 Task: Create a blank project AgileCollab with privacy Public and default view as List and in the team Taskers . Create three sections in the project as To-Do, Doing and Done
Action: Mouse moved to (465, 492)
Screenshot: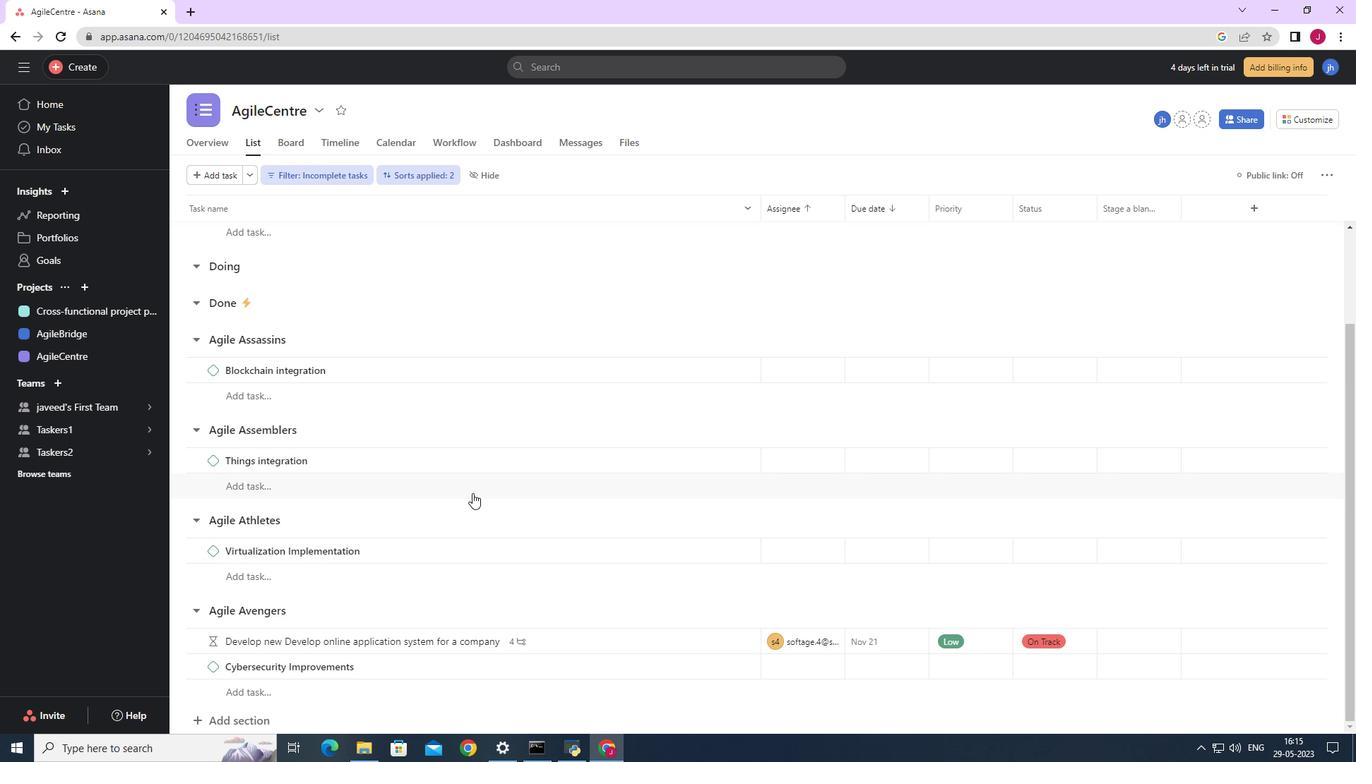 
Action: Mouse scrolled (465, 491) with delta (0, 0)
Screenshot: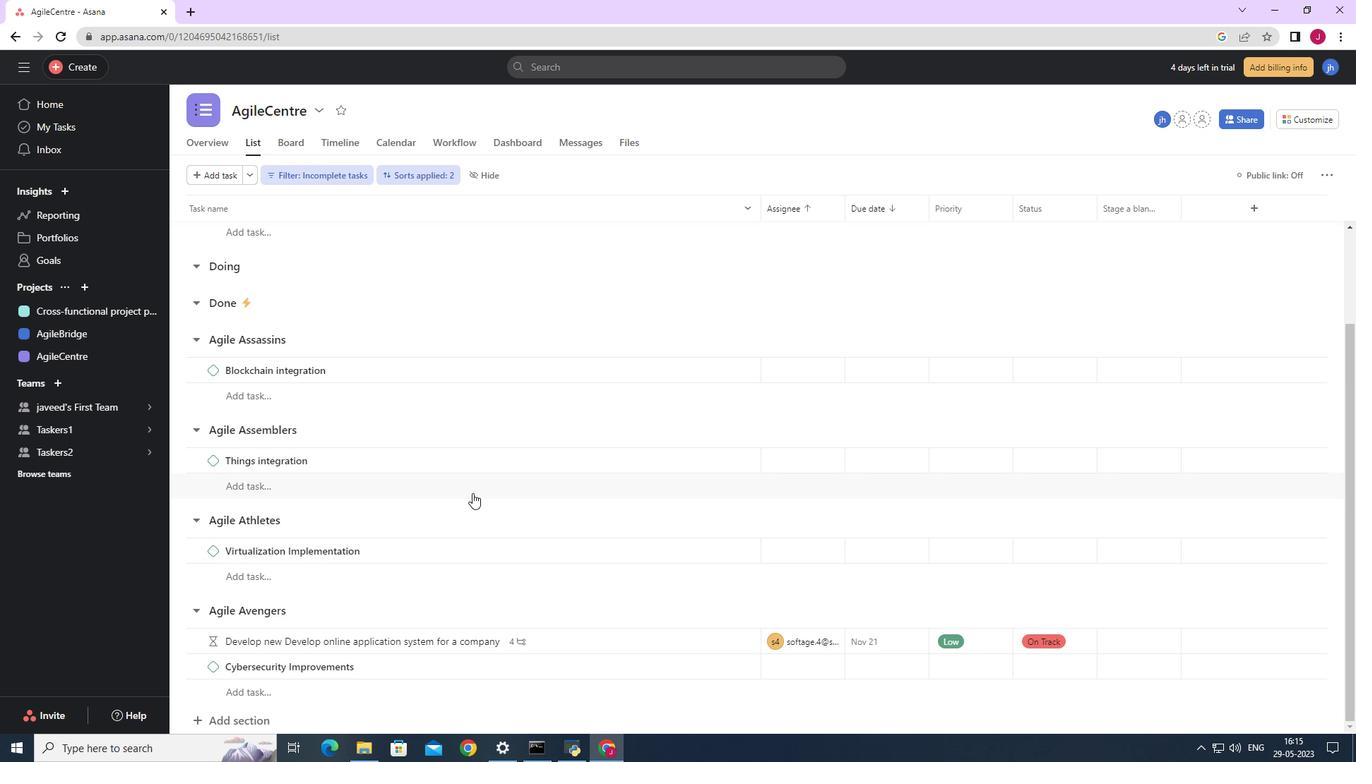 
Action: Mouse moved to (464, 492)
Screenshot: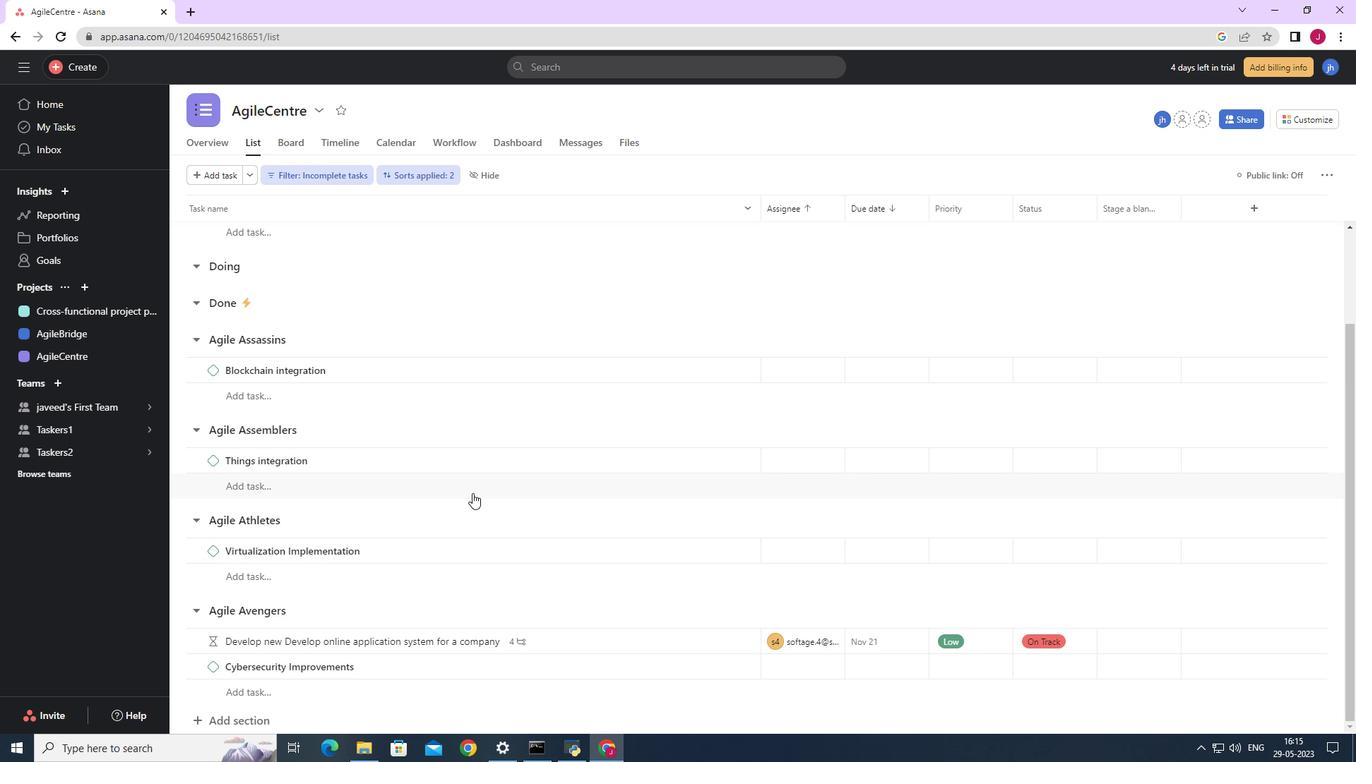 
Action: Mouse scrolled (464, 491) with delta (0, 0)
Screenshot: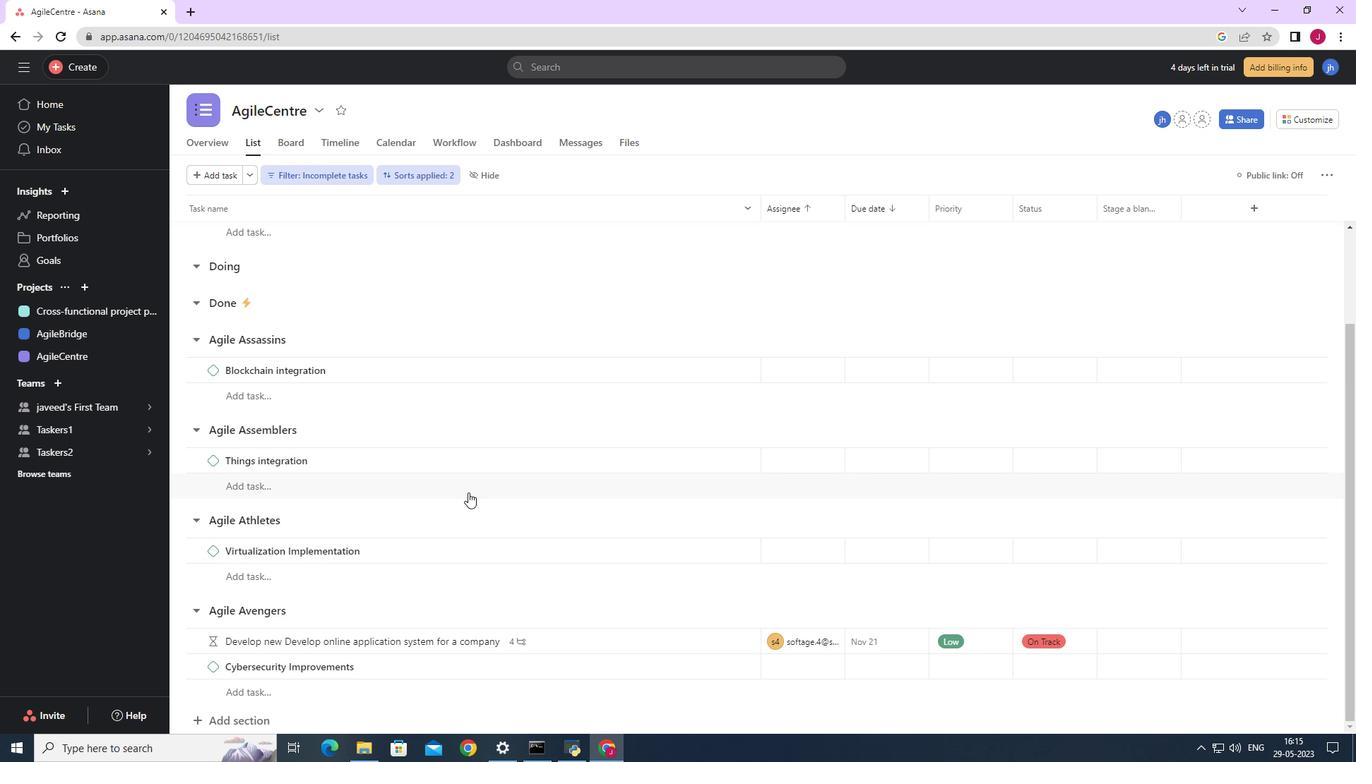 
Action: Mouse scrolled (464, 491) with delta (0, 0)
Screenshot: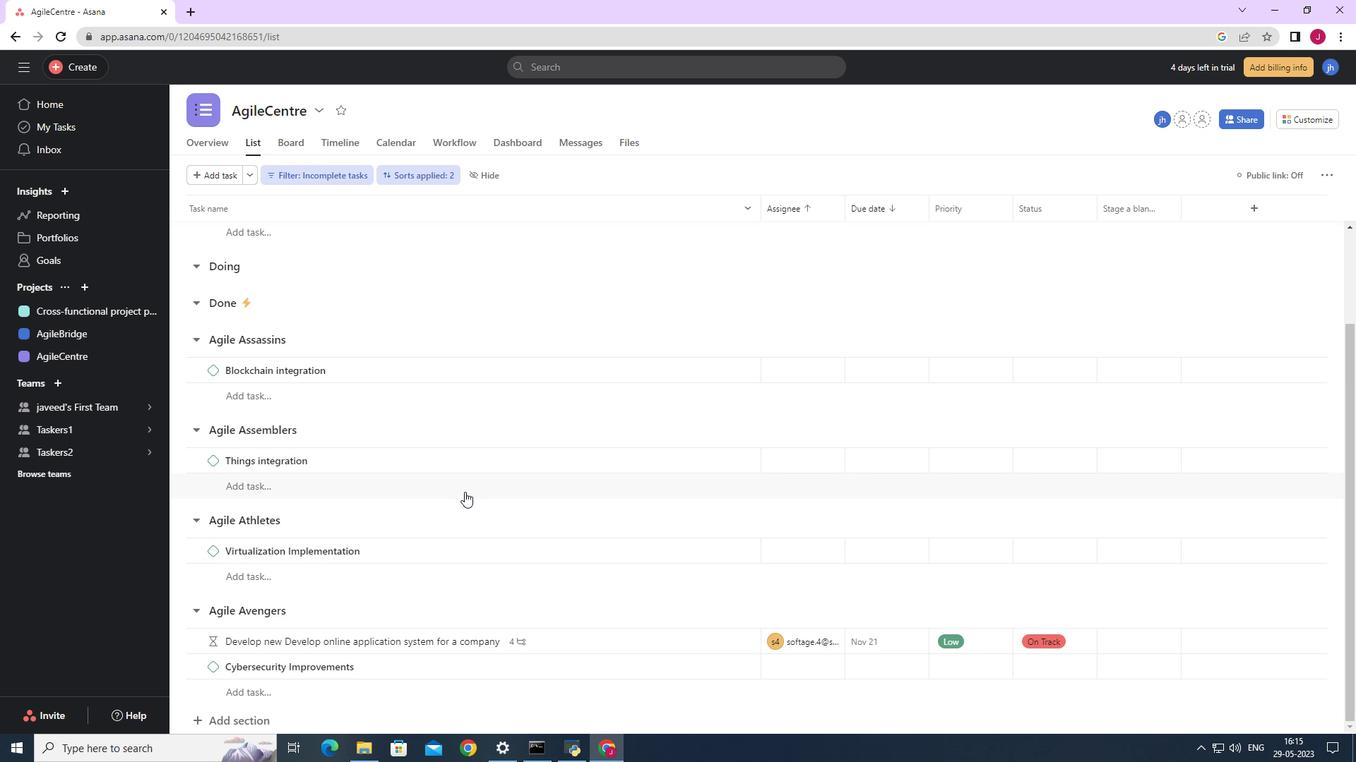 
Action: Mouse moved to (101, 399)
Screenshot: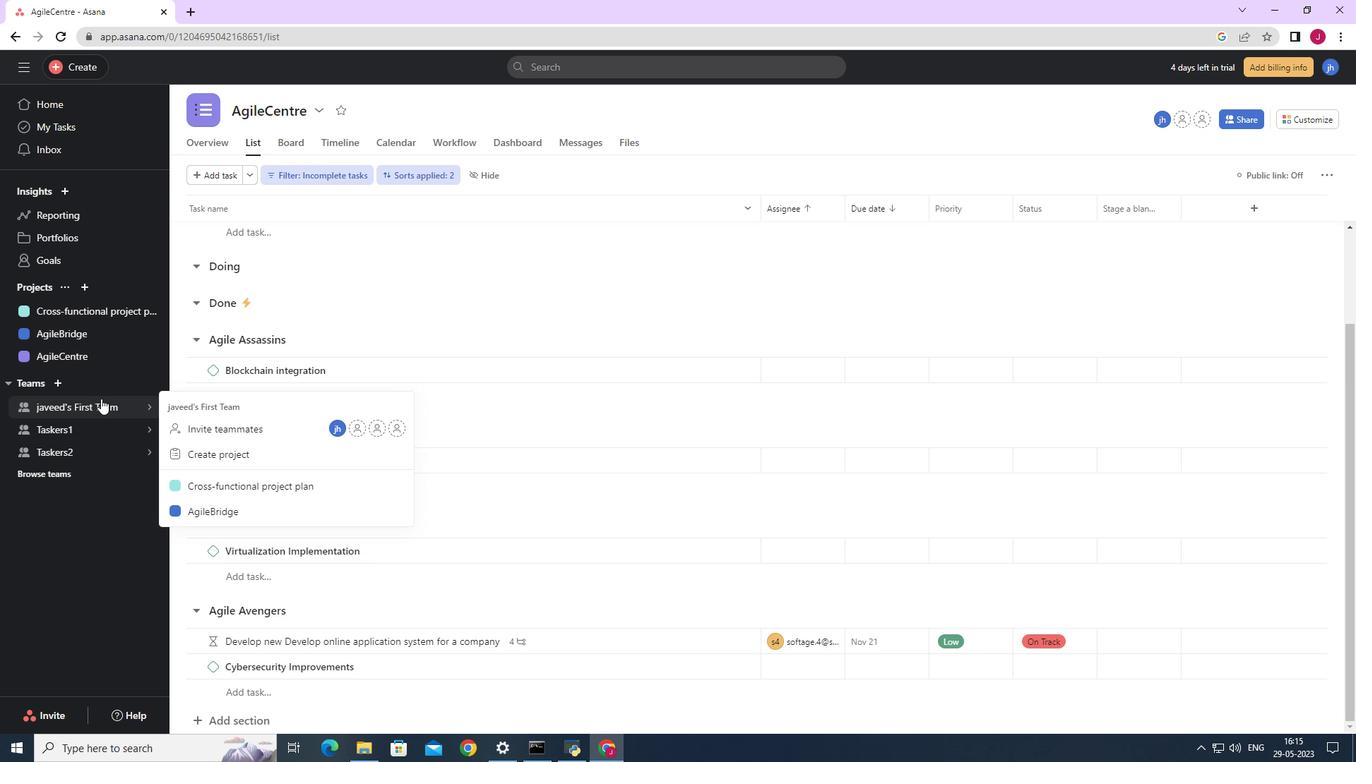 
Action: Mouse scrolled (101, 400) with delta (0, 0)
Screenshot: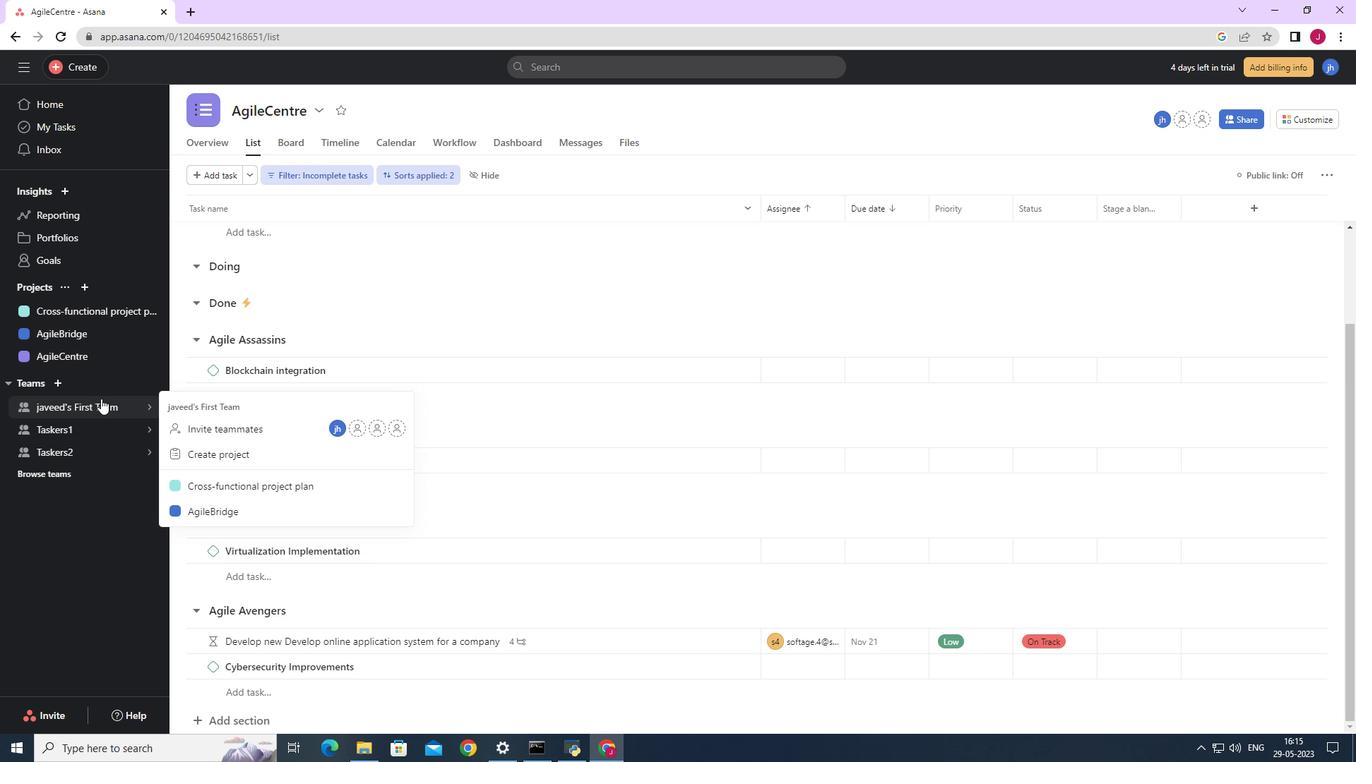 
Action: Mouse moved to (922, 269)
Screenshot: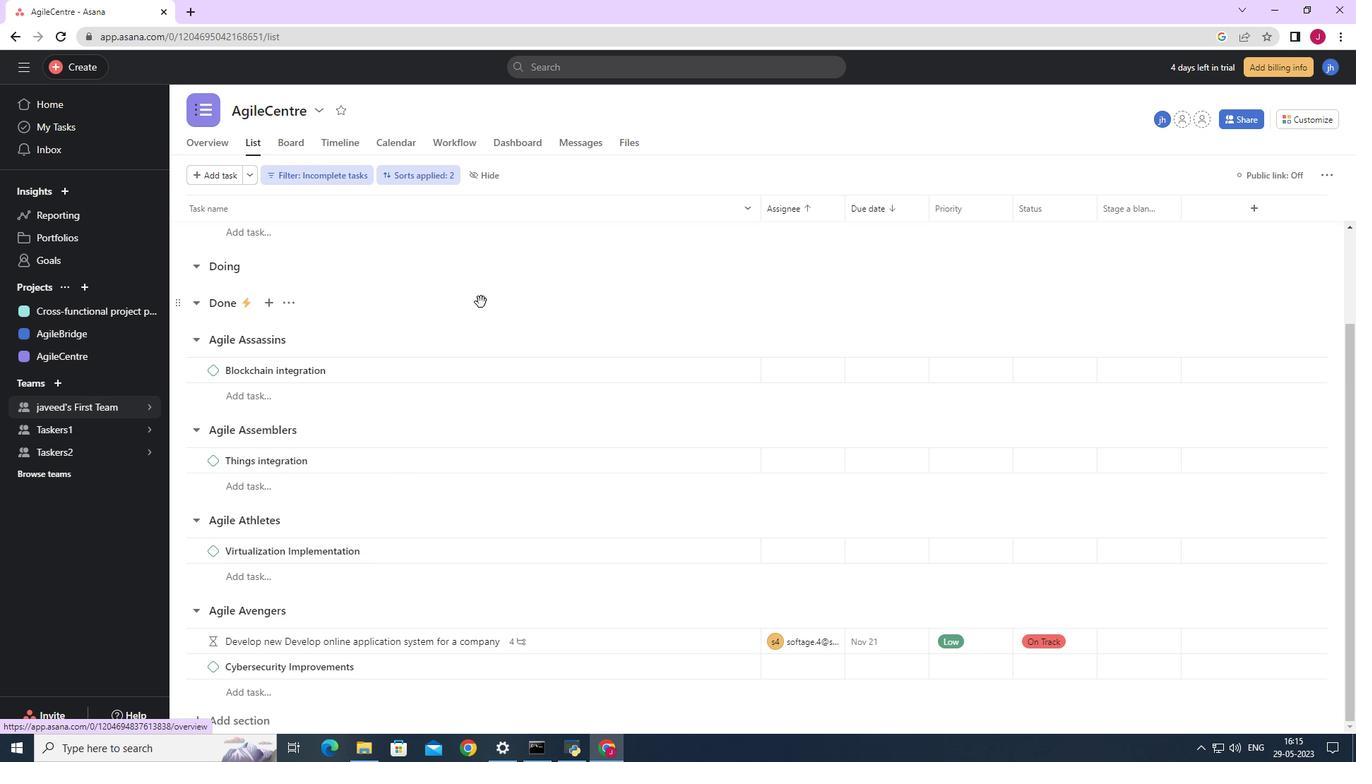 
Action: Mouse scrolled (908, 271) with delta (0, 0)
Screenshot: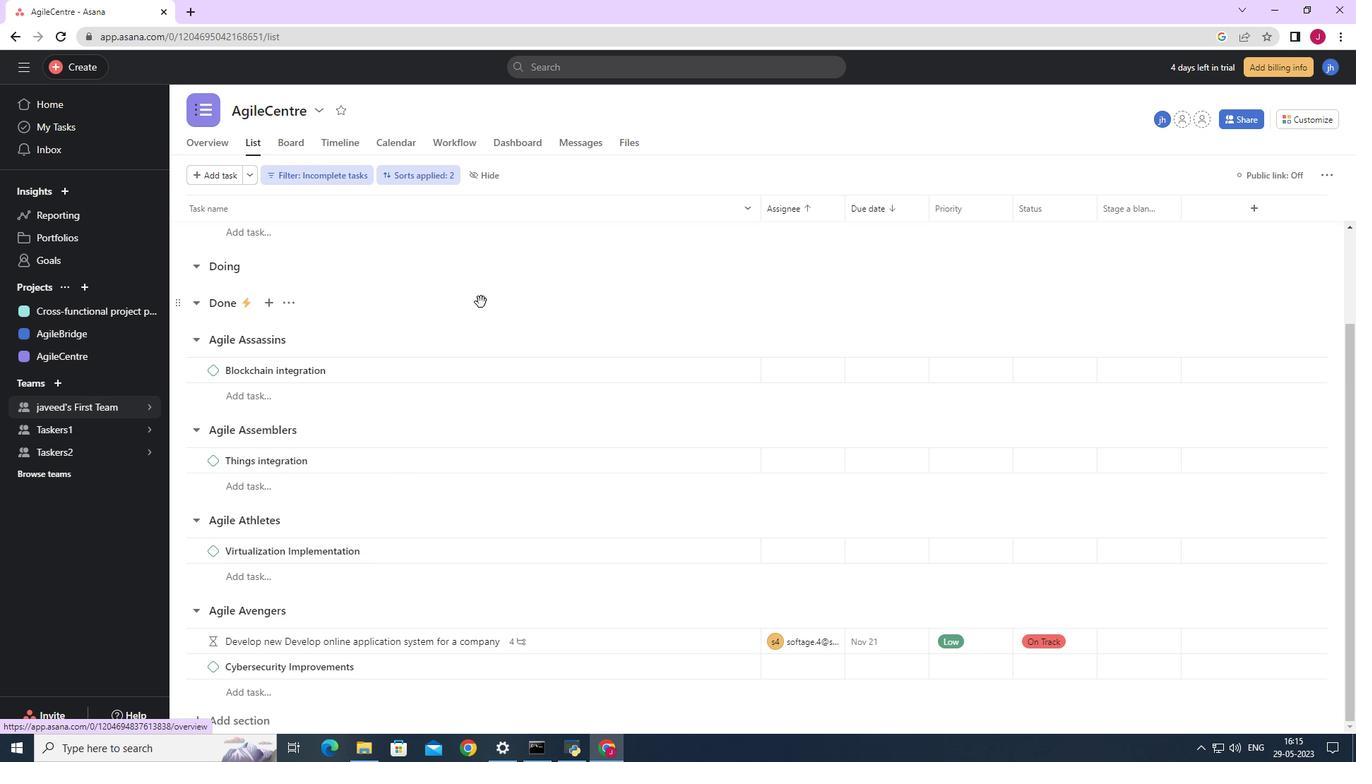 
Action: Mouse moved to (940, 267)
Screenshot: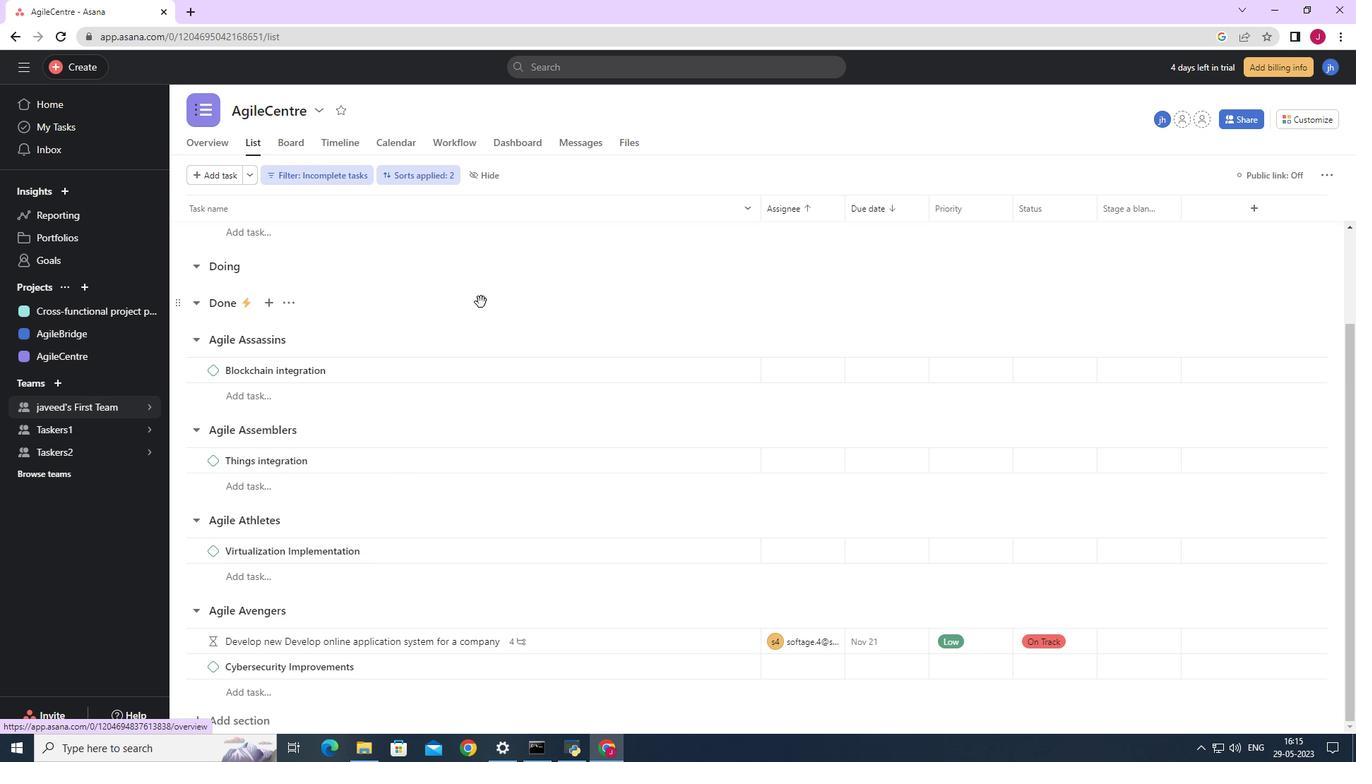 
Action: Mouse scrolled (926, 268) with delta (0, 0)
Screenshot: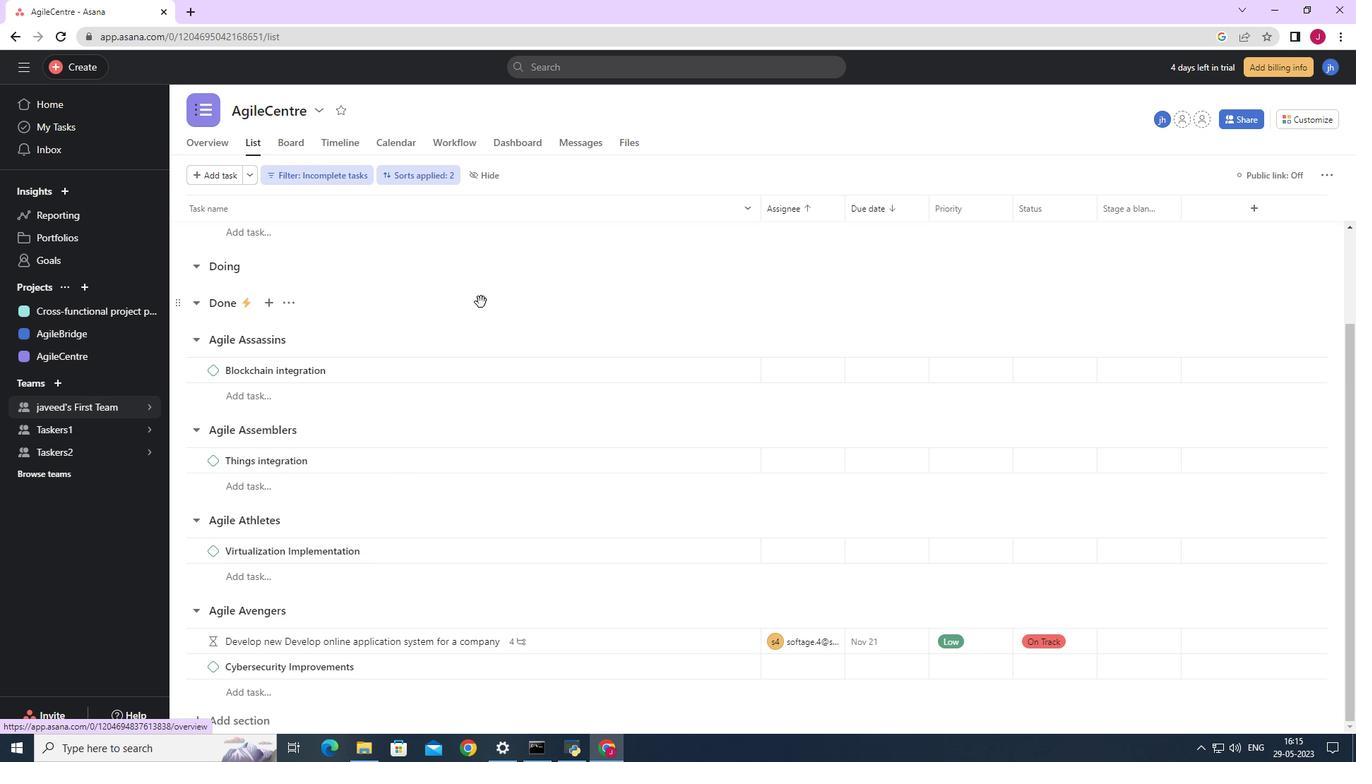 
Action: Mouse moved to (944, 266)
Screenshot: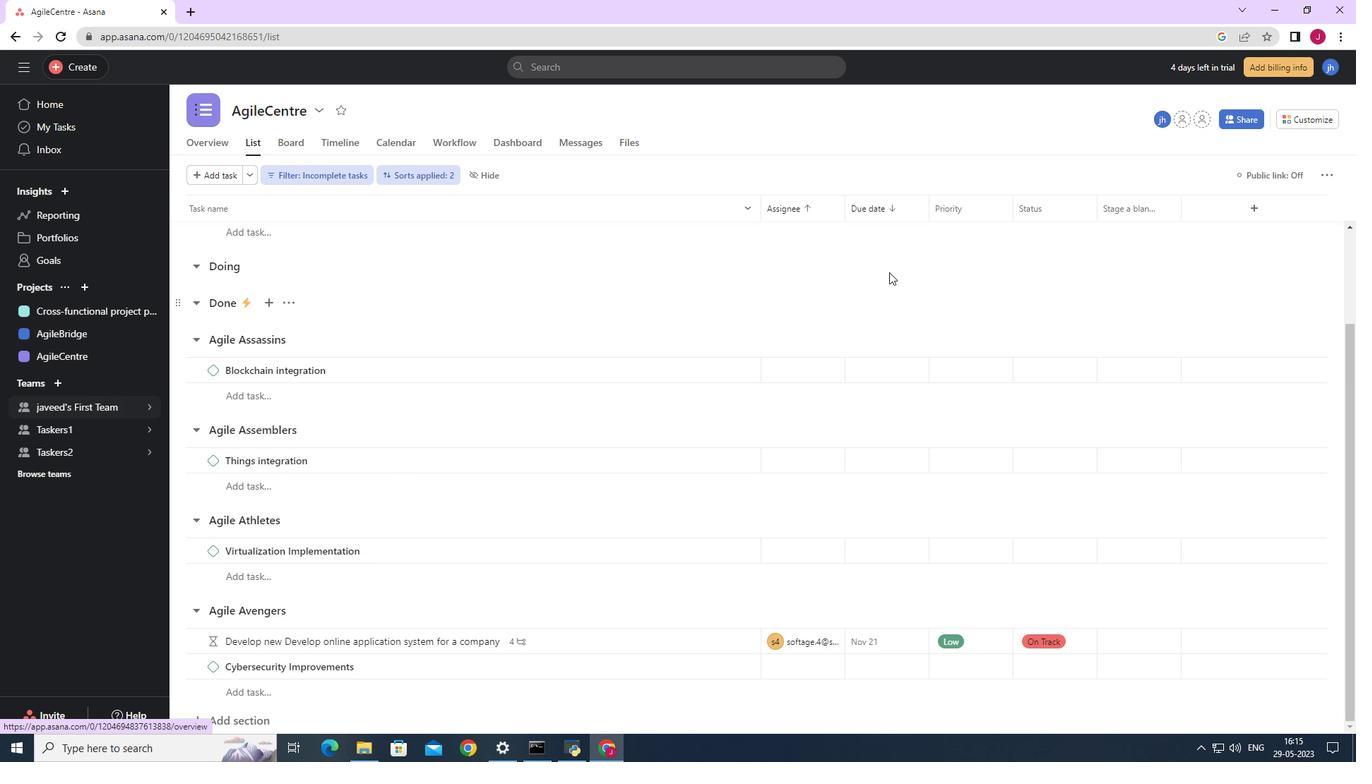 
Action: Mouse scrolled (940, 266) with delta (0, 0)
Screenshot: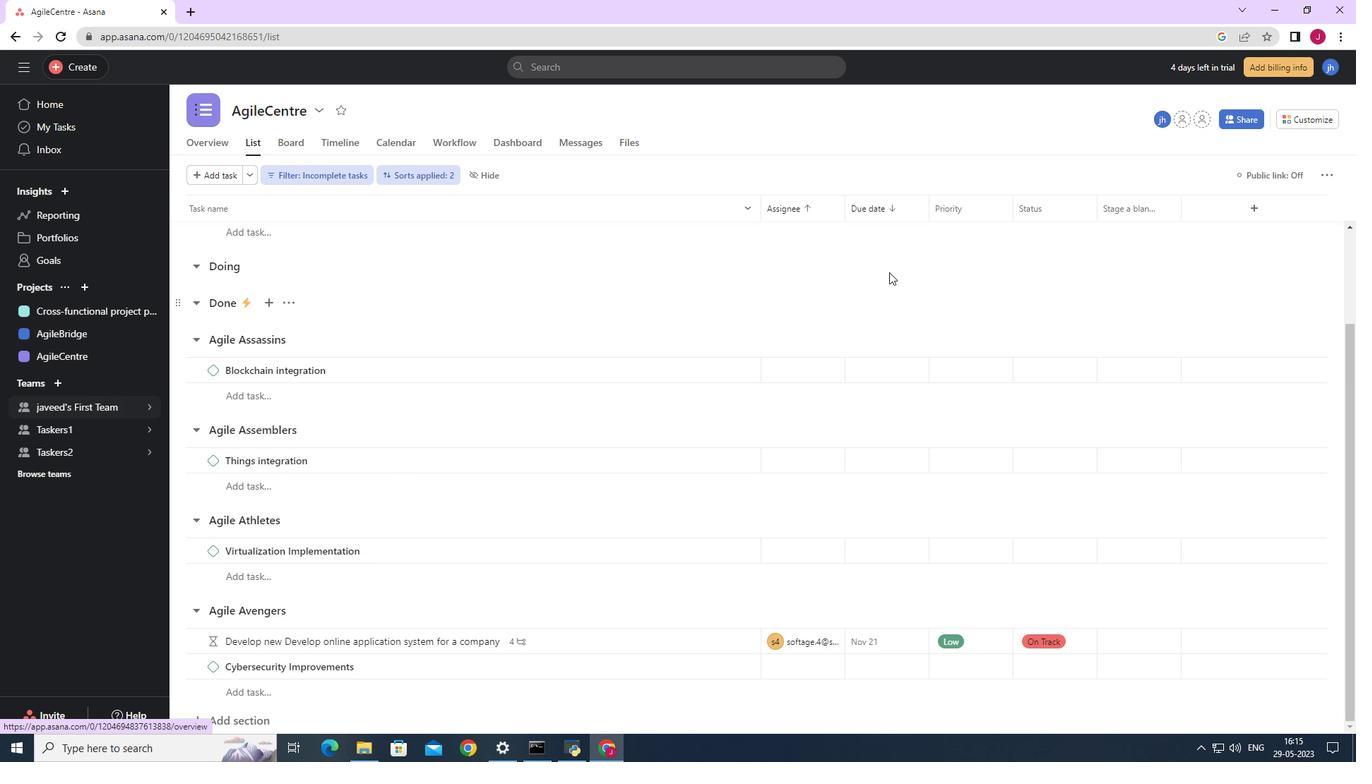 
Action: Mouse moved to (1330, 68)
Screenshot: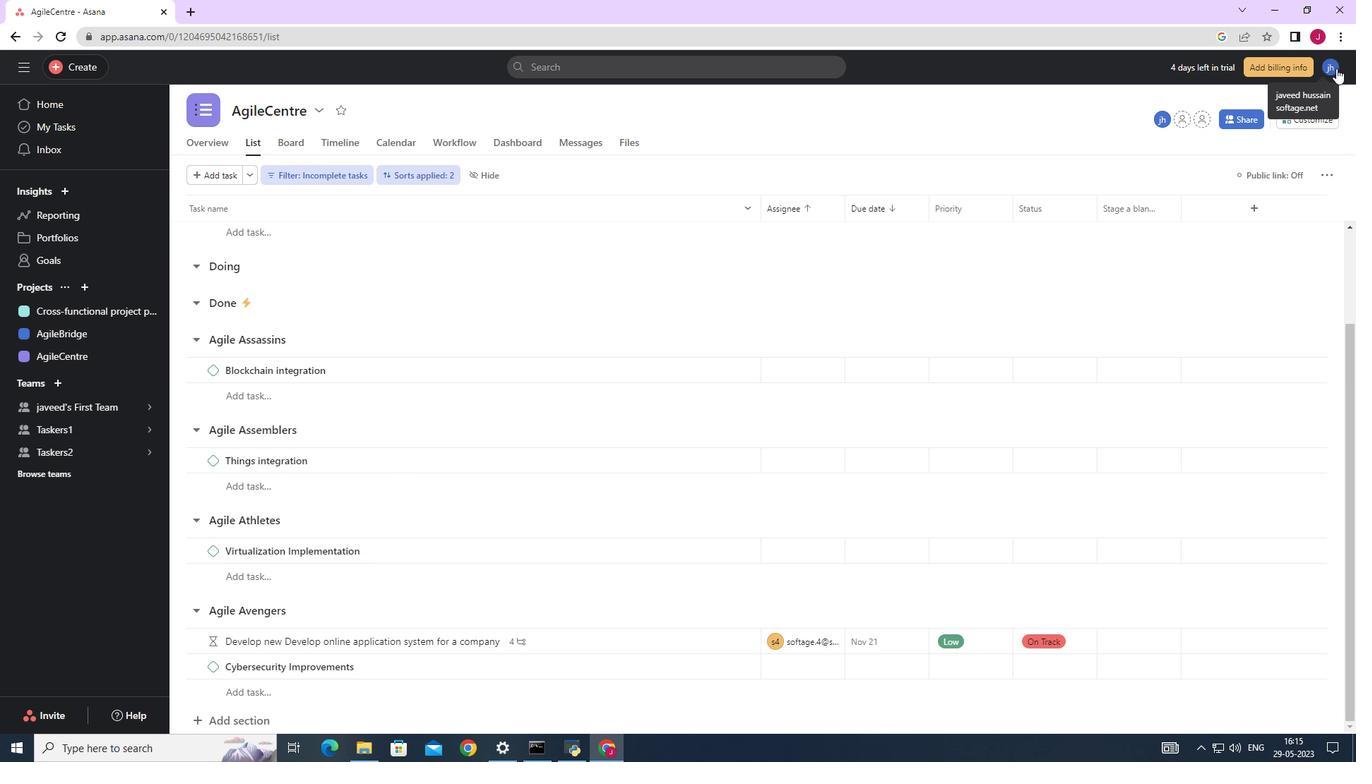 
Action: Mouse pressed left at (1330, 68)
Screenshot: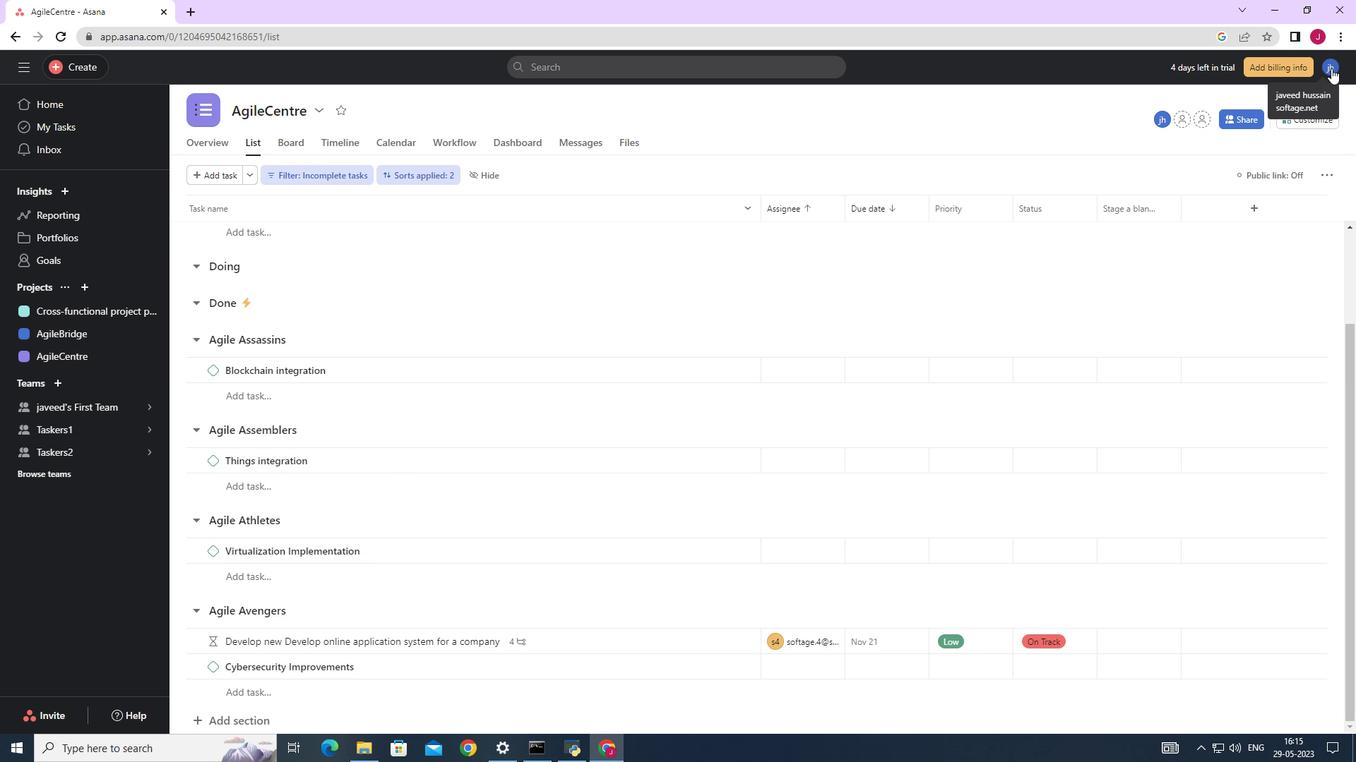 
Action: Mouse moved to (1020, 198)
Screenshot: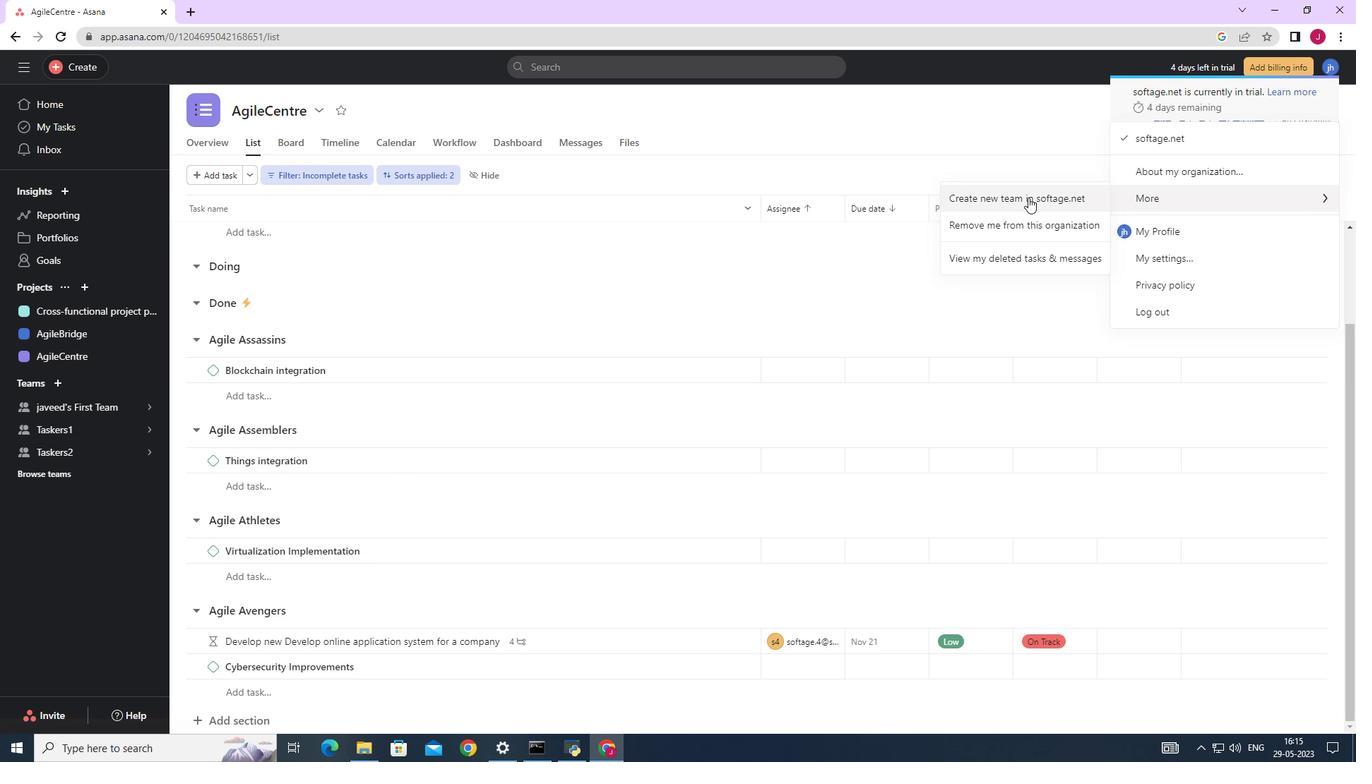 
Action: Mouse pressed left at (1020, 198)
Screenshot: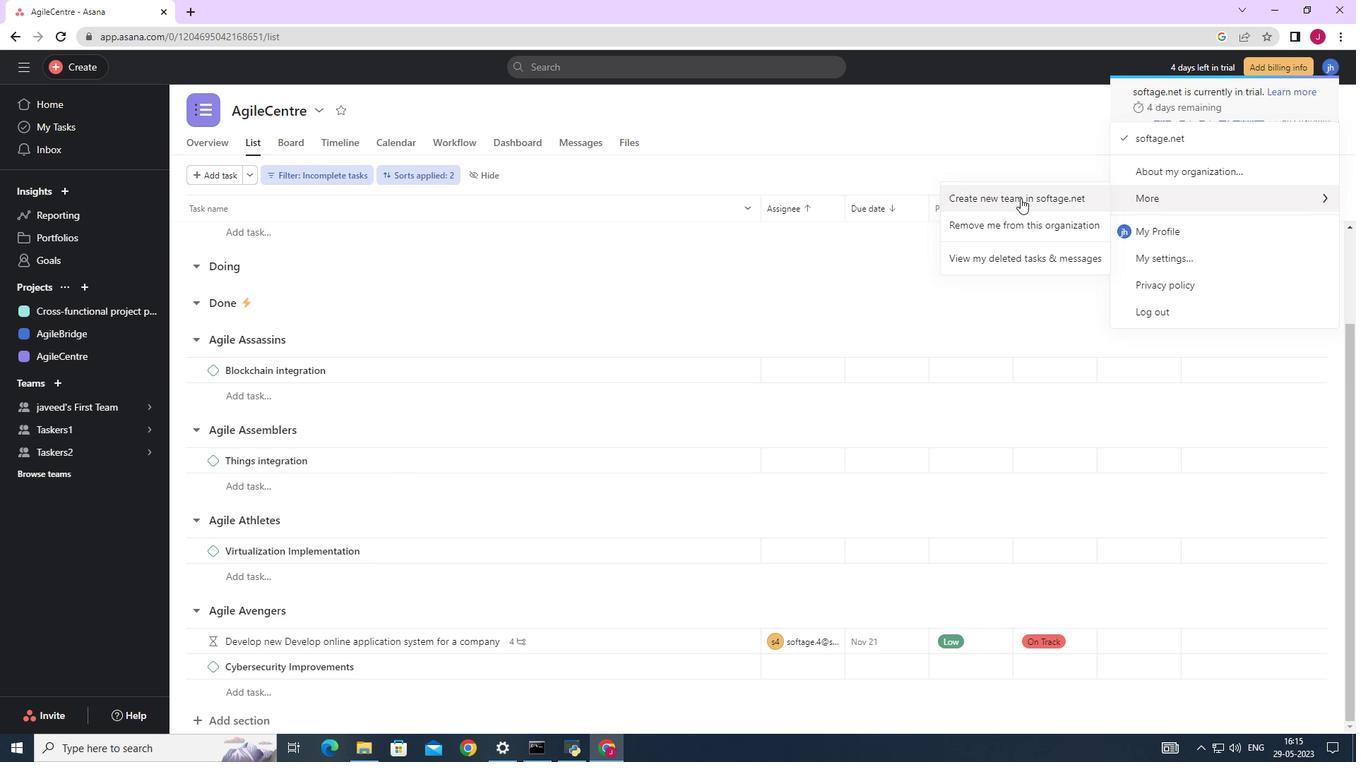 
Action: Mouse moved to (282, 210)
Screenshot: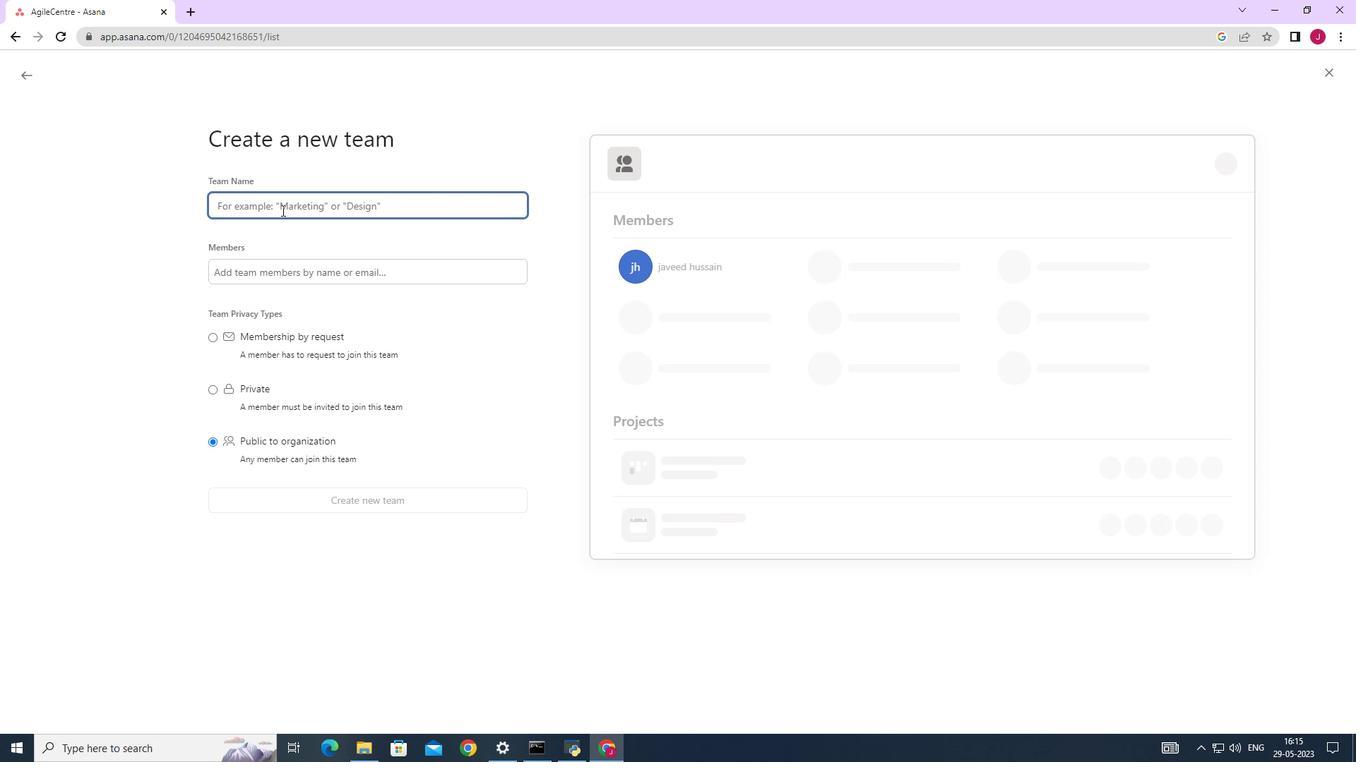 
Action: Mouse pressed left at (282, 210)
Screenshot: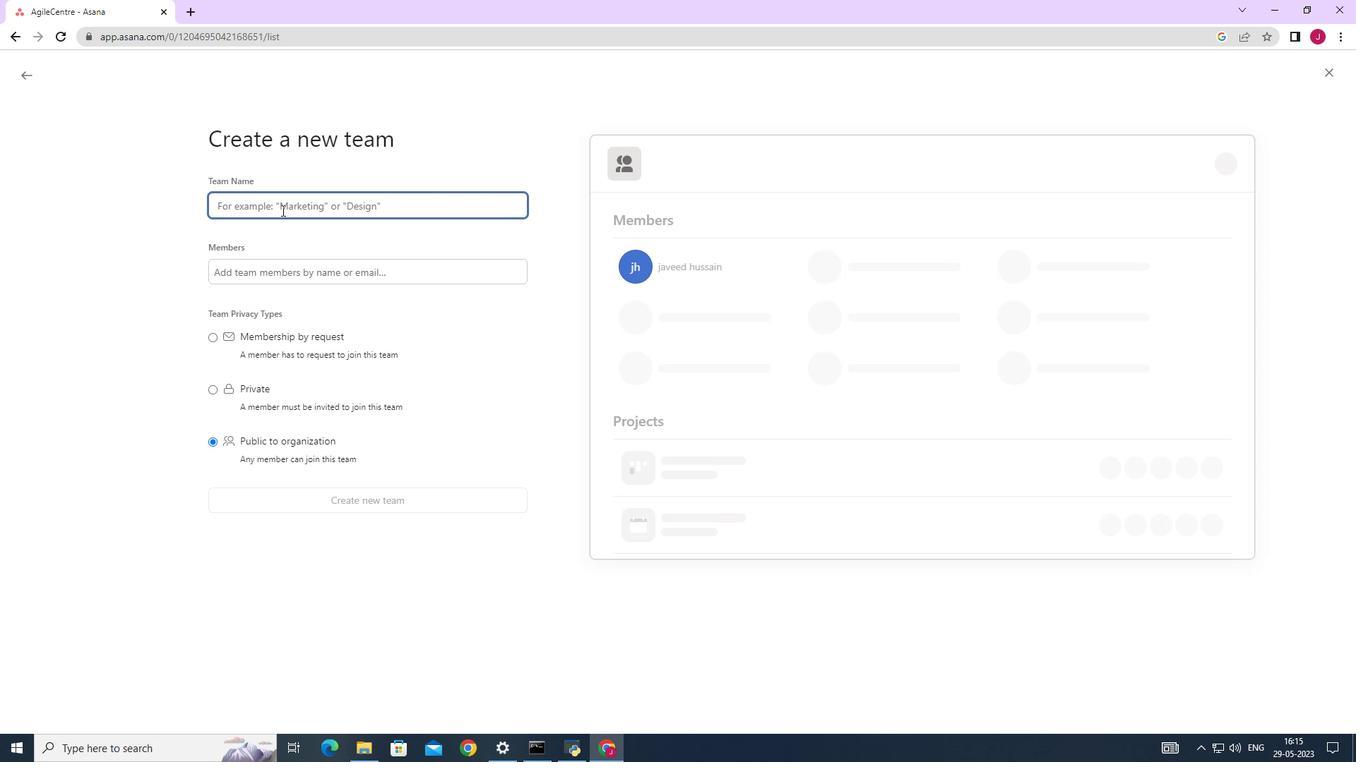 
Action: Mouse moved to (283, 210)
Screenshot: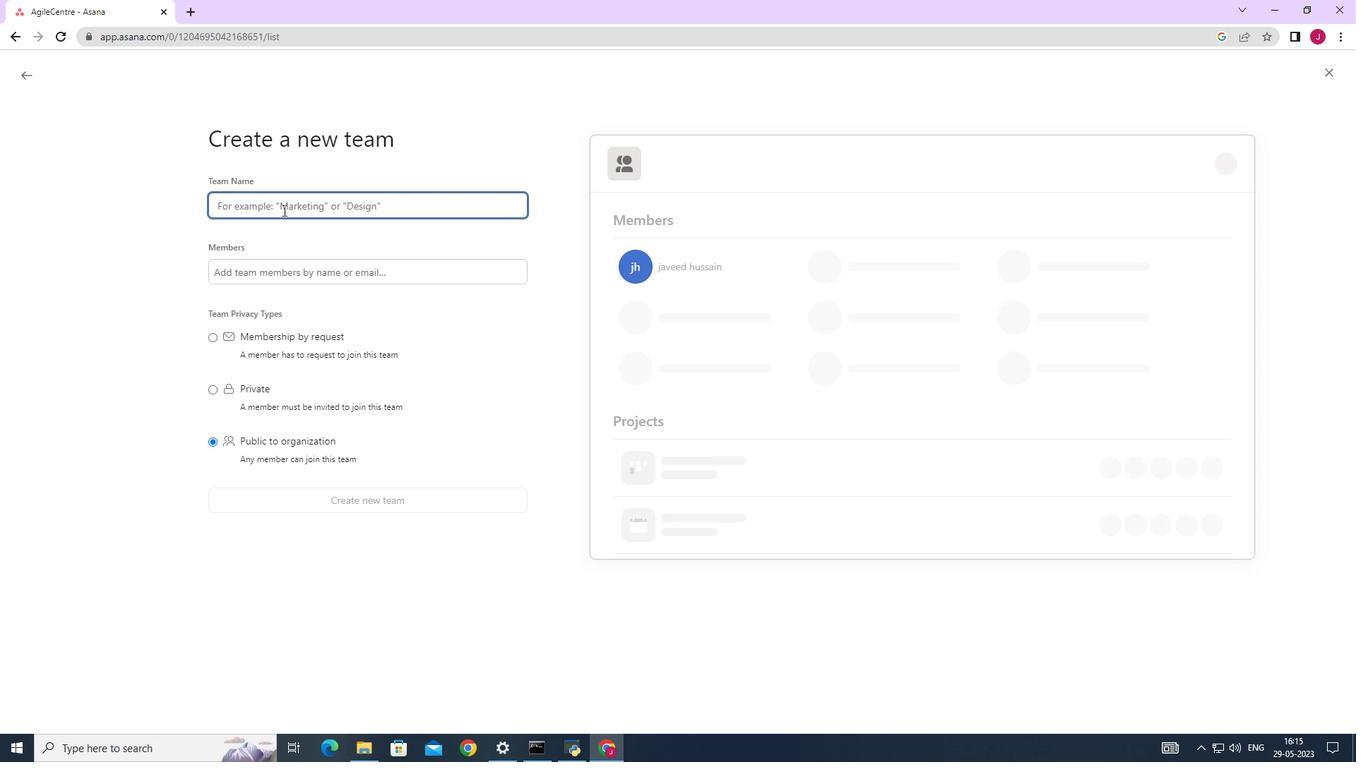
Action: Key pressed taskers3
Screenshot: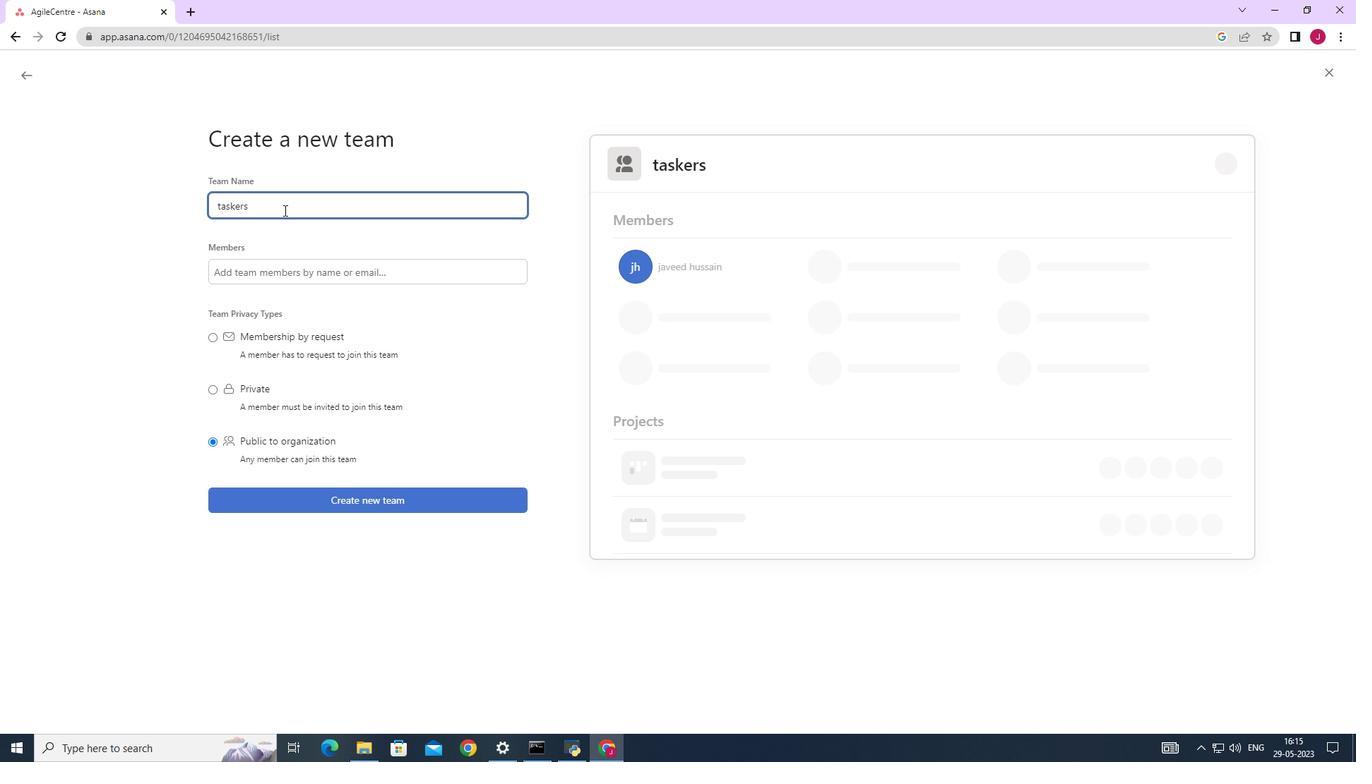 
Action: Mouse moved to (299, 276)
Screenshot: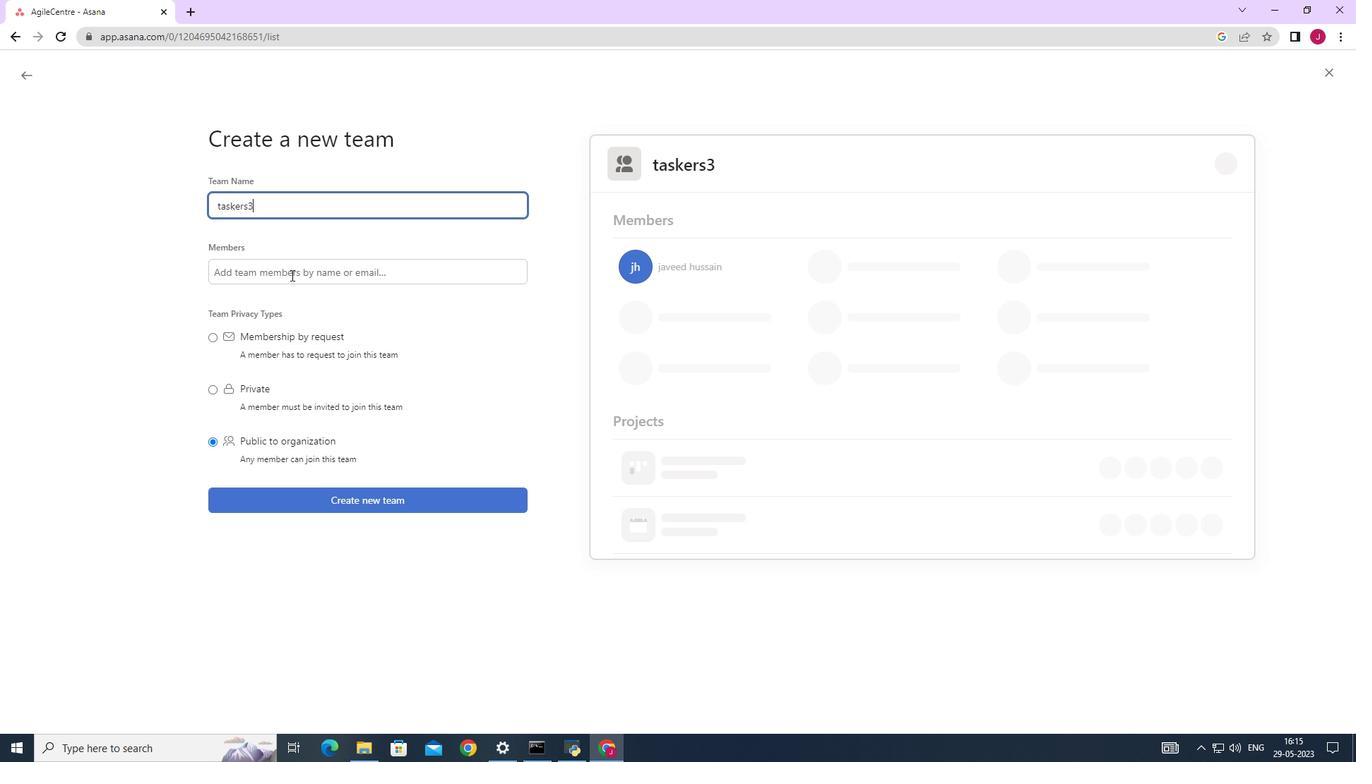 
Action: Mouse pressed left at (299, 276)
Screenshot: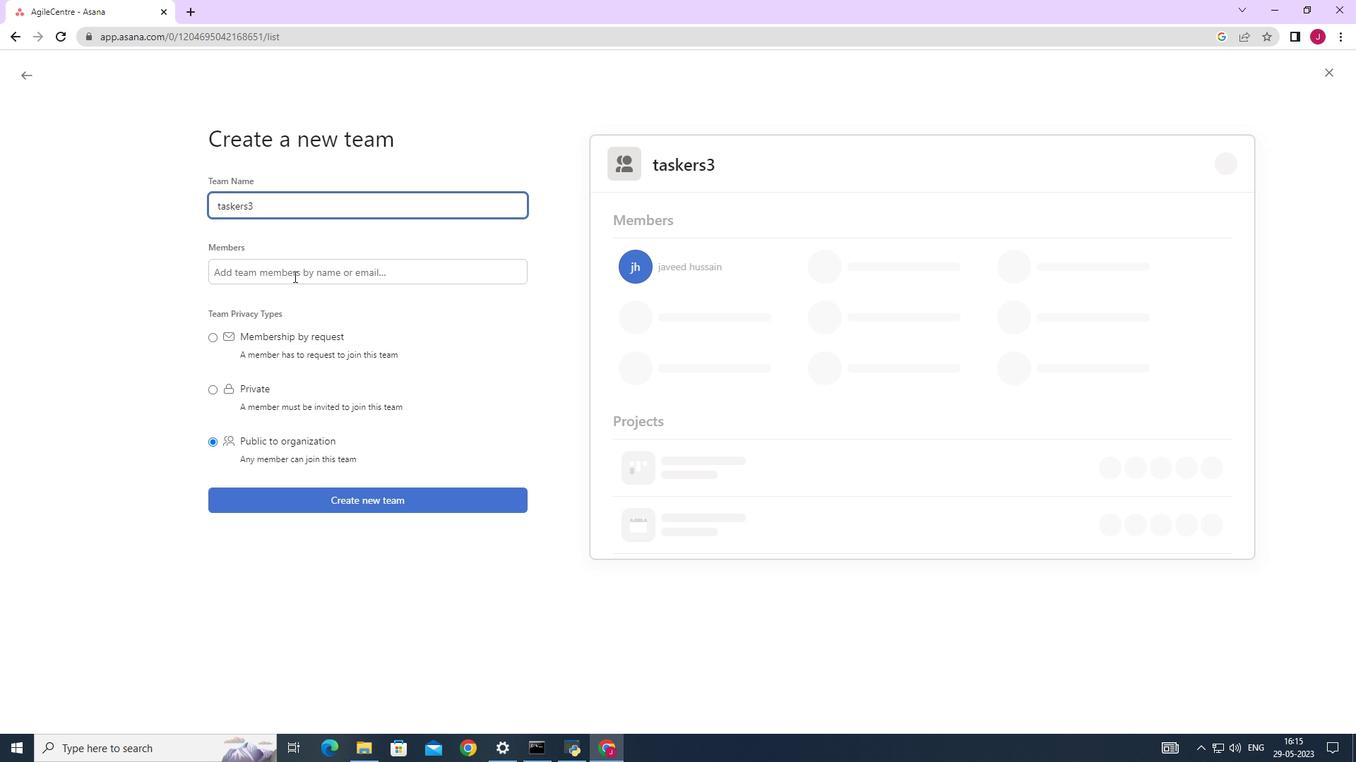 
Action: Mouse moved to (307, 200)
Screenshot: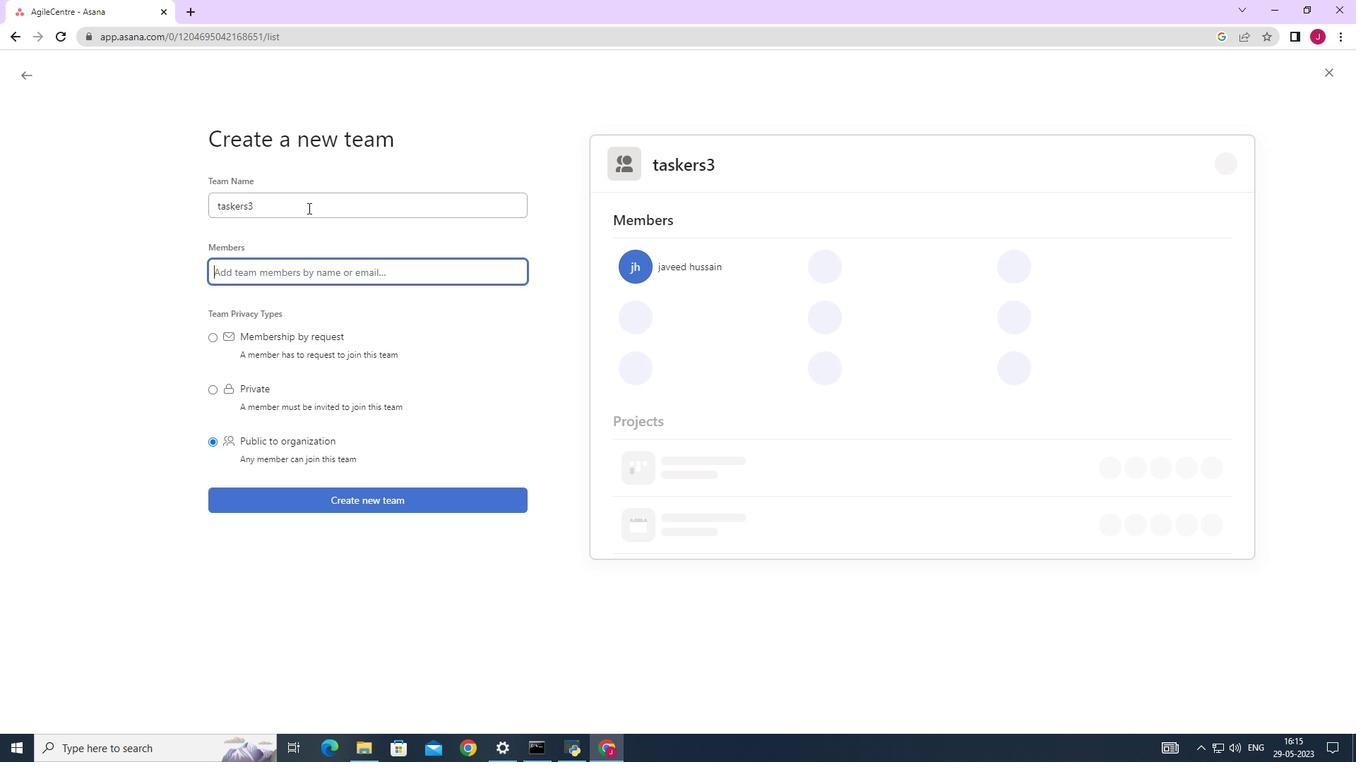 
Action: Mouse pressed left at (307, 200)
Screenshot: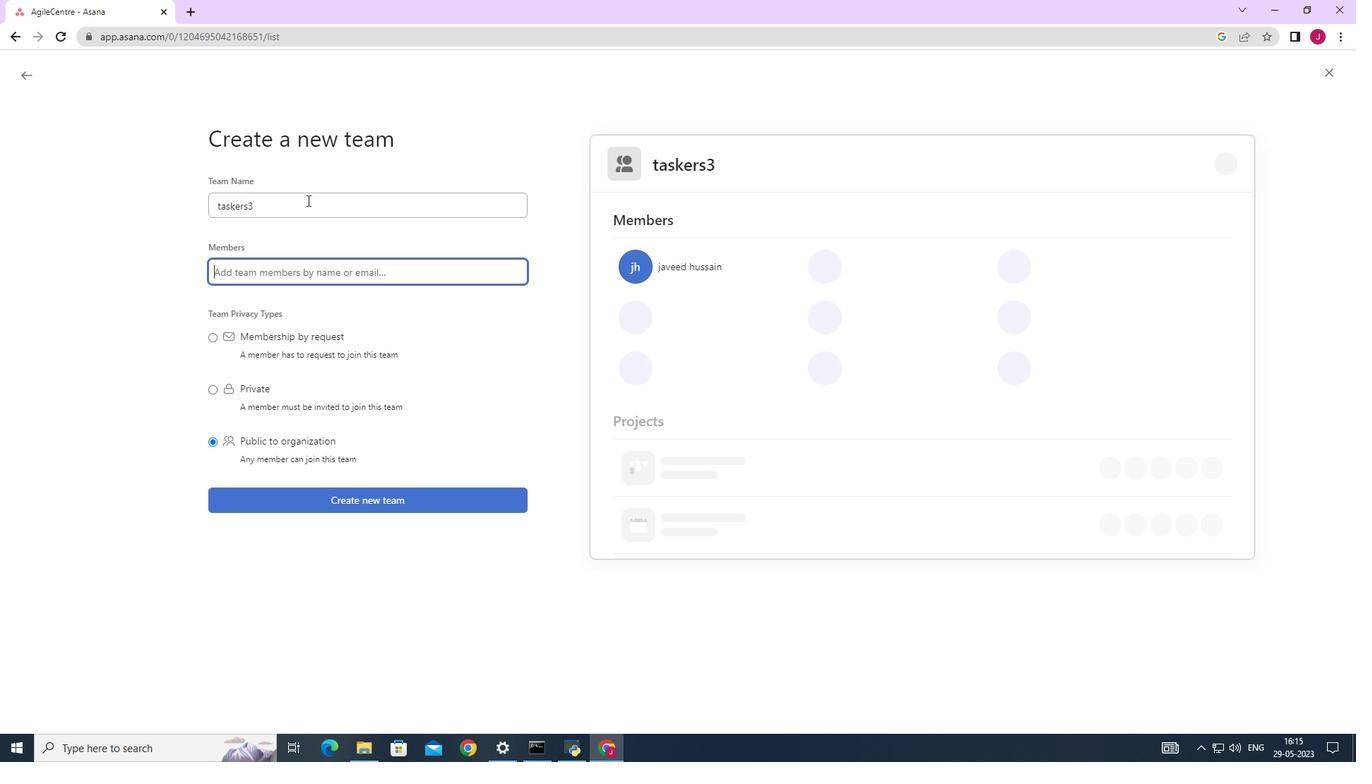 
Action: Key pressed <Key.backspace><Key.backspace><Key.backspace><Key.backspace><Key.backspace><Key.backspace><Key.backspace><Key.backspace><Key.backspace><Key.backspace><Key.backspace>taskers3
Screenshot: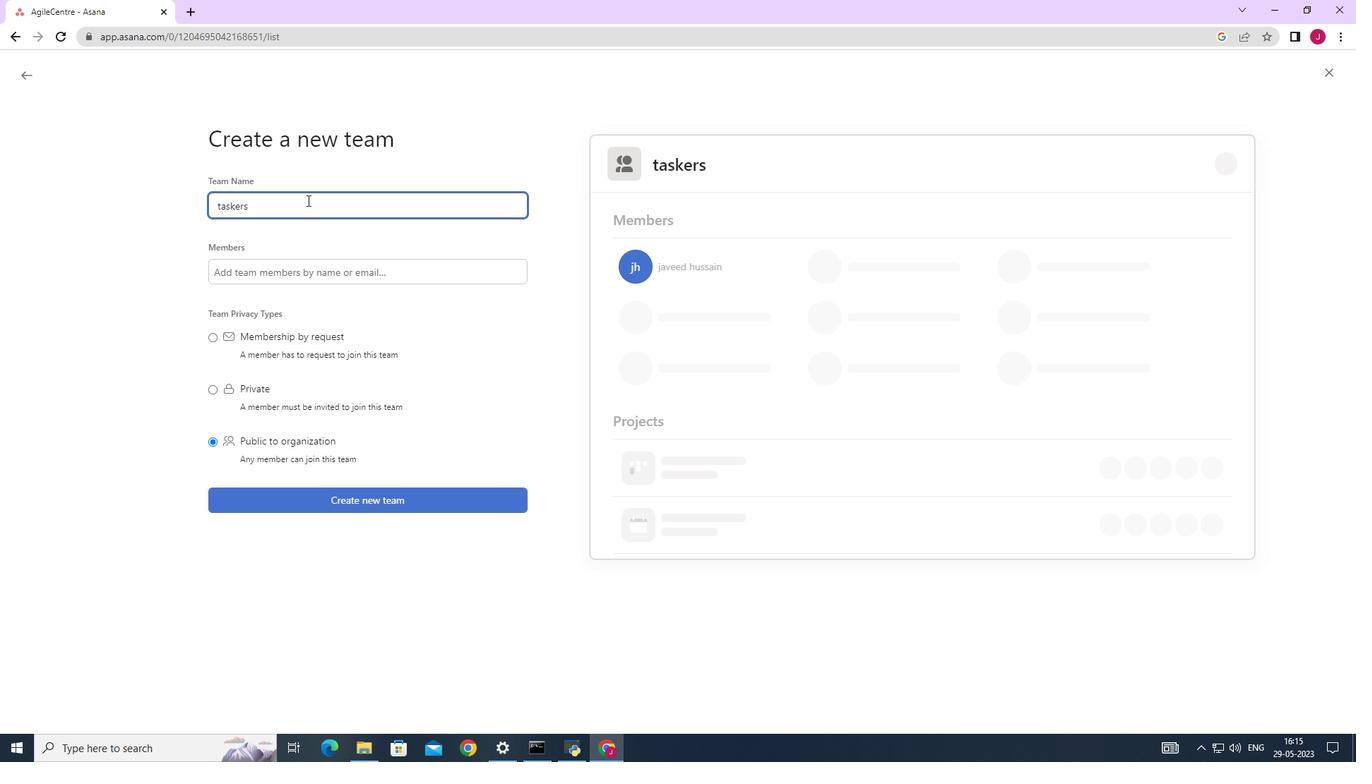 
Action: Mouse moved to (299, 272)
Screenshot: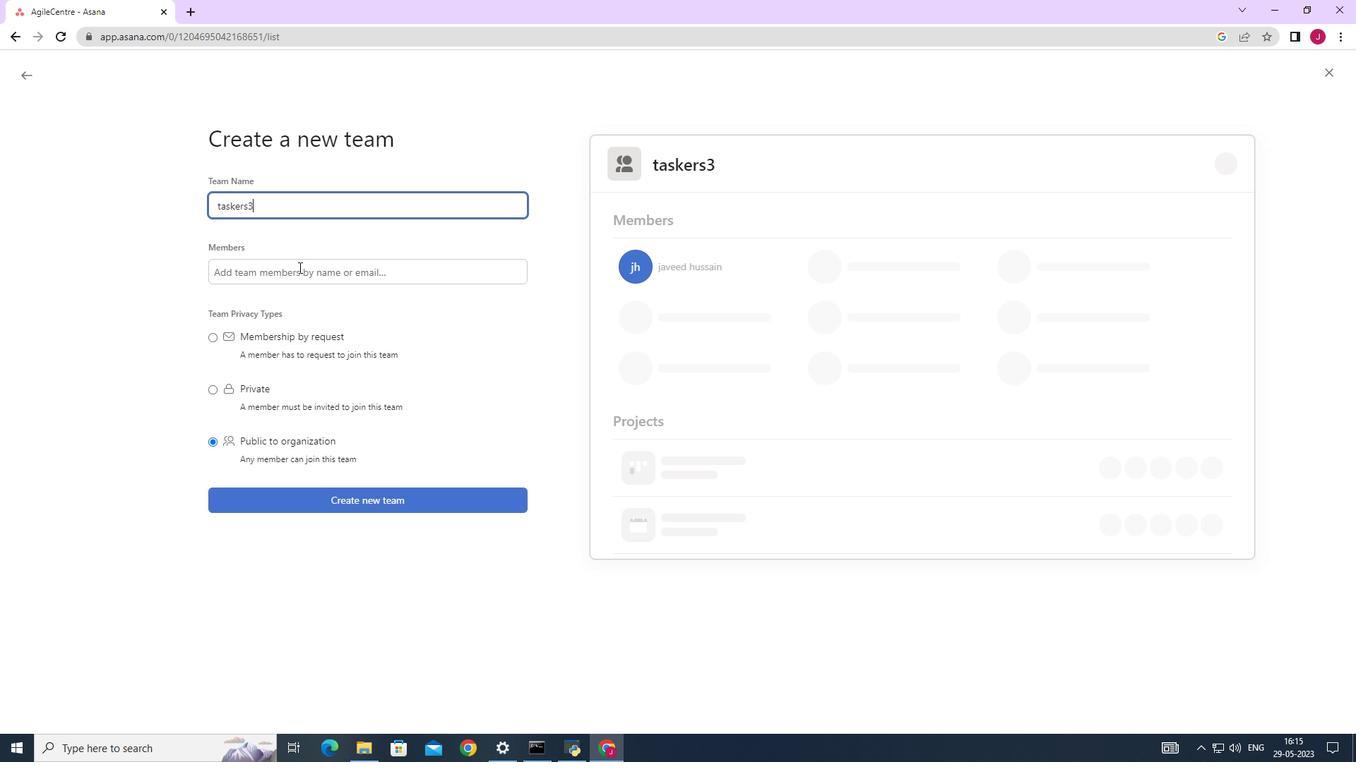 
Action: Mouse pressed left at (299, 272)
Screenshot: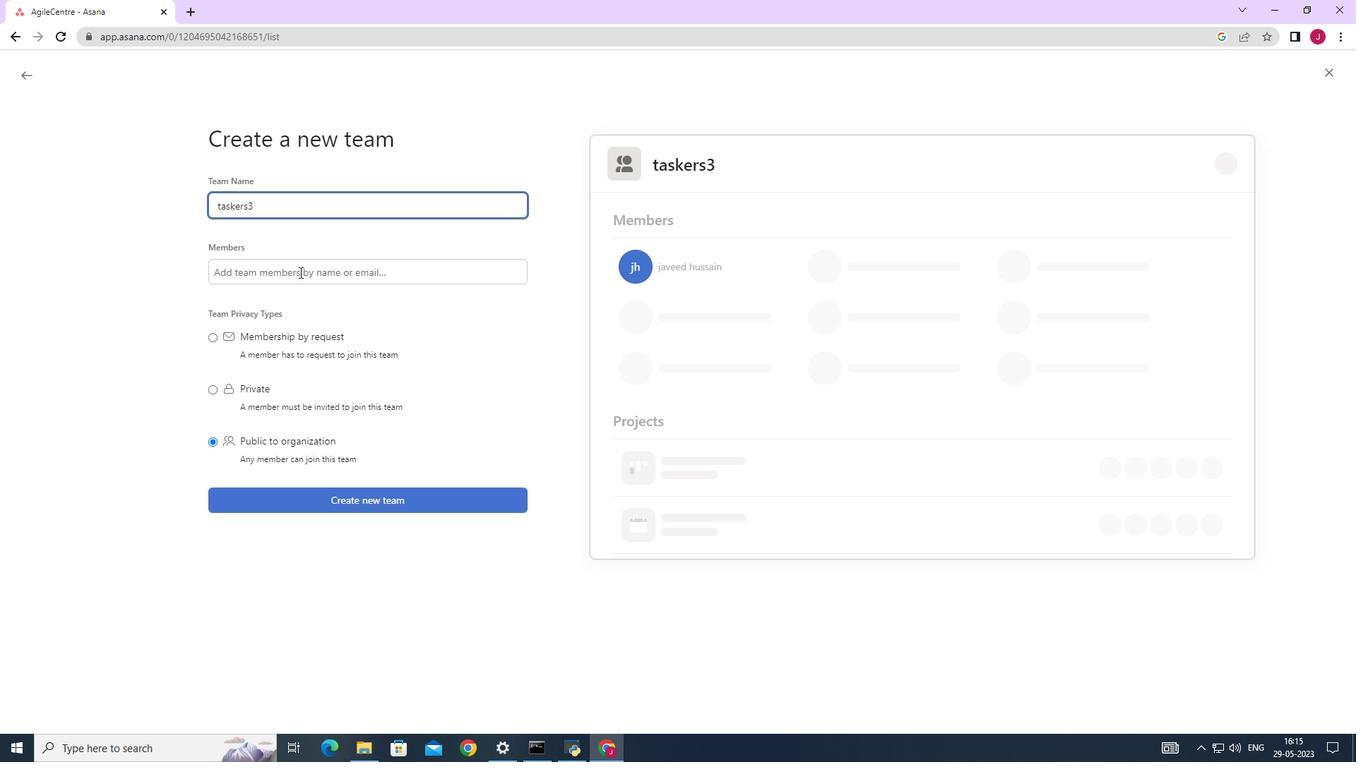 
Action: Mouse moved to (300, 273)
Screenshot: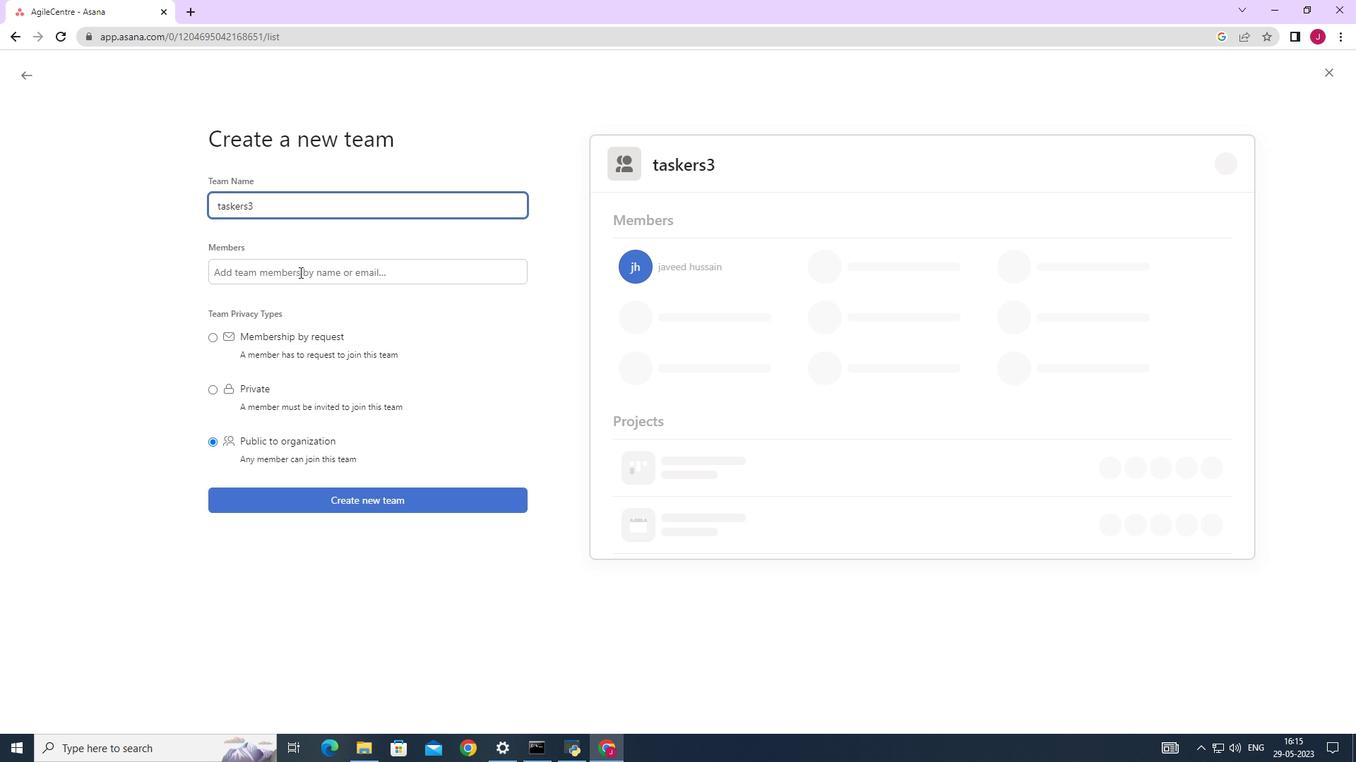 
Action: Key pressed <Key.caps_lock>J<Key.caps_lock><Key.backspace>softage.2<Key.backspace>1
Screenshot: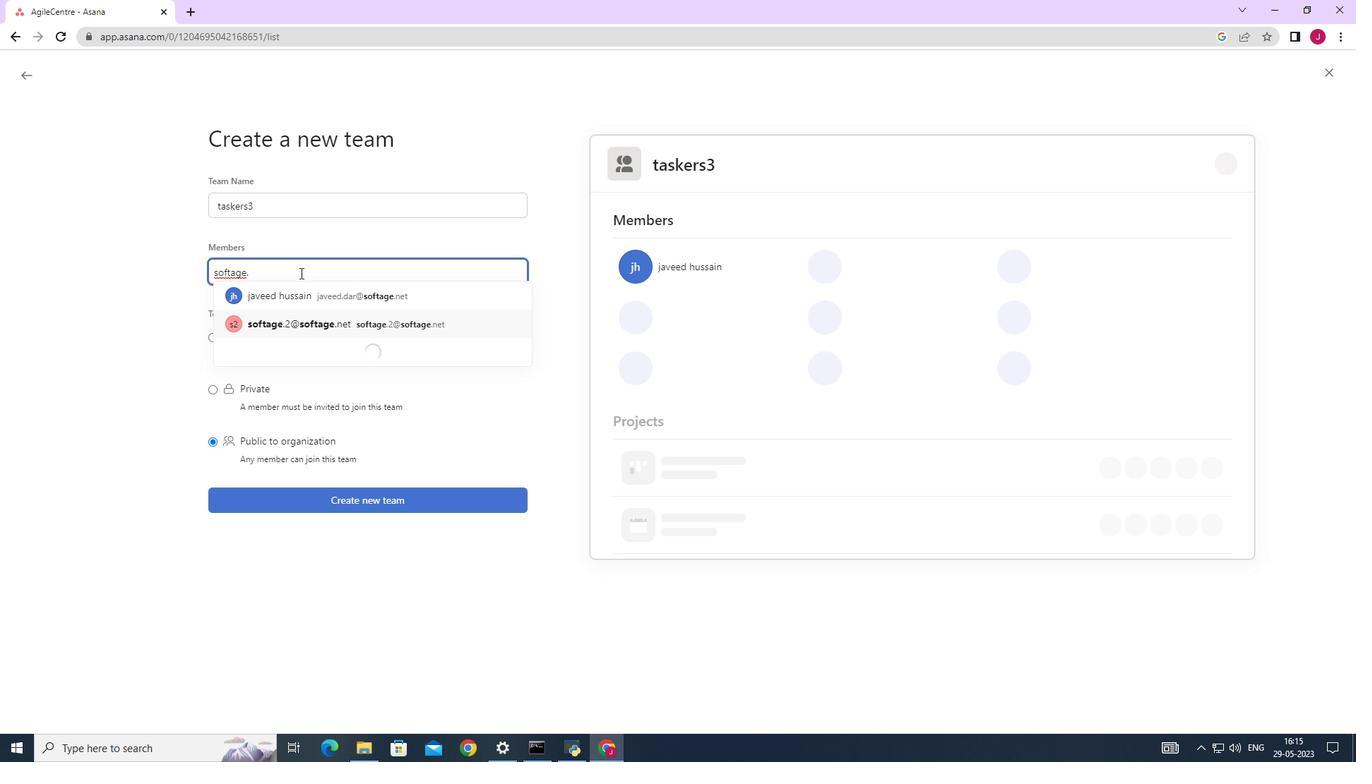 
Action: Mouse moved to (316, 296)
Screenshot: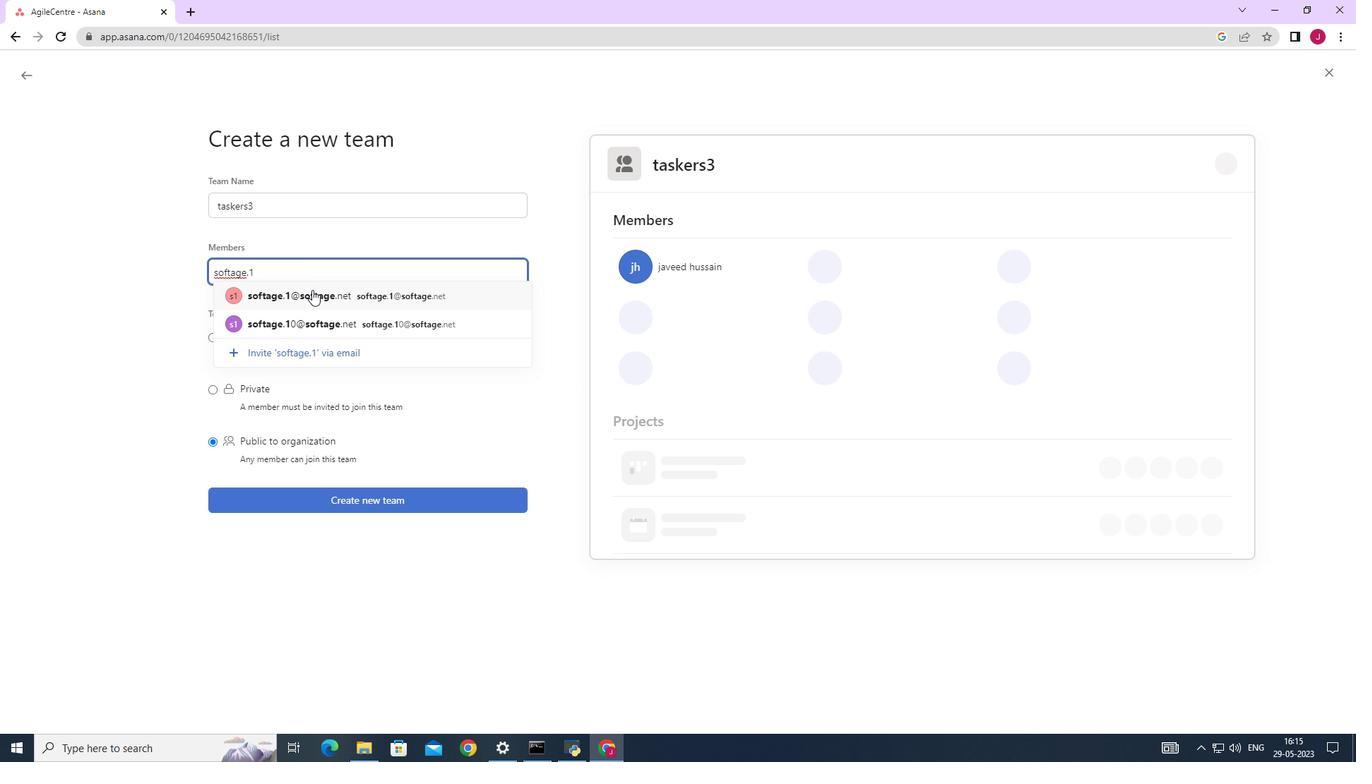 
Action: Mouse pressed left at (316, 296)
Screenshot: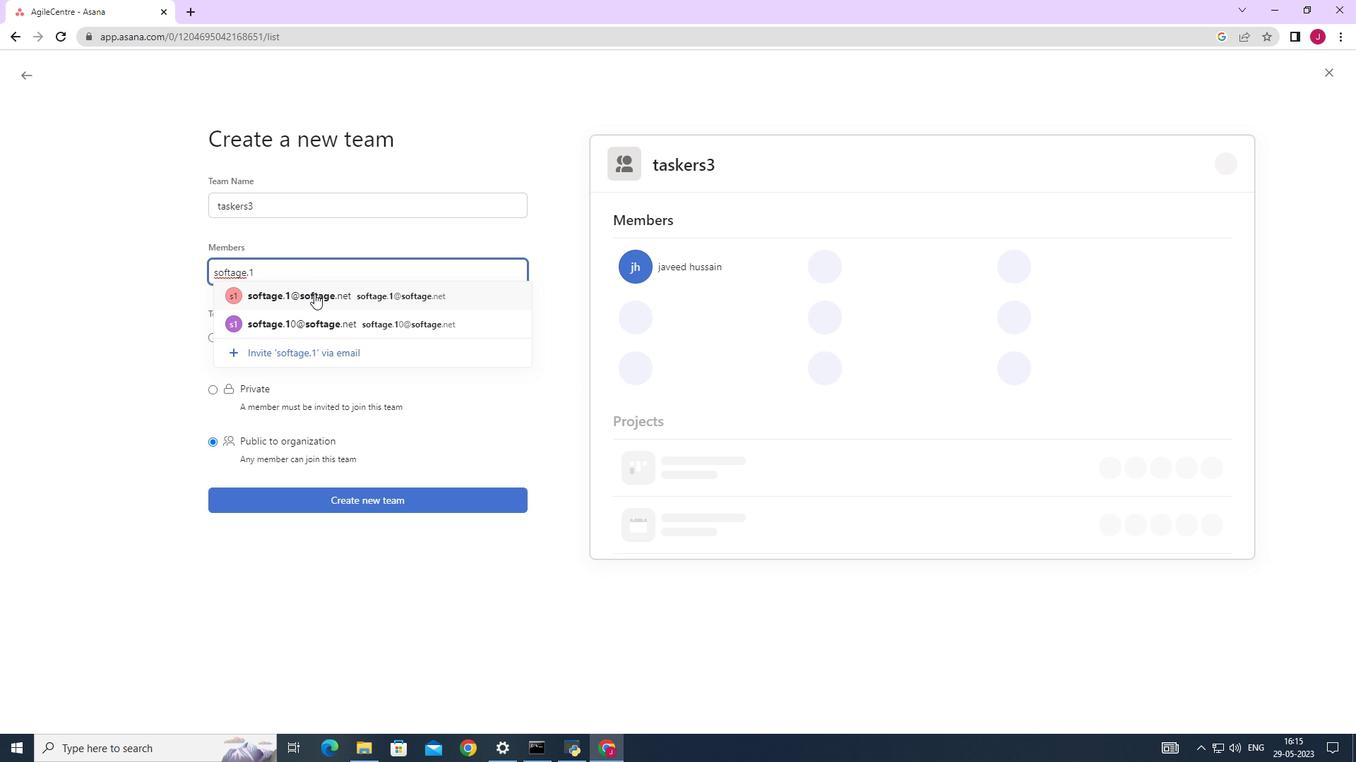 
Action: Mouse moved to (324, 295)
Screenshot: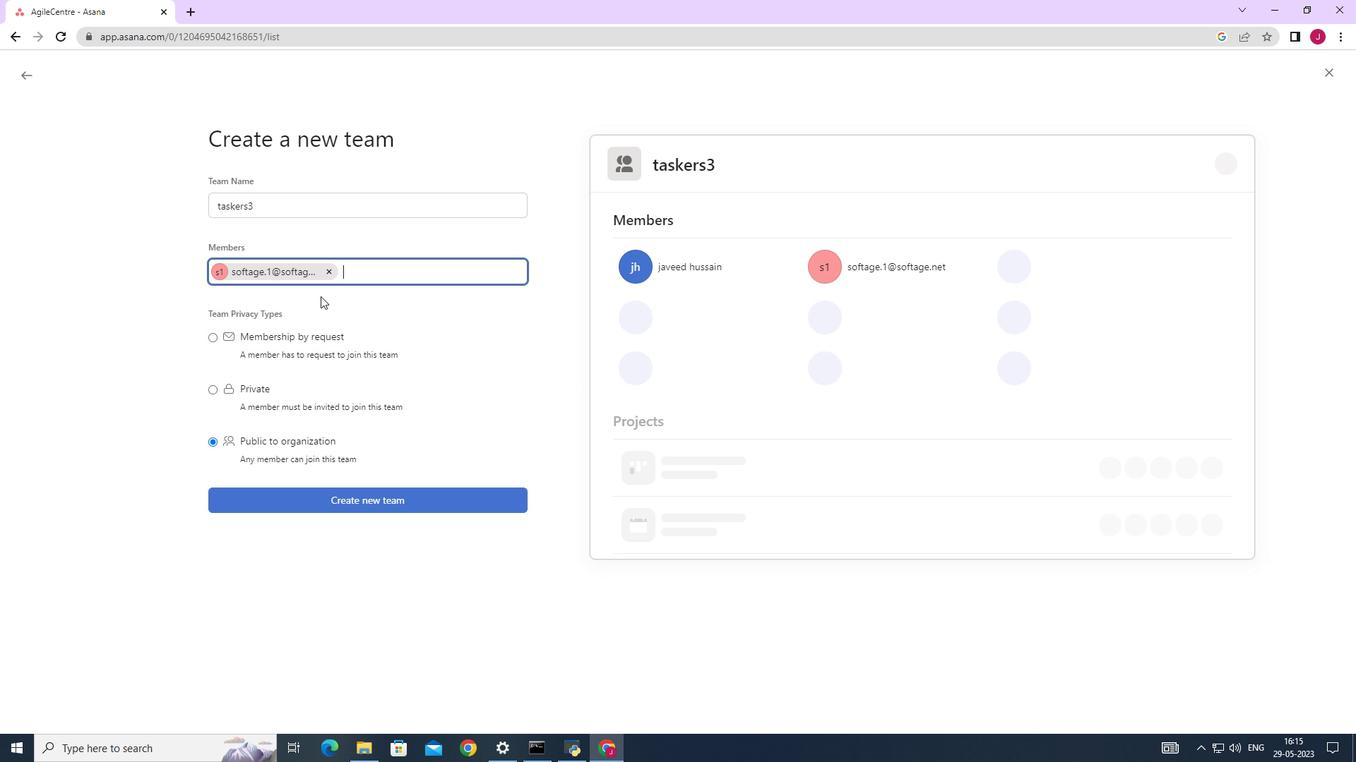 
Action: Key pressed softag
Screenshot: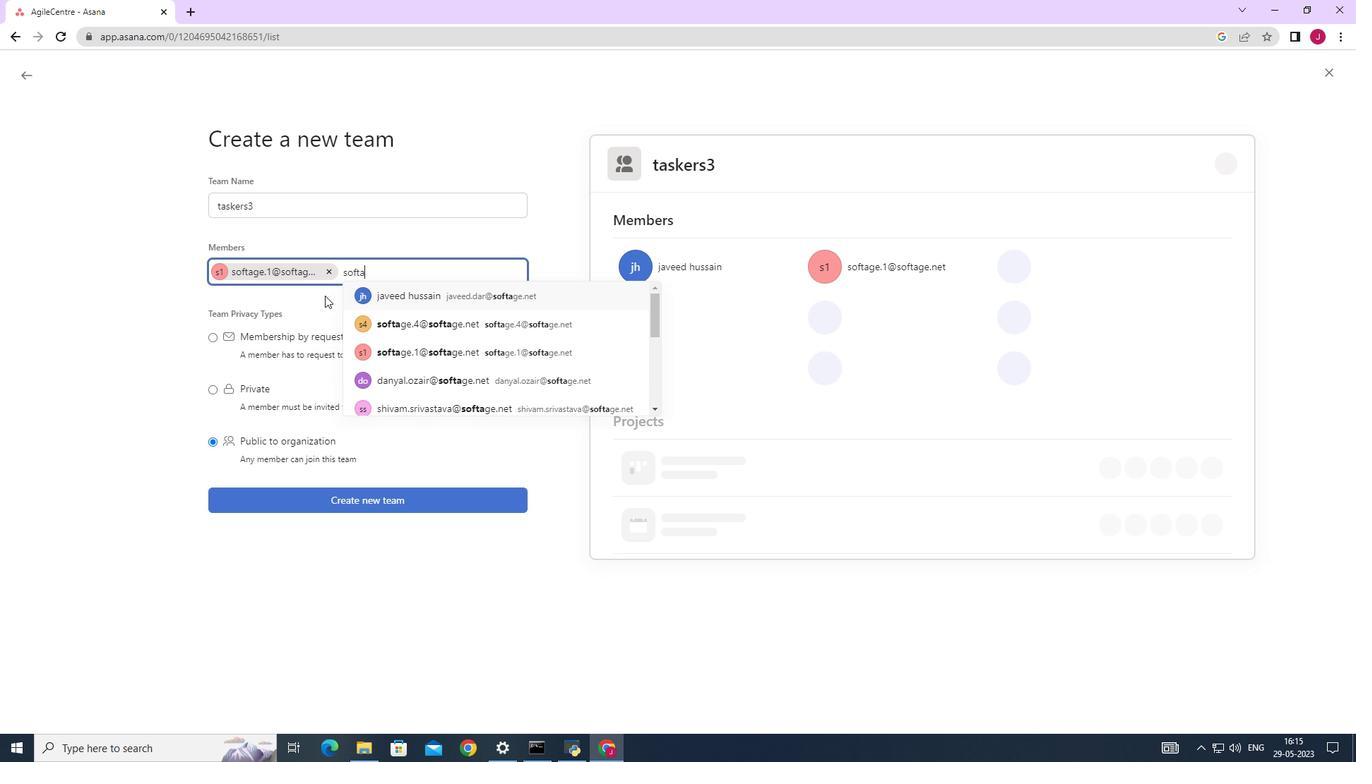 
Action: Mouse moved to (325, 295)
Screenshot: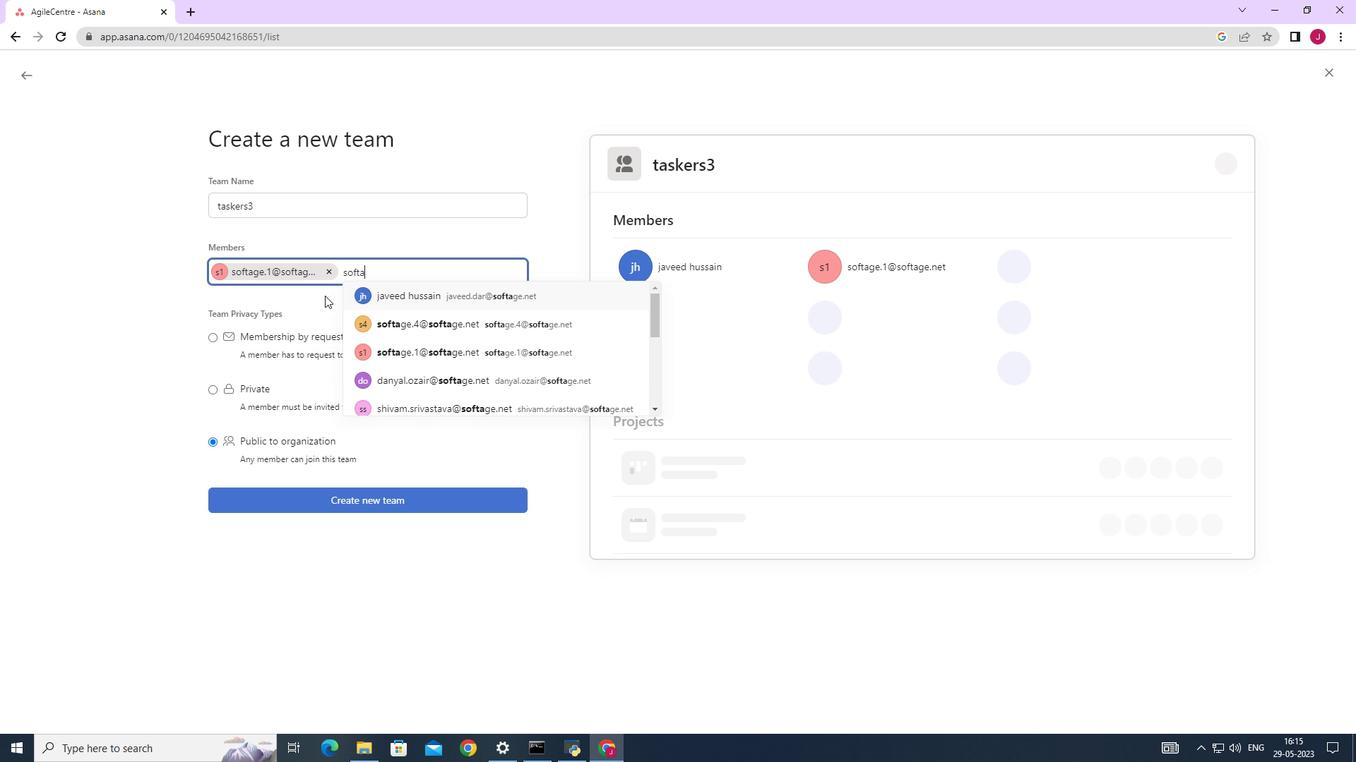 
Action: Key pressed e.2
Screenshot: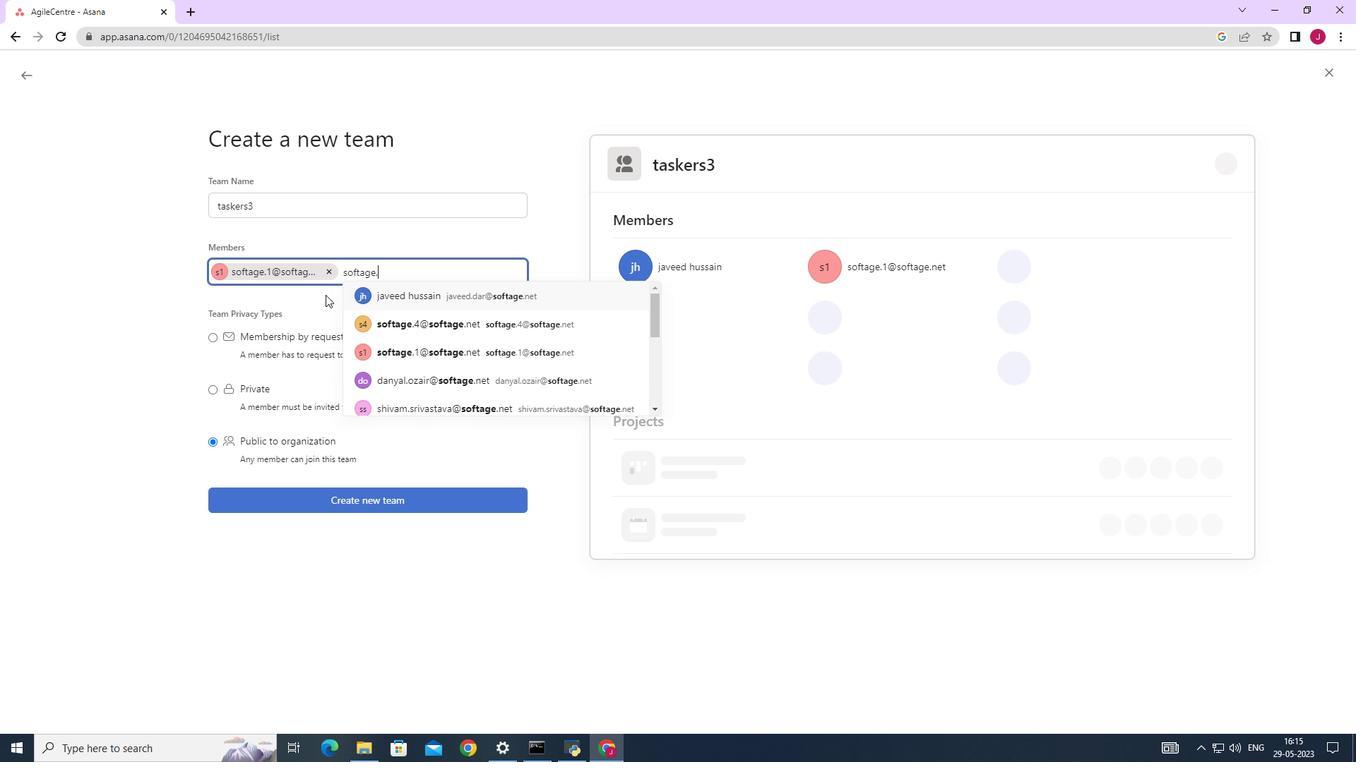 
Action: Mouse moved to (450, 295)
Screenshot: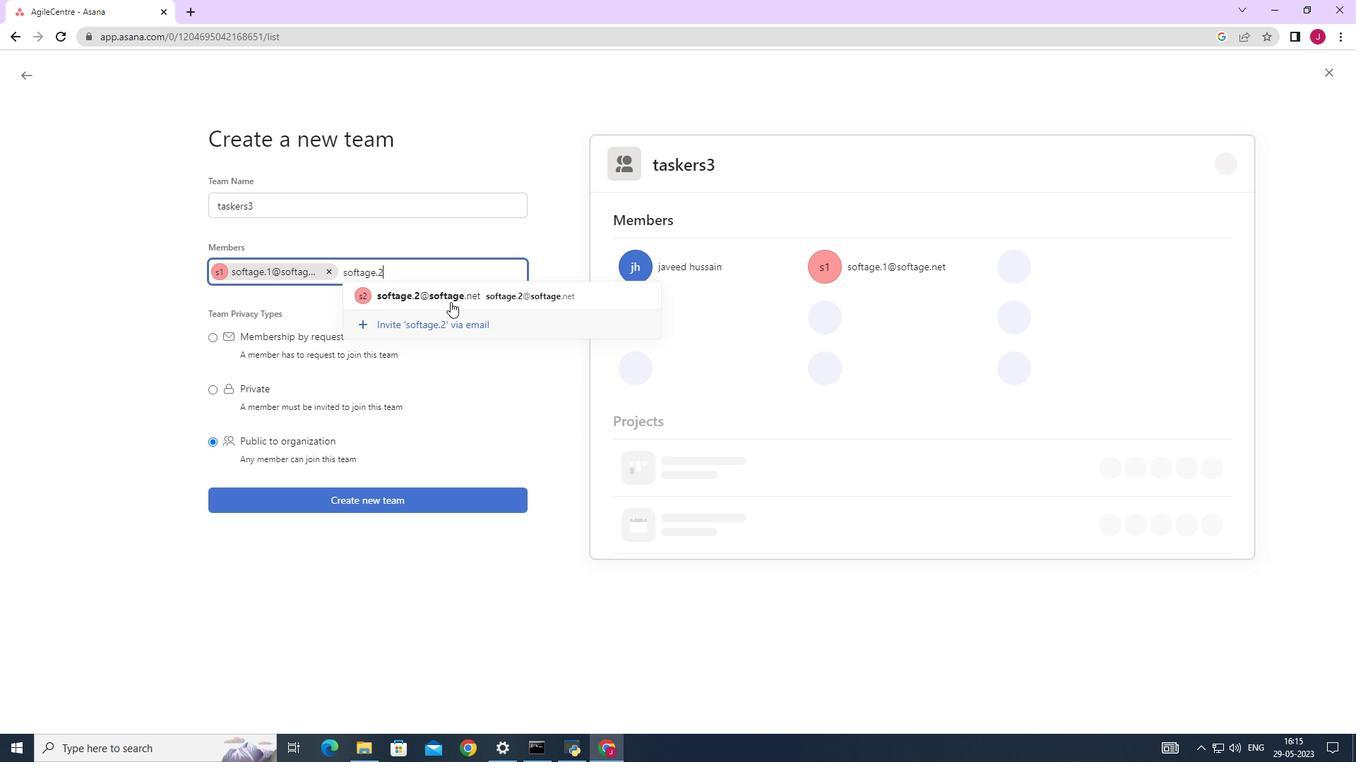 
Action: Mouse pressed left at (450, 295)
Screenshot: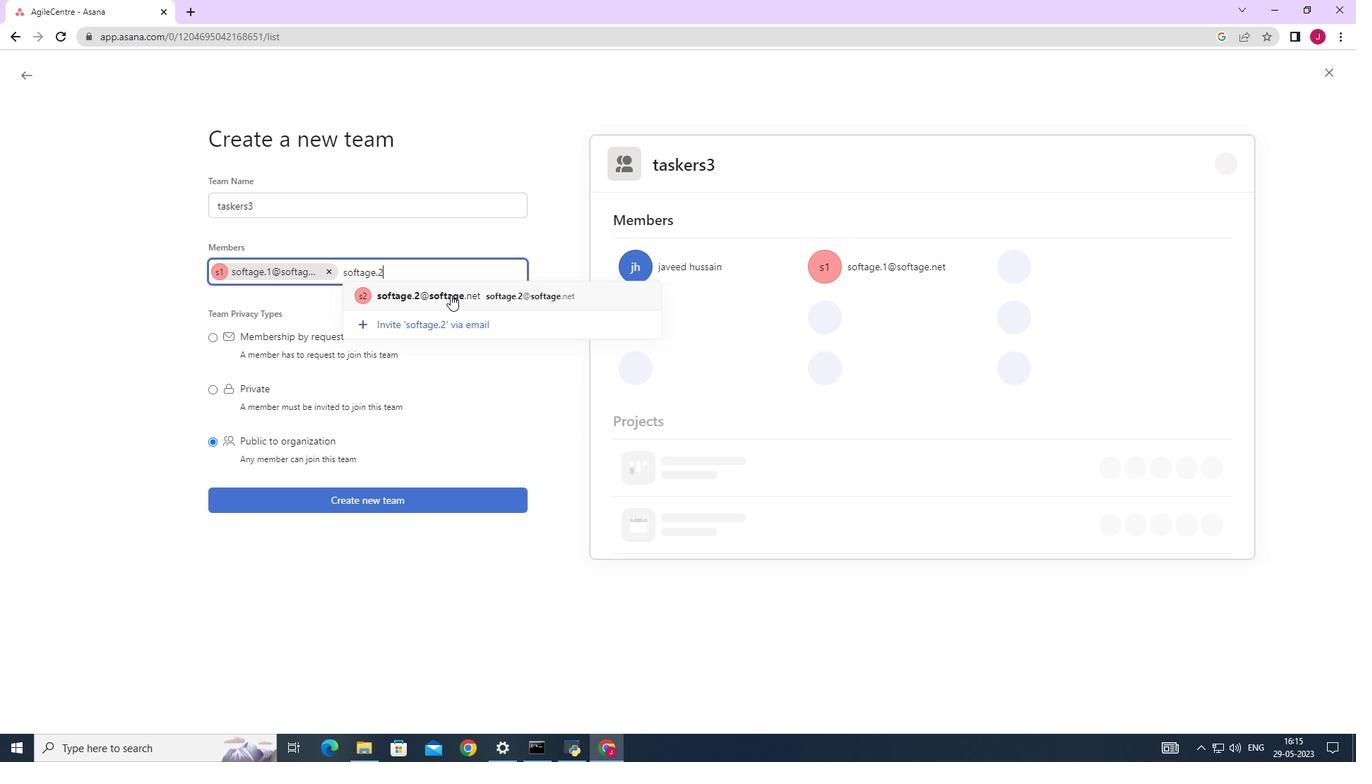 
Action: Key pressed softage.3
Screenshot: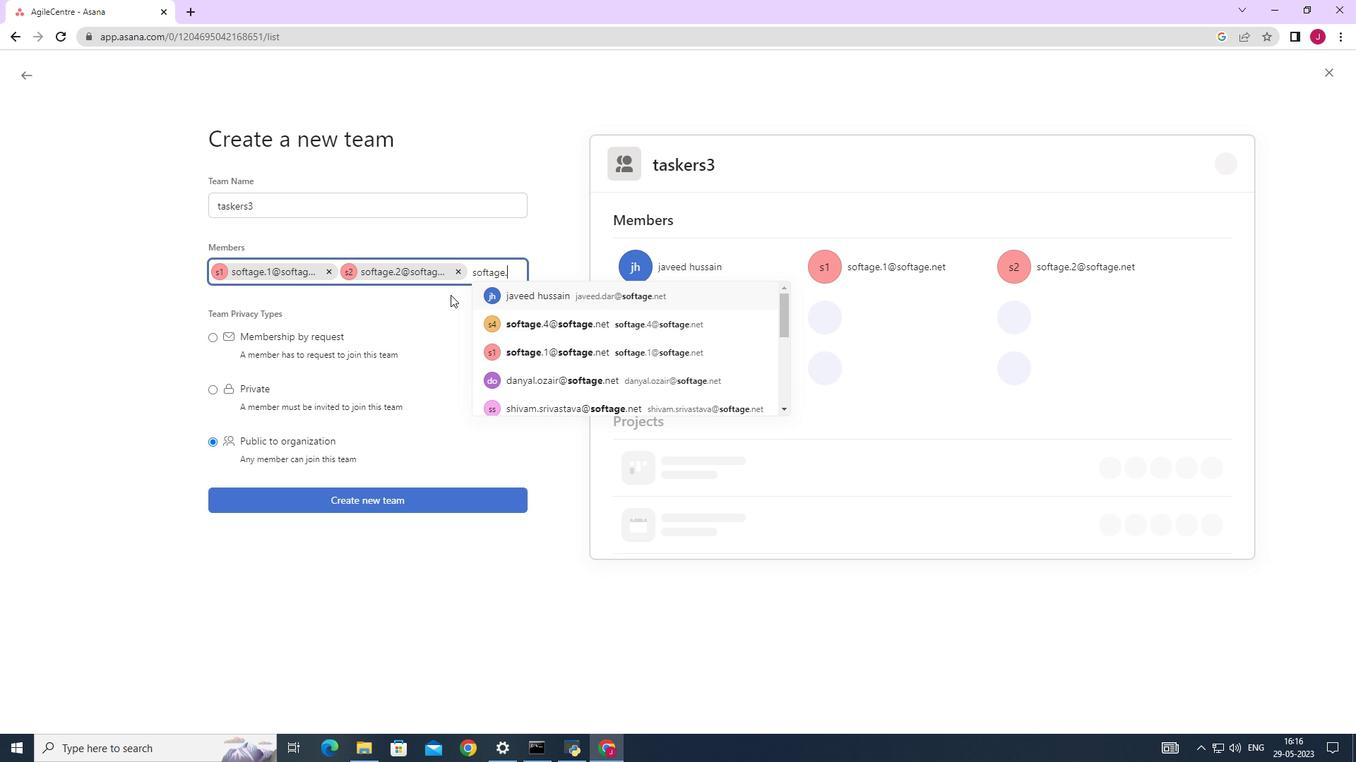
Action: Mouse moved to (357, 312)
Screenshot: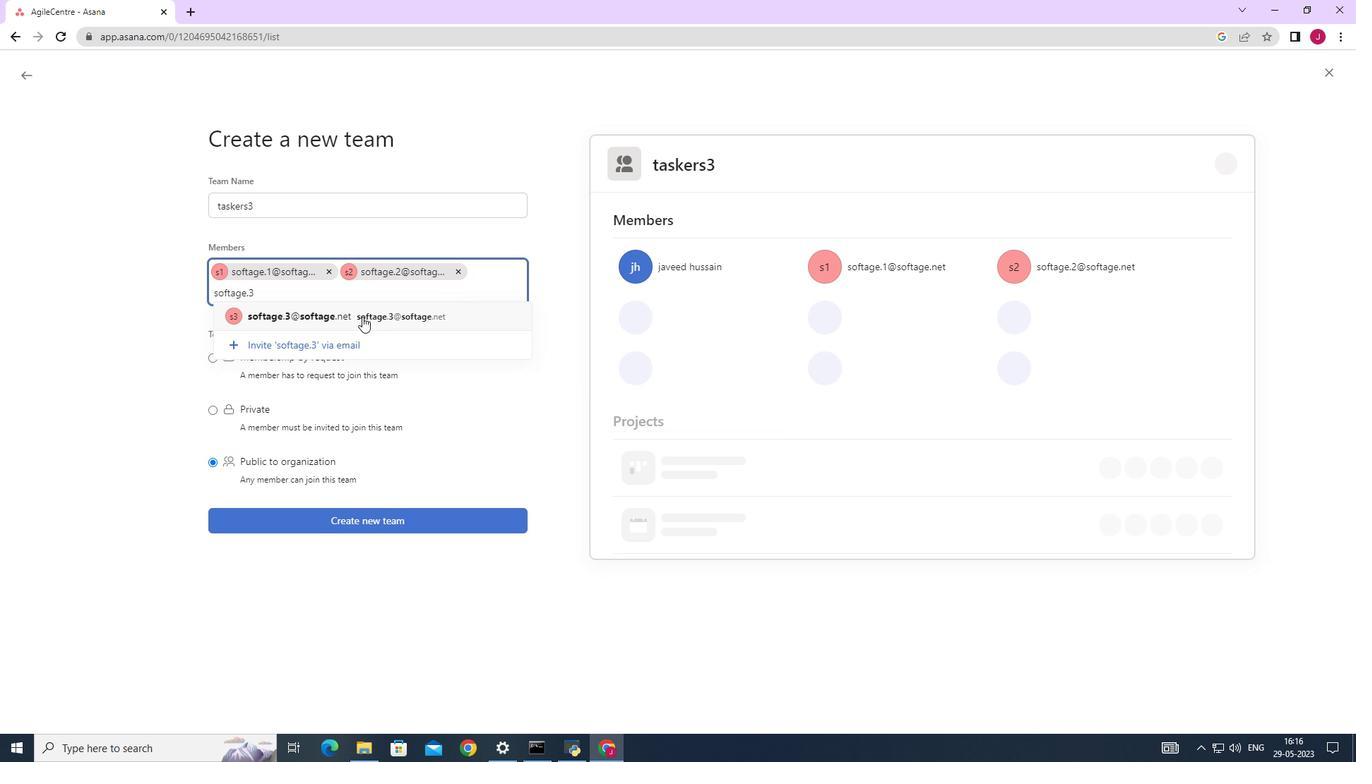 
Action: Mouse pressed left at (357, 312)
Screenshot: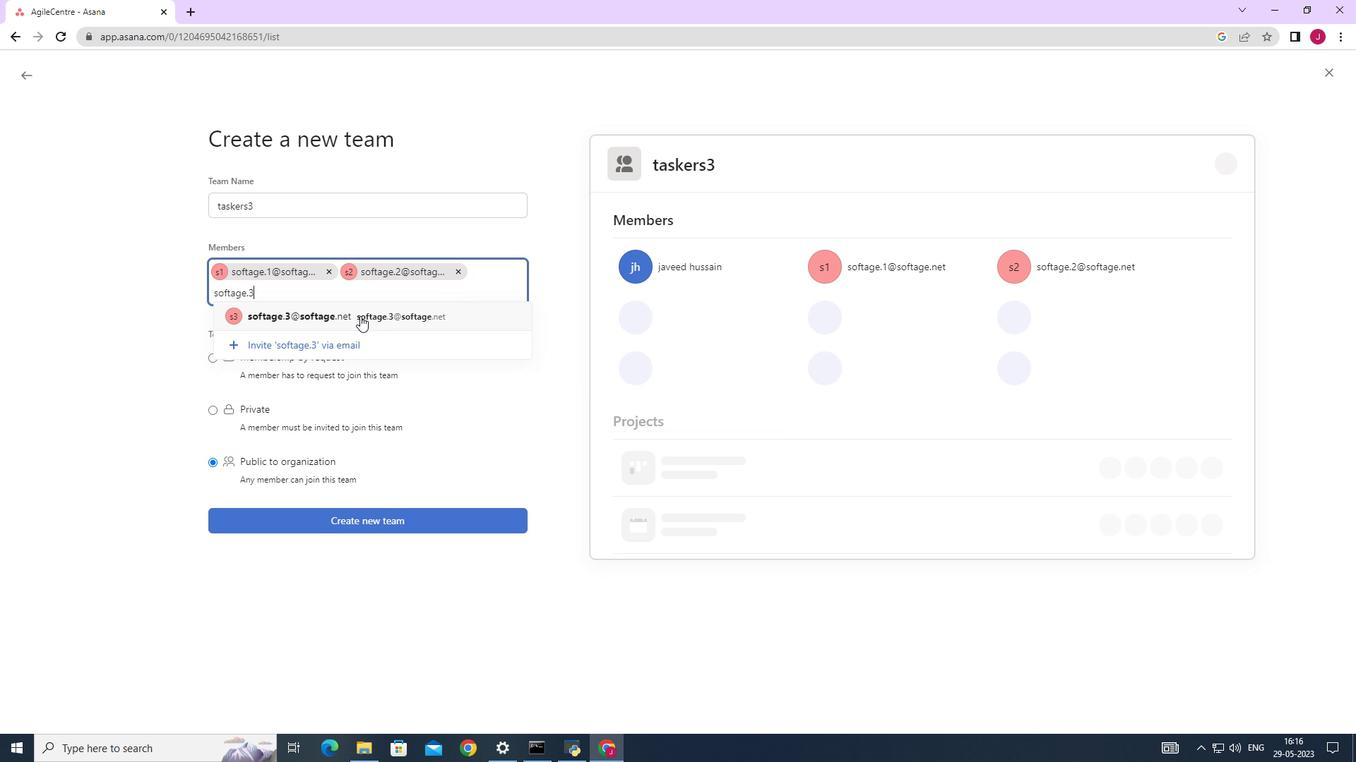 
Action: Mouse moved to (356, 311)
Screenshot: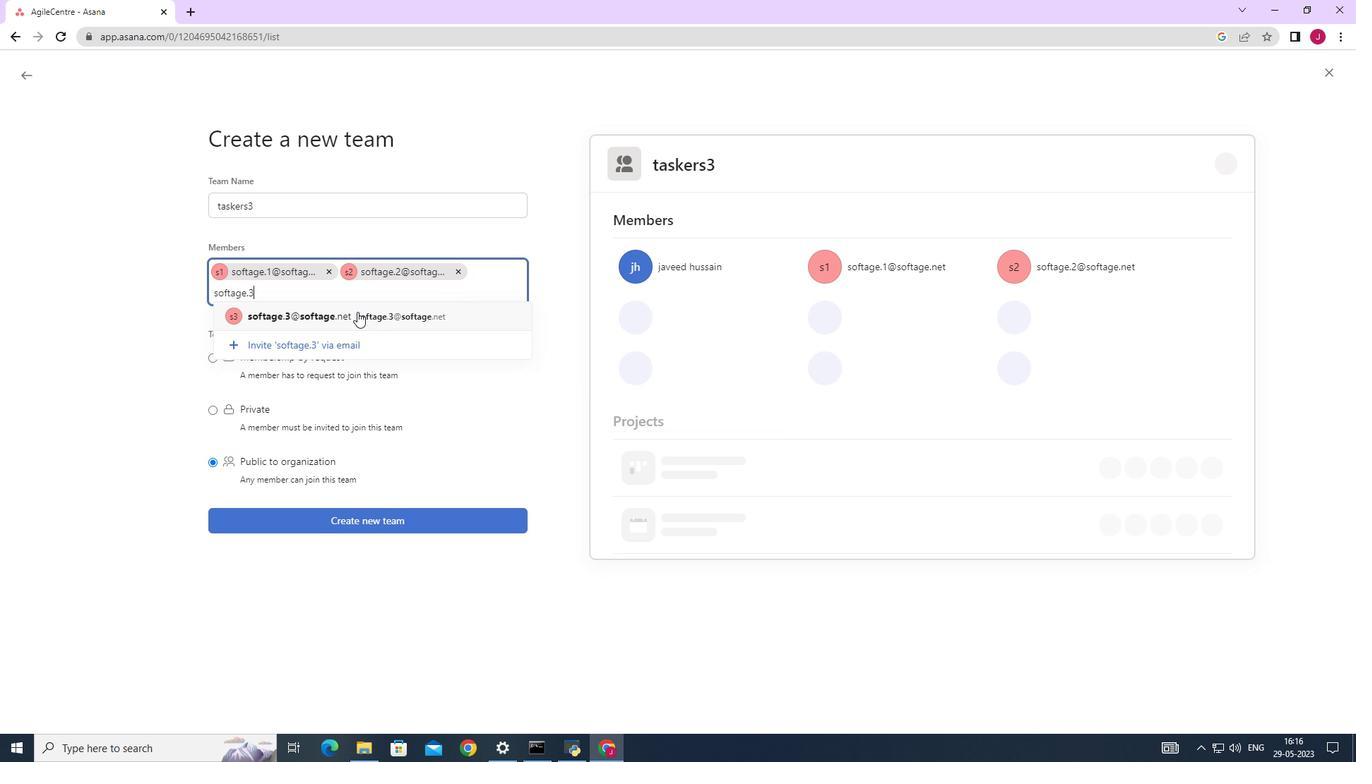 
Action: Key pressed sp<Key.backspace>oftage.4
Screenshot: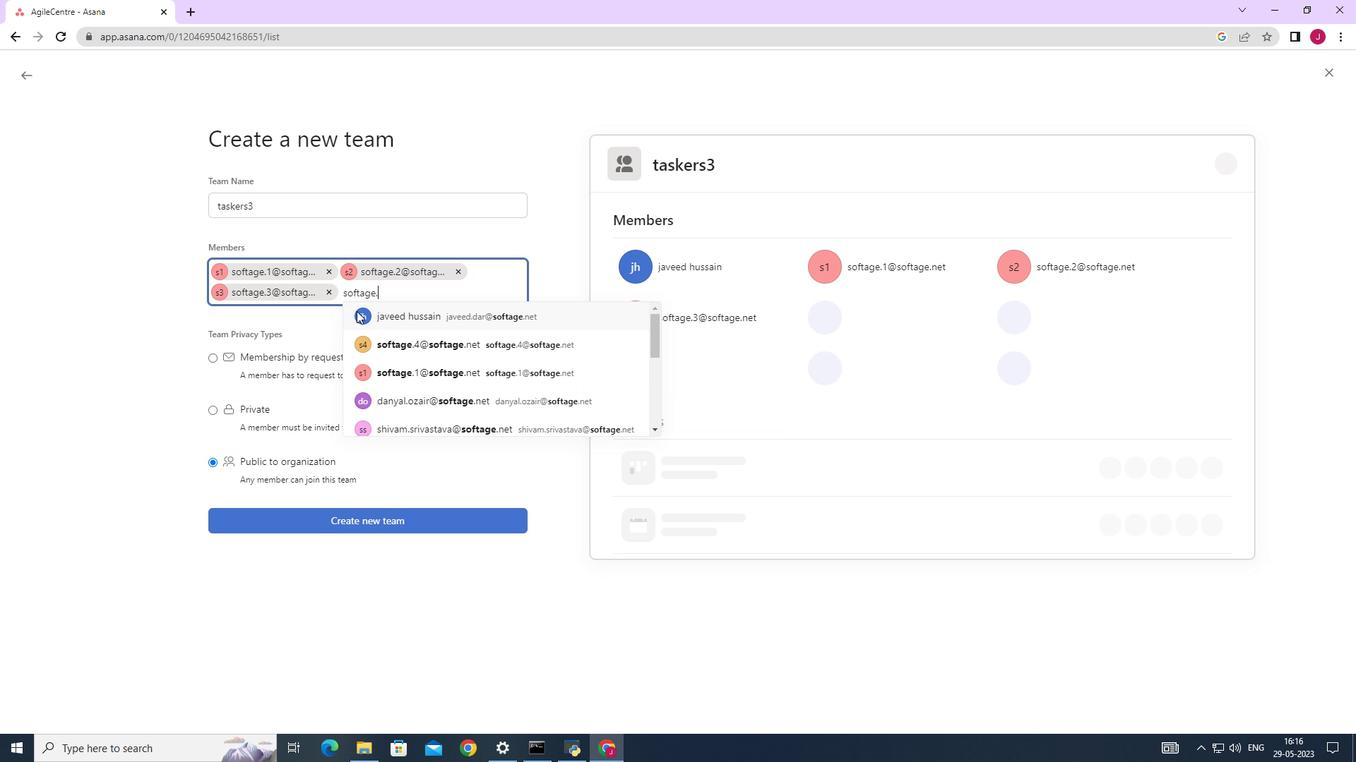 
Action: Mouse moved to (435, 317)
Screenshot: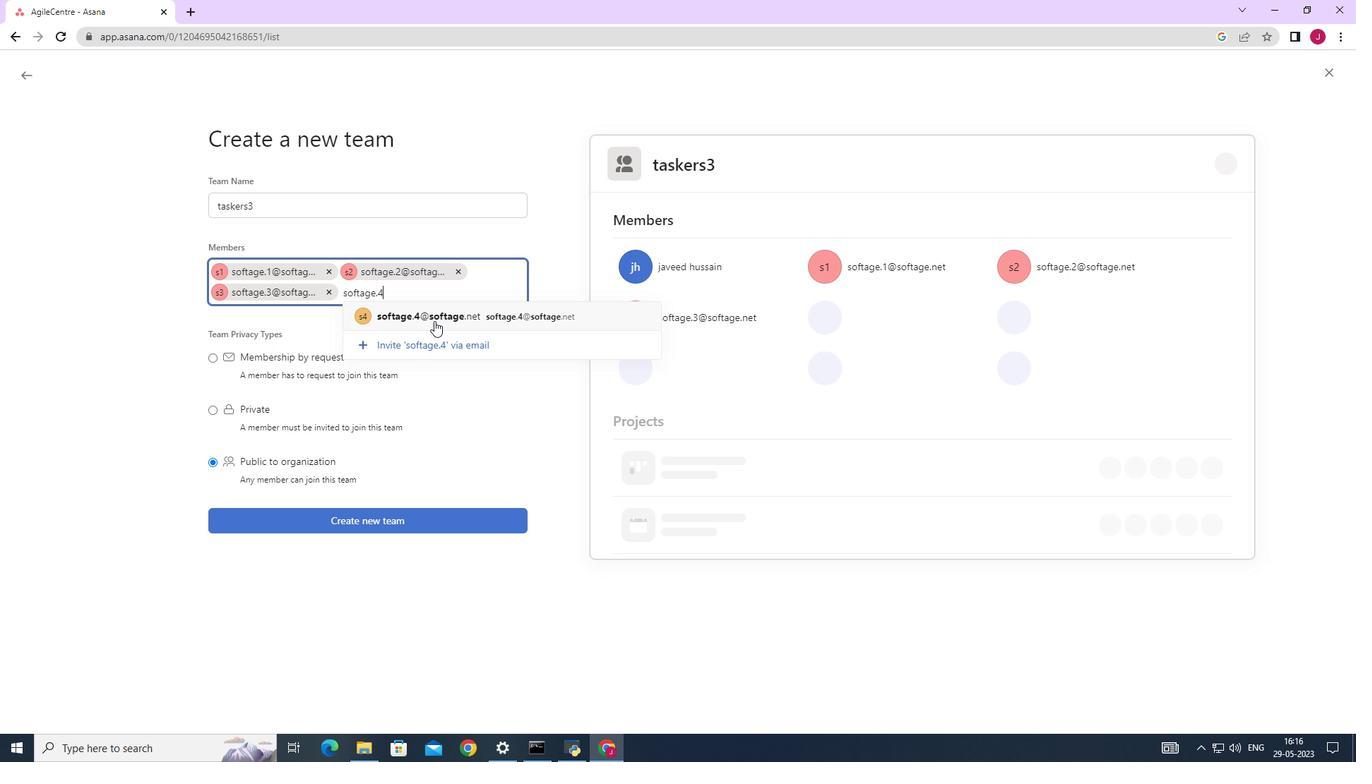 
Action: Mouse pressed left at (435, 317)
Screenshot: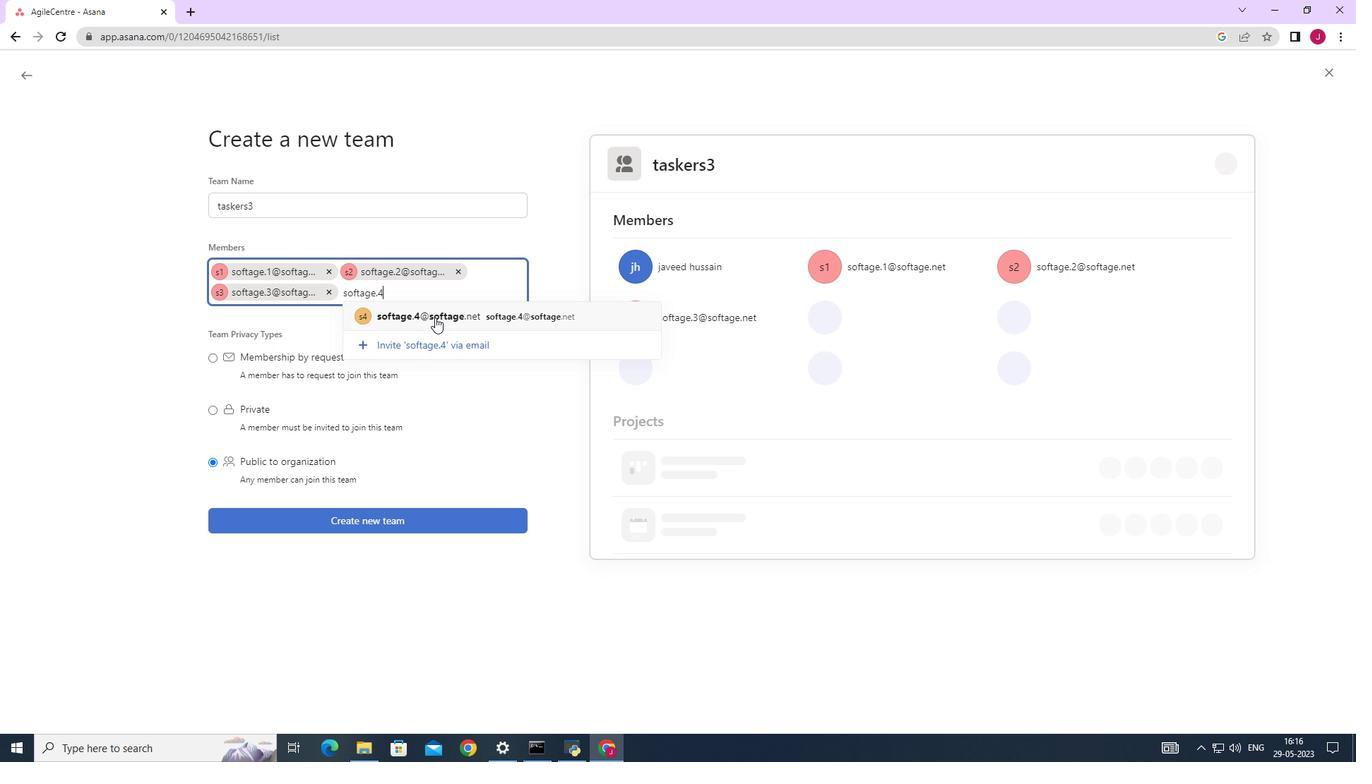 
Action: Mouse moved to (437, 315)
Screenshot: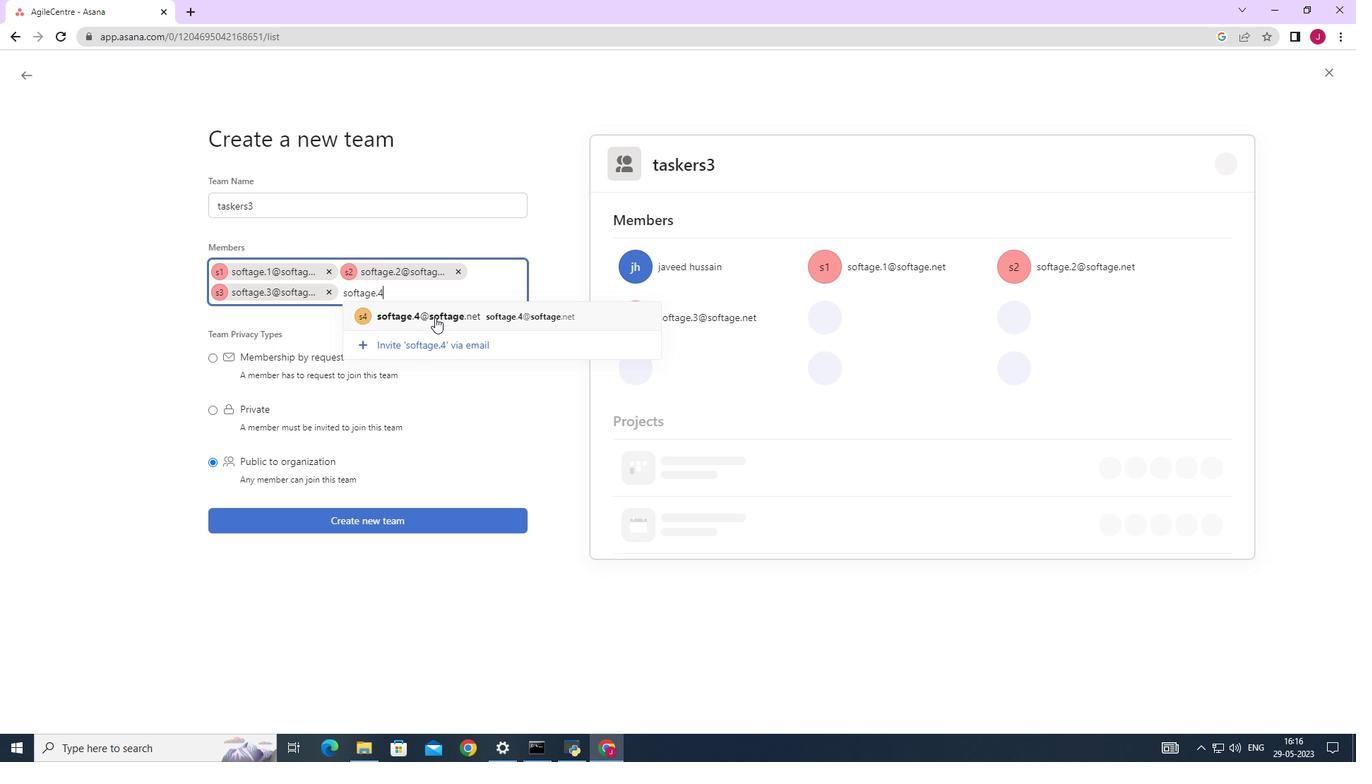 
Action: Key pressed softage.5
Screenshot: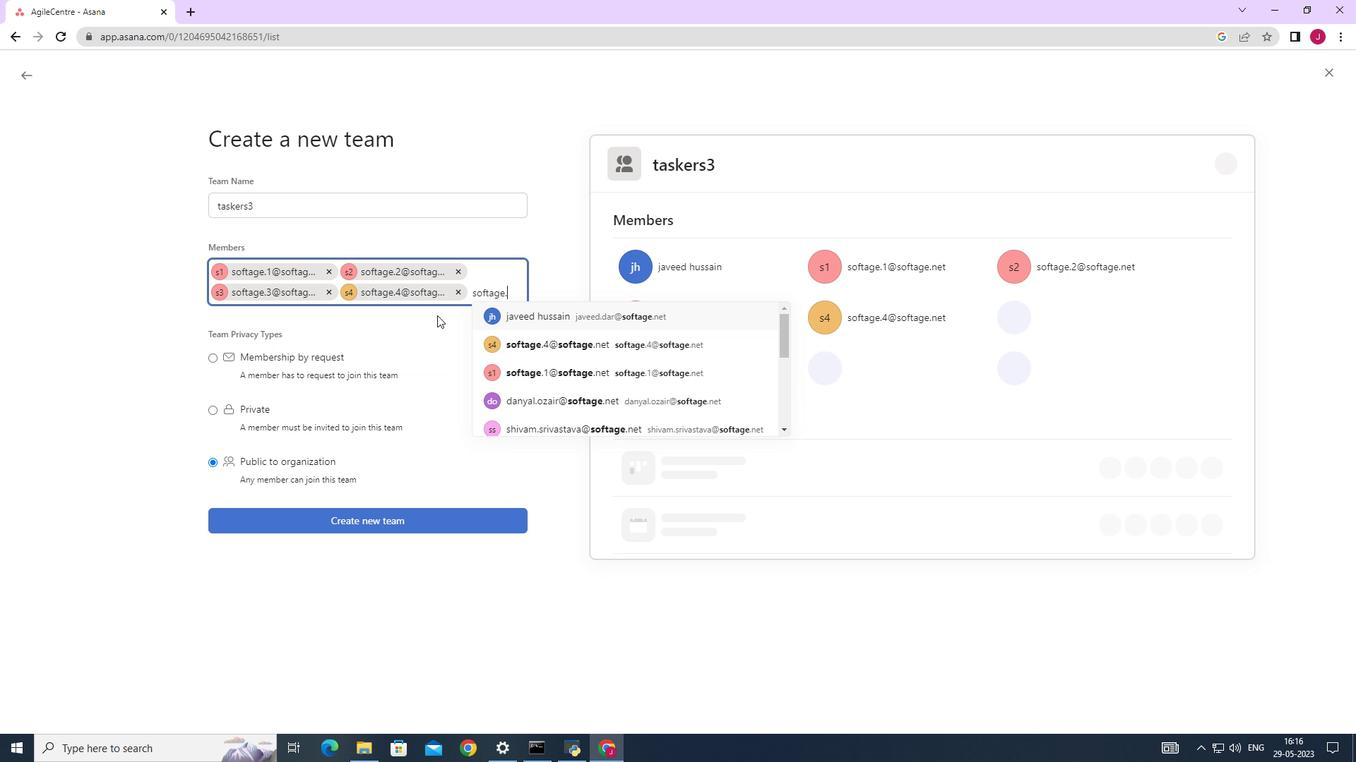 
Action: Mouse moved to (415, 333)
Screenshot: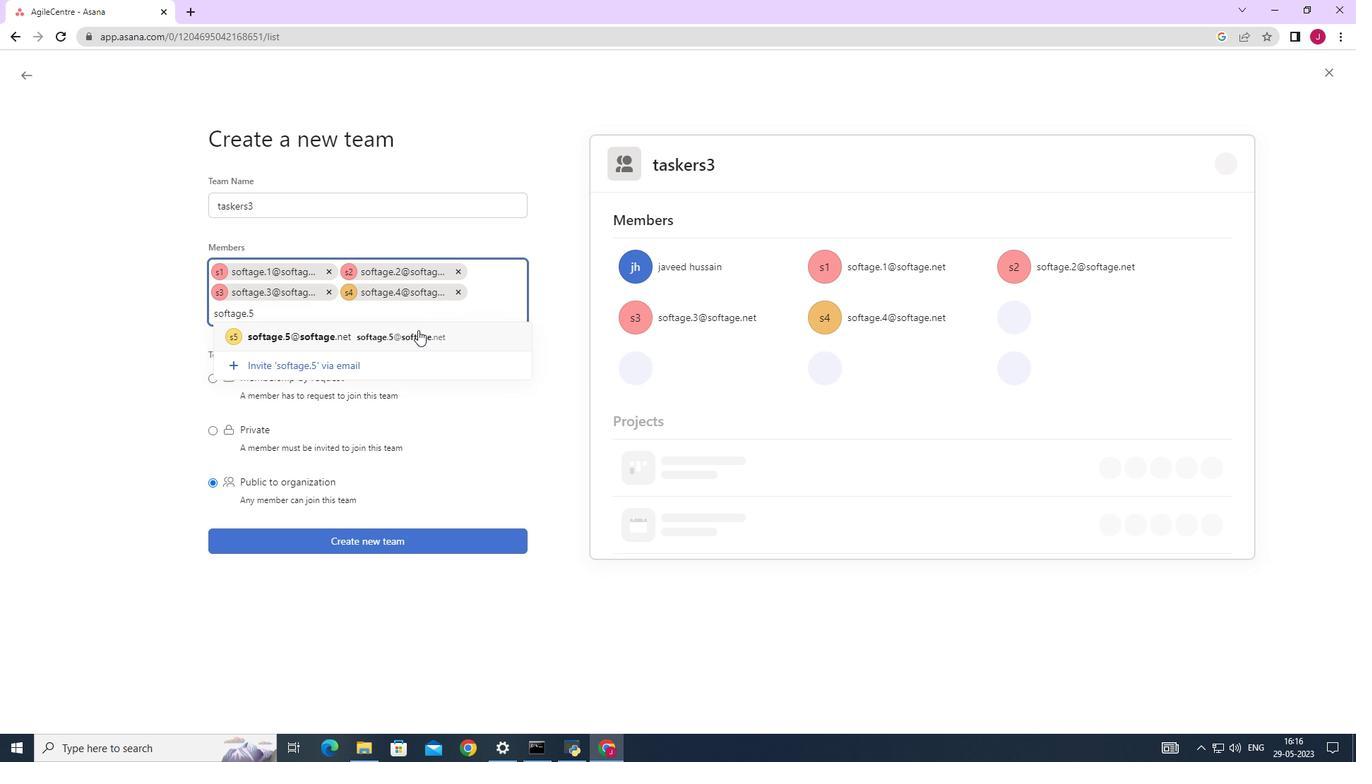 
Action: Mouse pressed left at (415, 333)
Screenshot: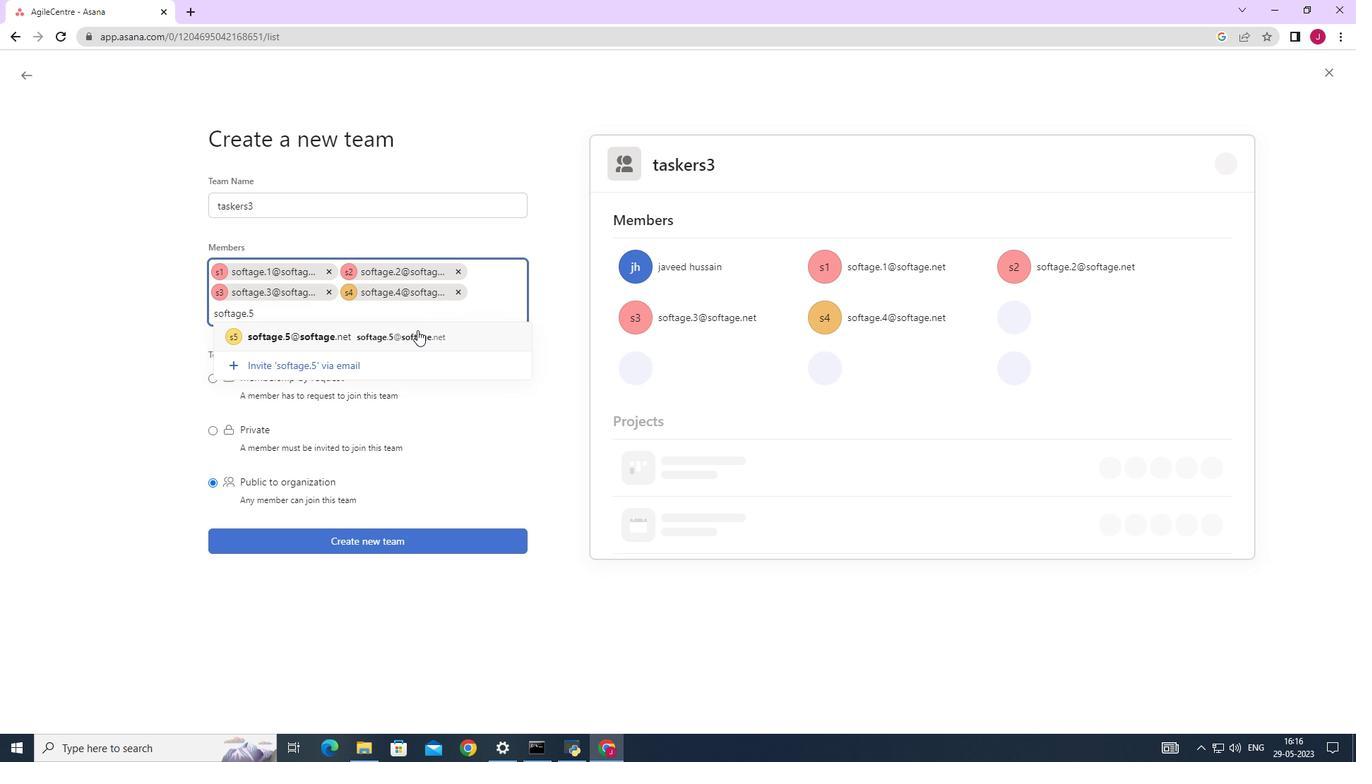 
Action: Key pressed softage.5<Key.enter>
Screenshot: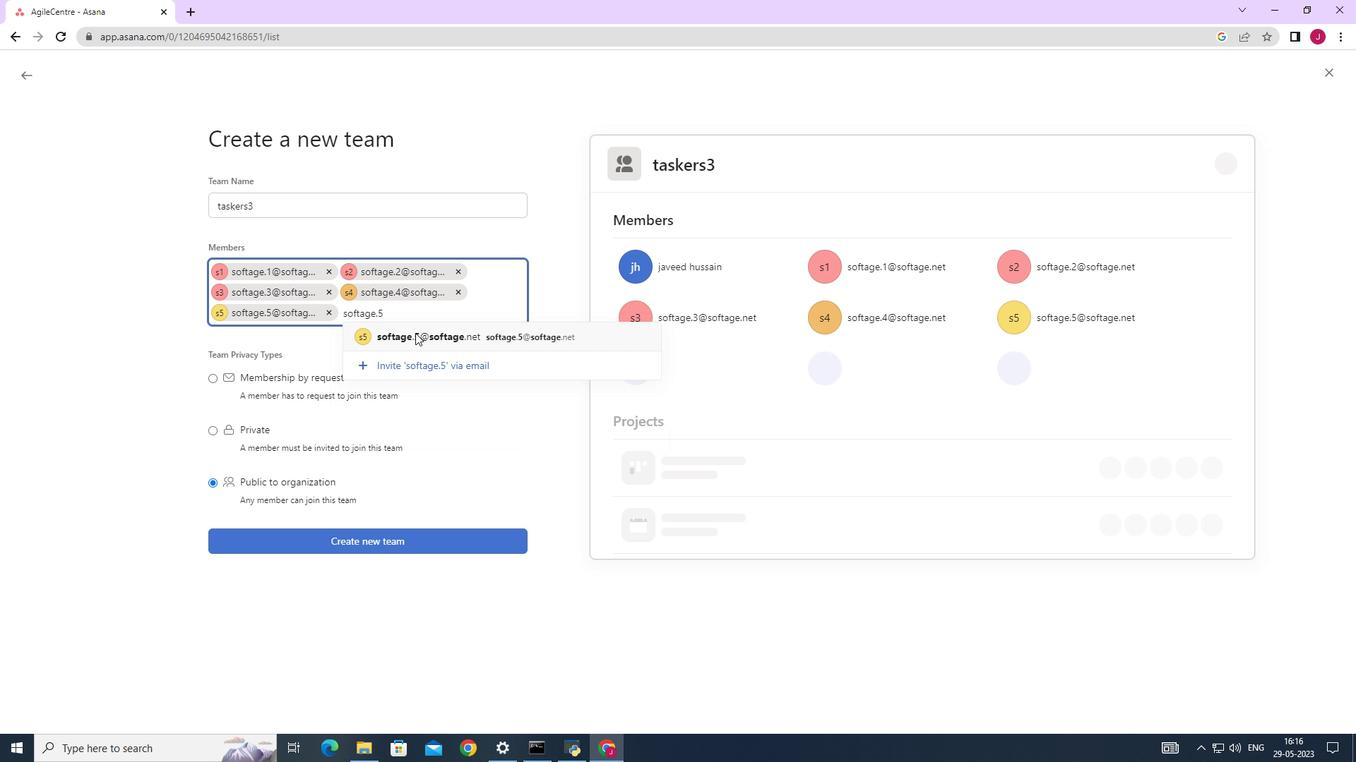 
Action: Mouse moved to (377, 541)
Screenshot: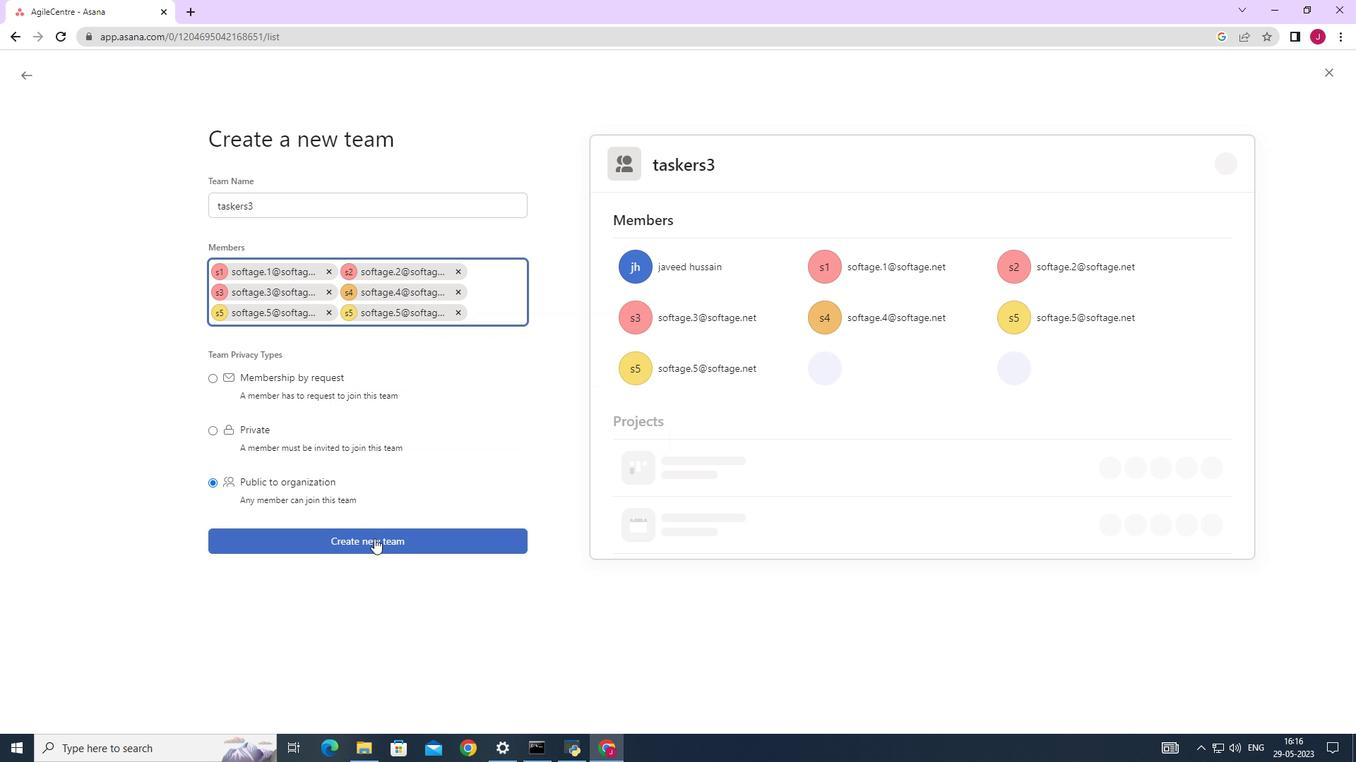 
Action: Mouse pressed left at (377, 541)
Screenshot: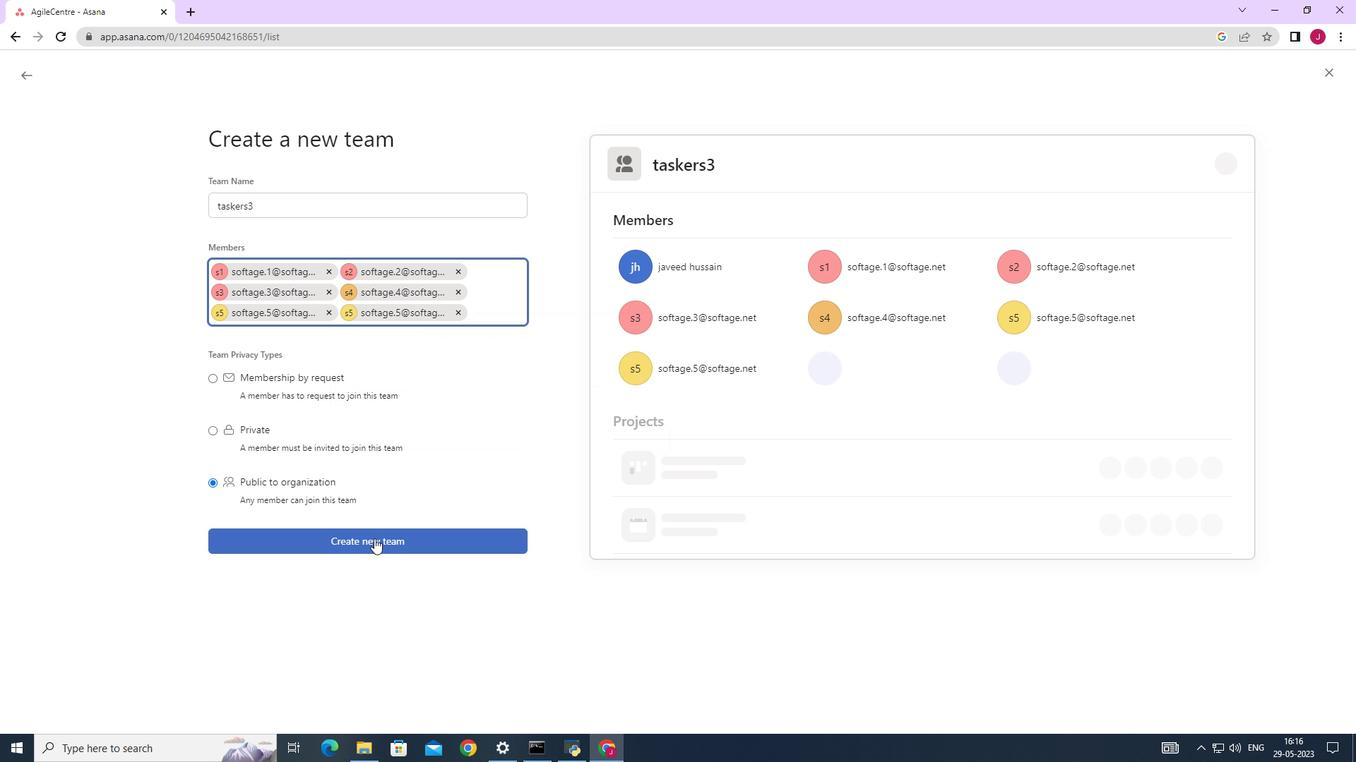 
Action: Mouse moved to (87, 281)
Screenshot: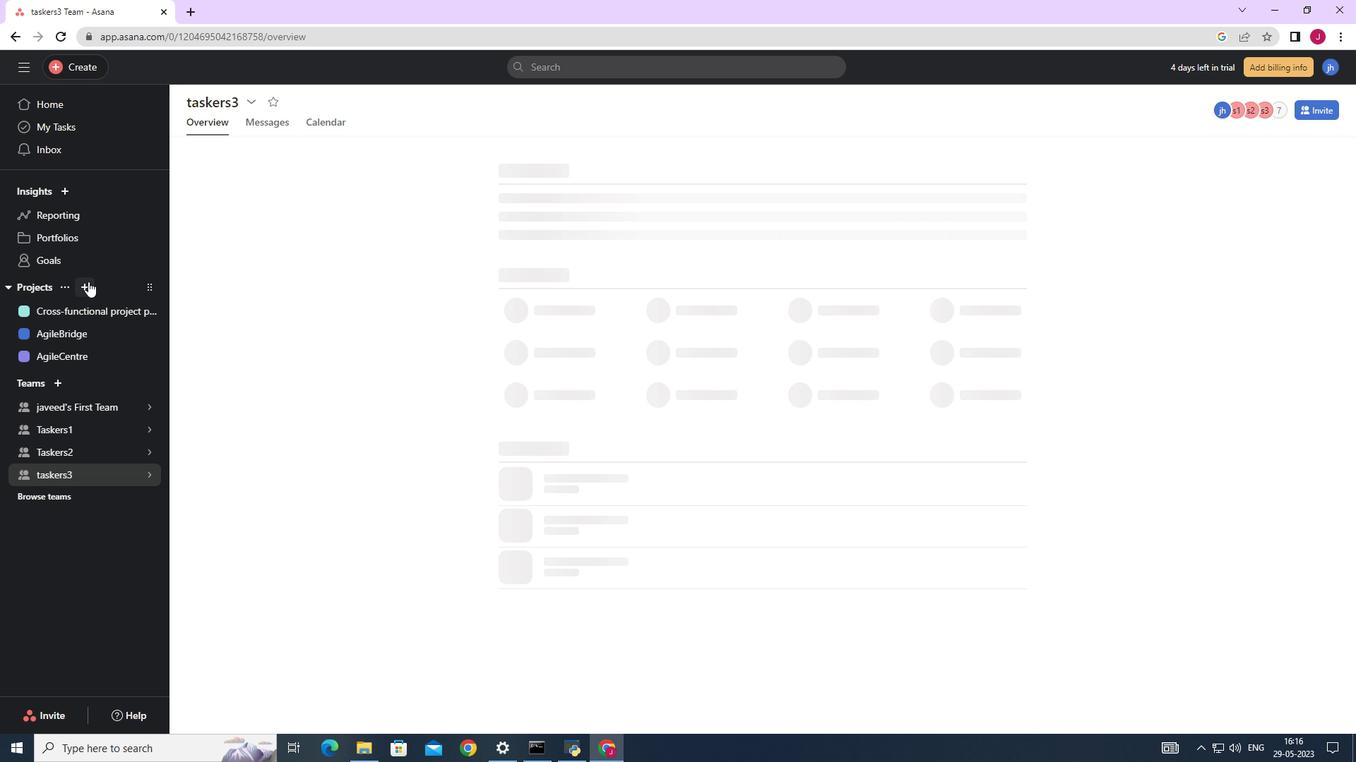 
Action: Mouse pressed left at (87, 281)
Screenshot: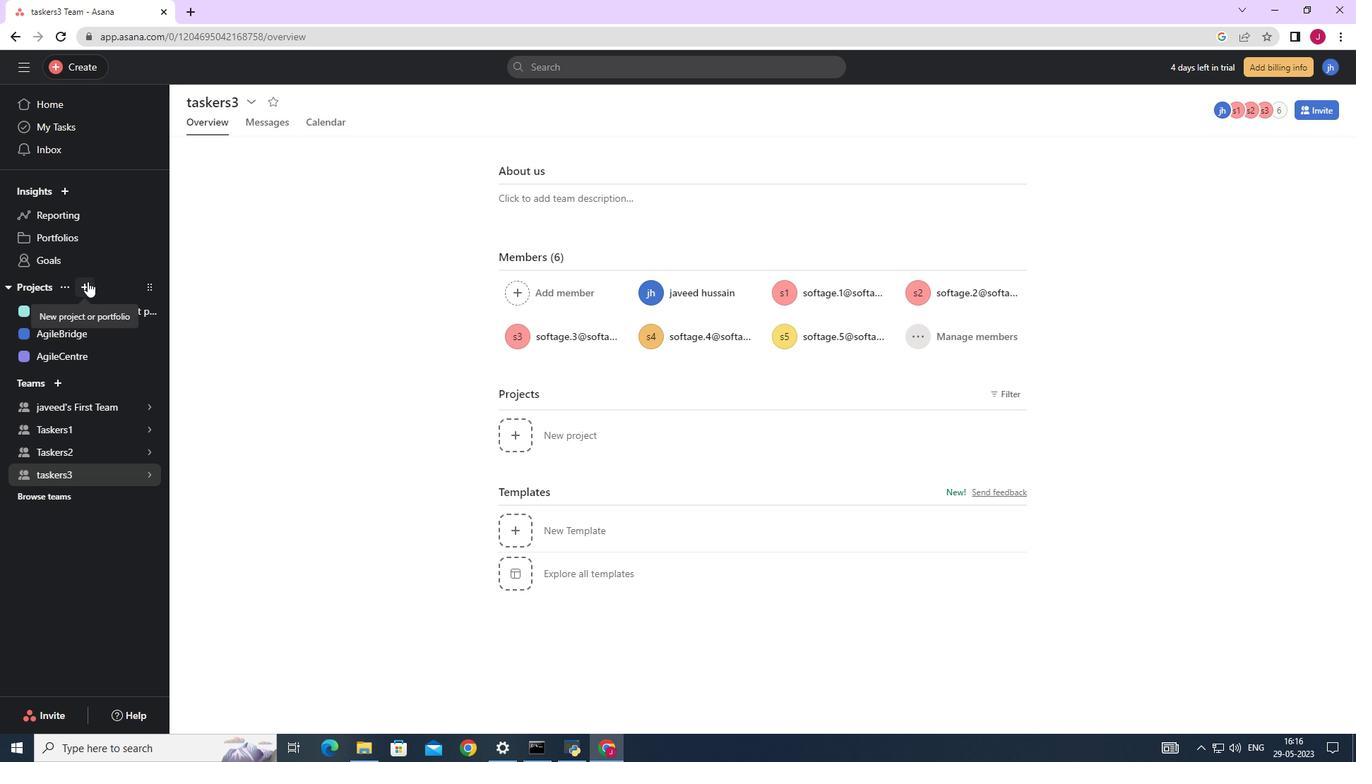 
Action: Mouse moved to (125, 313)
Screenshot: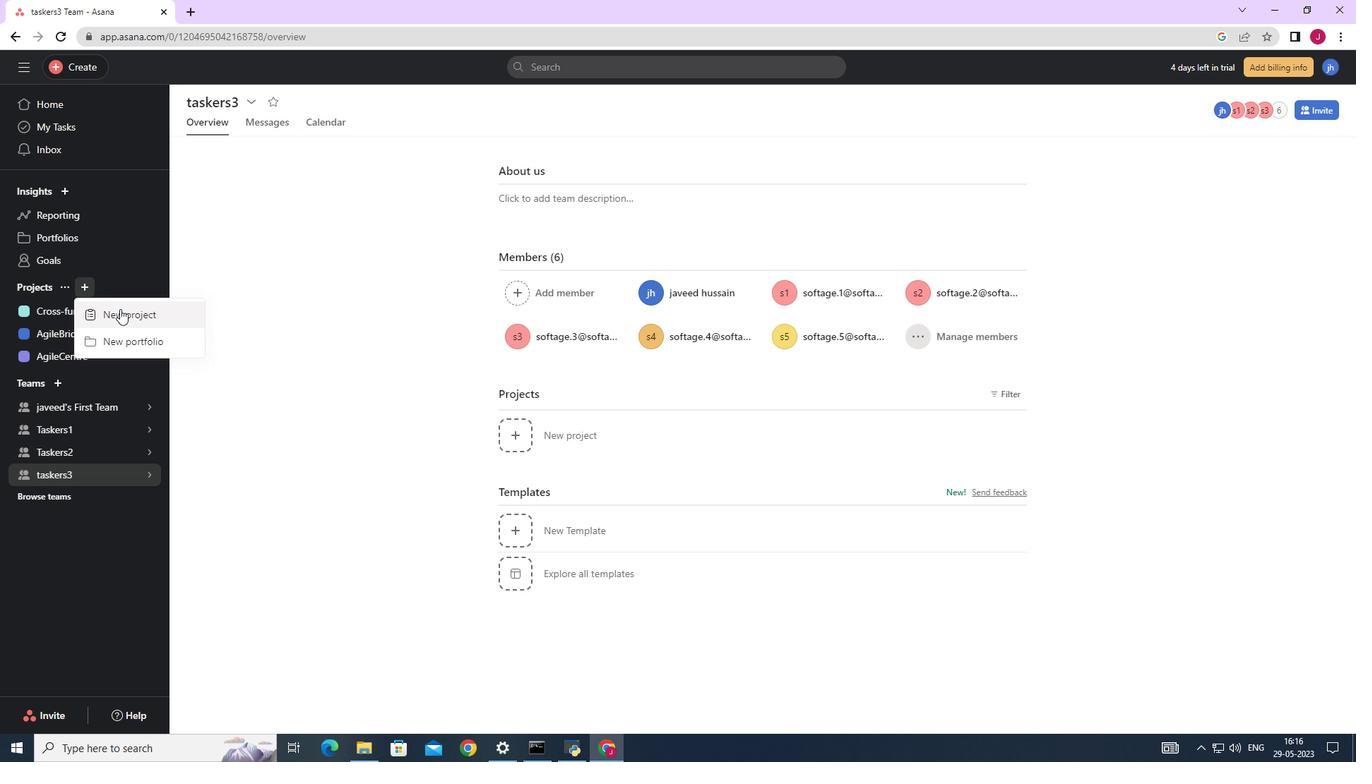 
Action: Mouse pressed left at (125, 313)
Screenshot: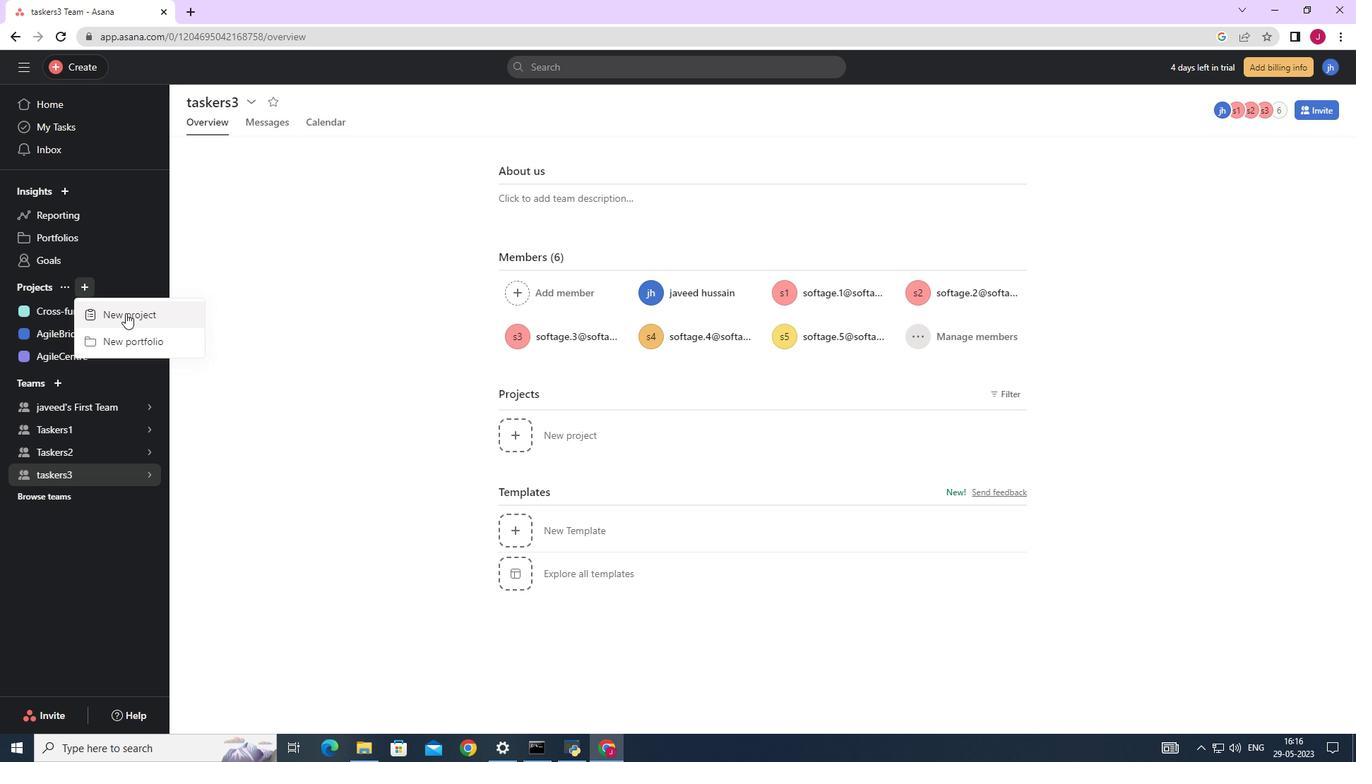 
Action: Mouse moved to (592, 306)
Screenshot: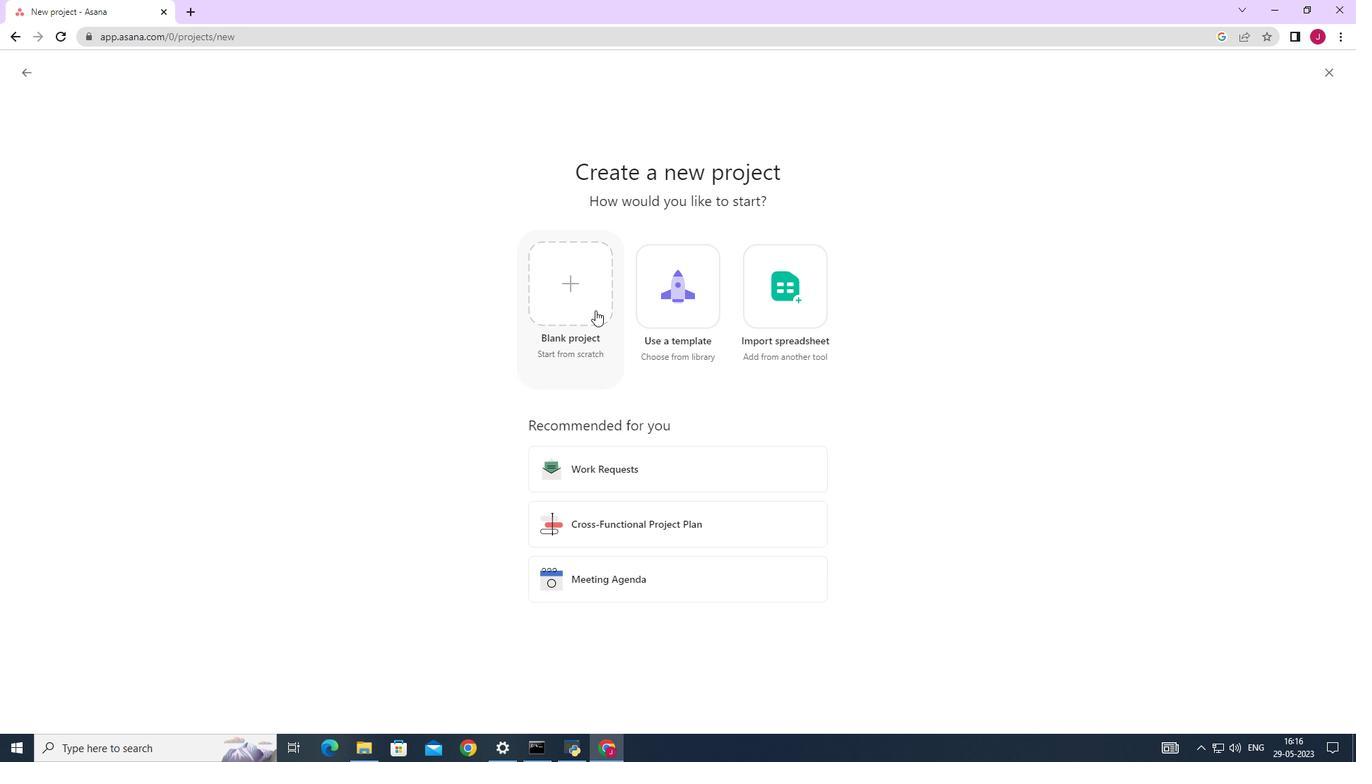 
Action: Mouse pressed left at (592, 306)
Screenshot: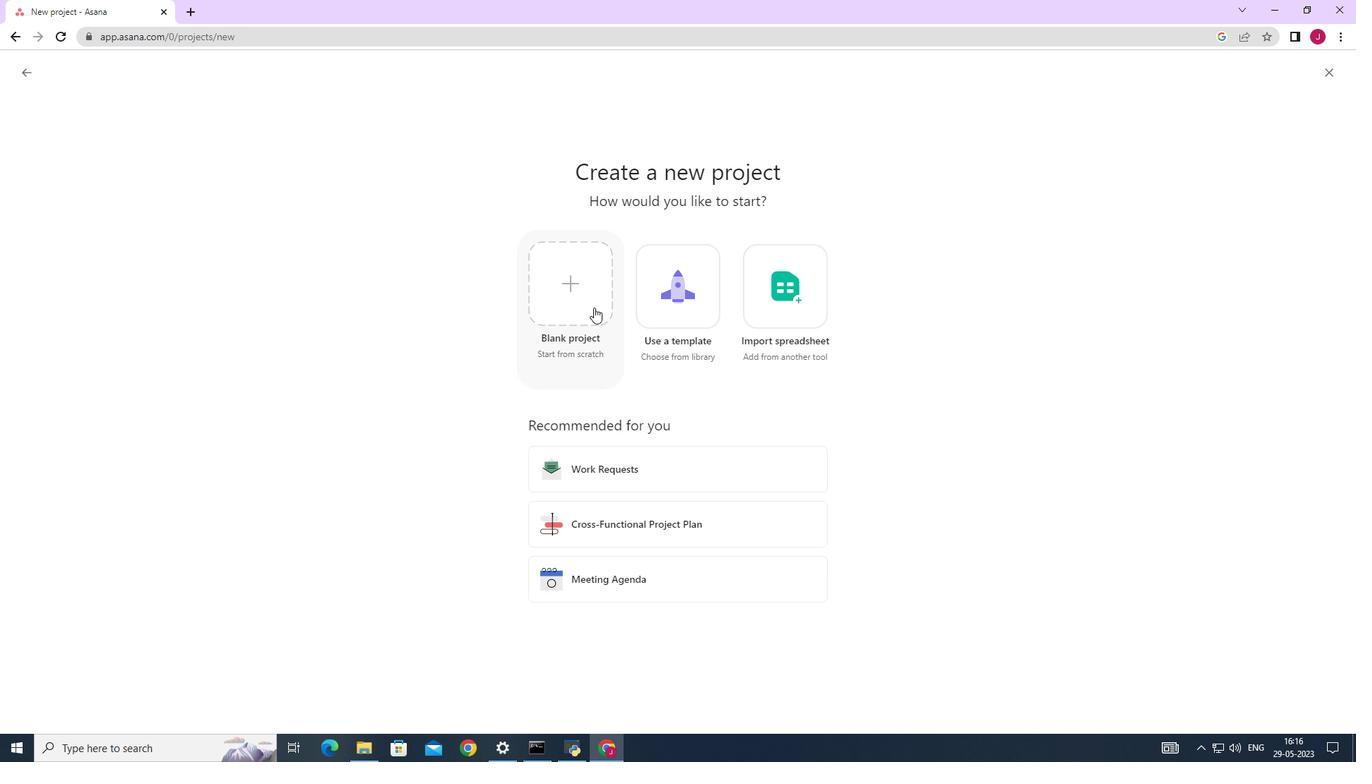 
Action: Mouse moved to (298, 186)
Screenshot: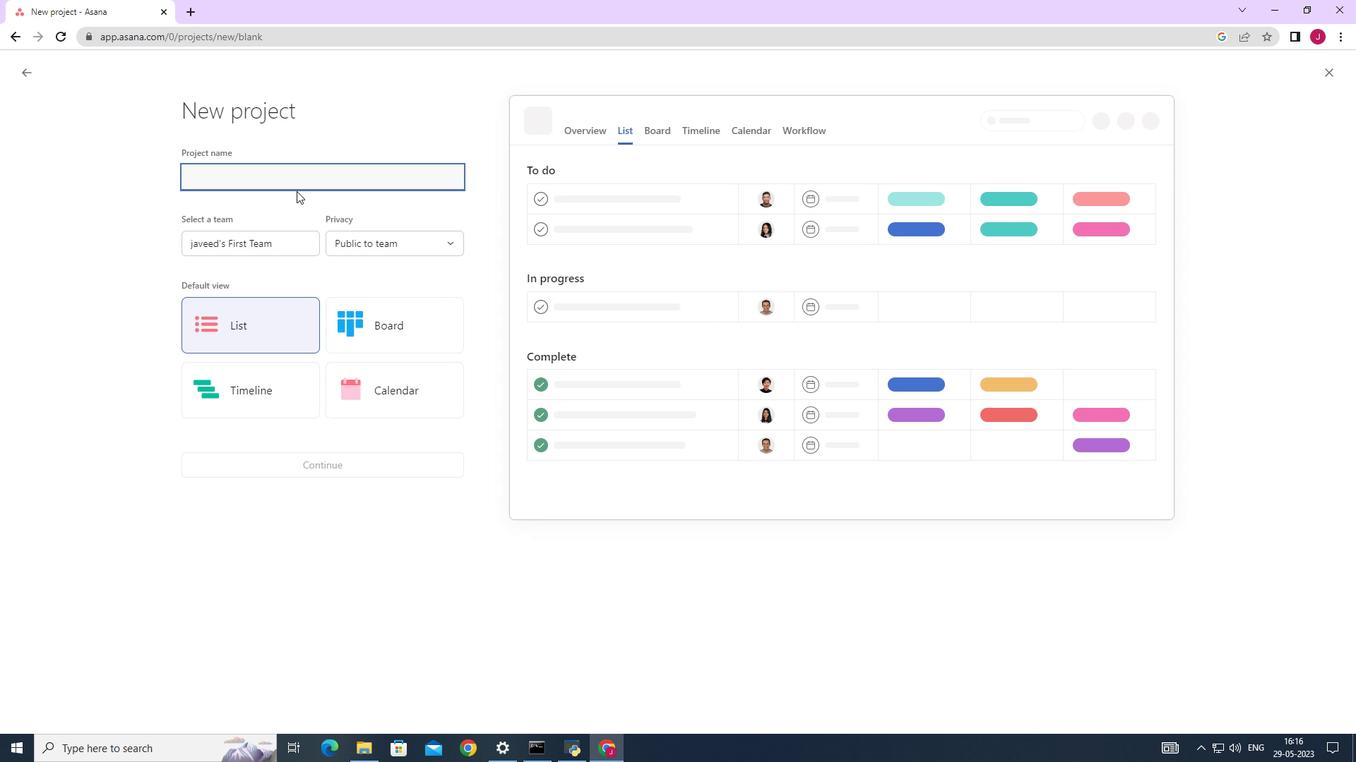 
Action: Key pressed <Key.caps_lock>A<Key.caps_lock>gile<Key.caps_lock>C<Key.caps_lock>ollab
Screenshot: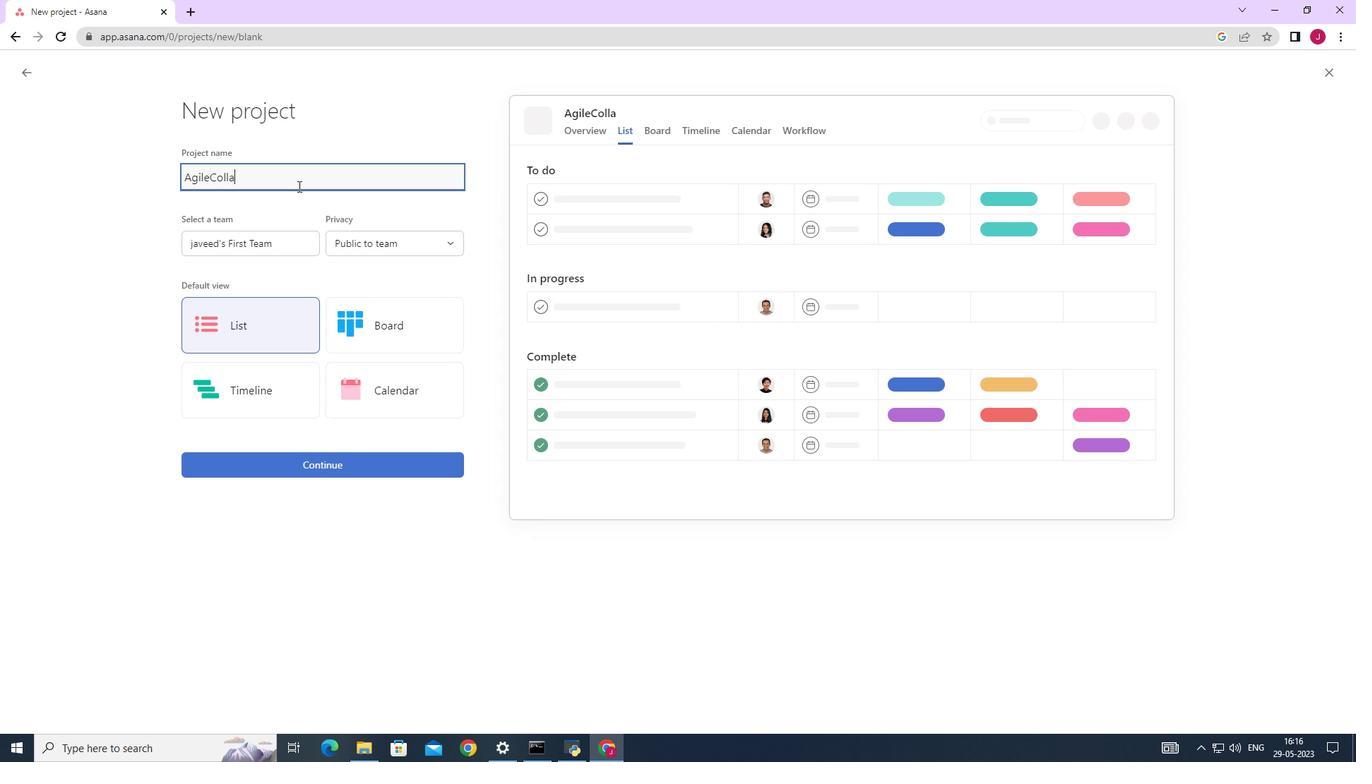 
Action: Mouse moved to (259, 240)
Screenshot: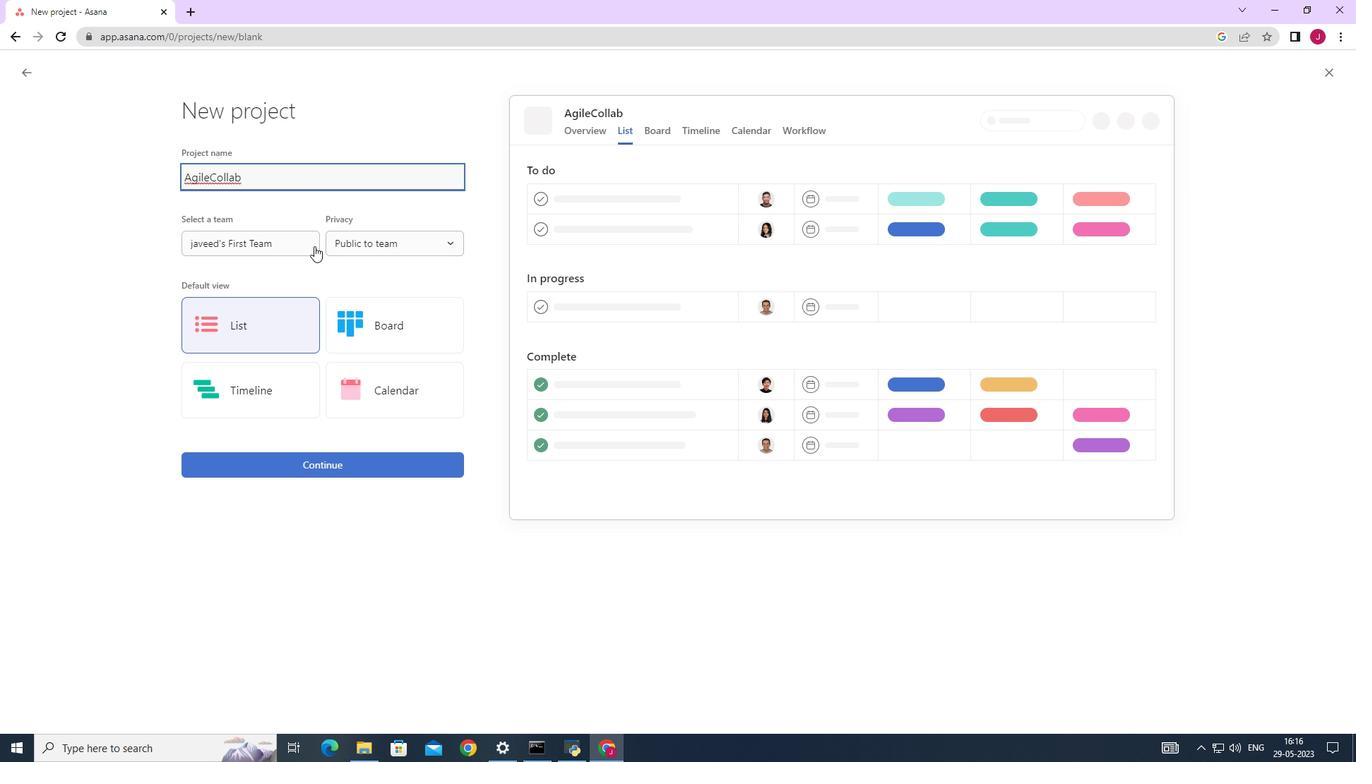 
Action: Mouse pressed left at (259, 240)
Screenshot: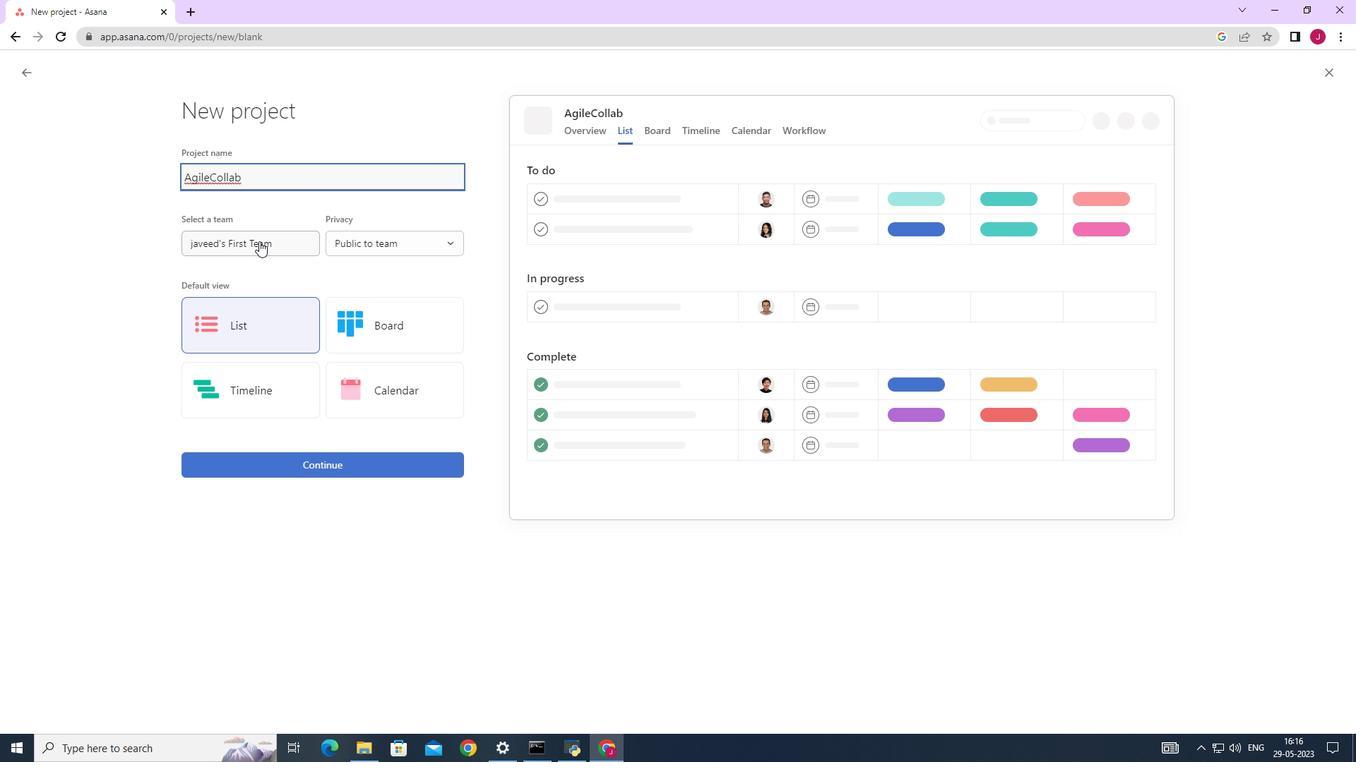 
Action: Mouse moved to (245, 357)
Screenshot: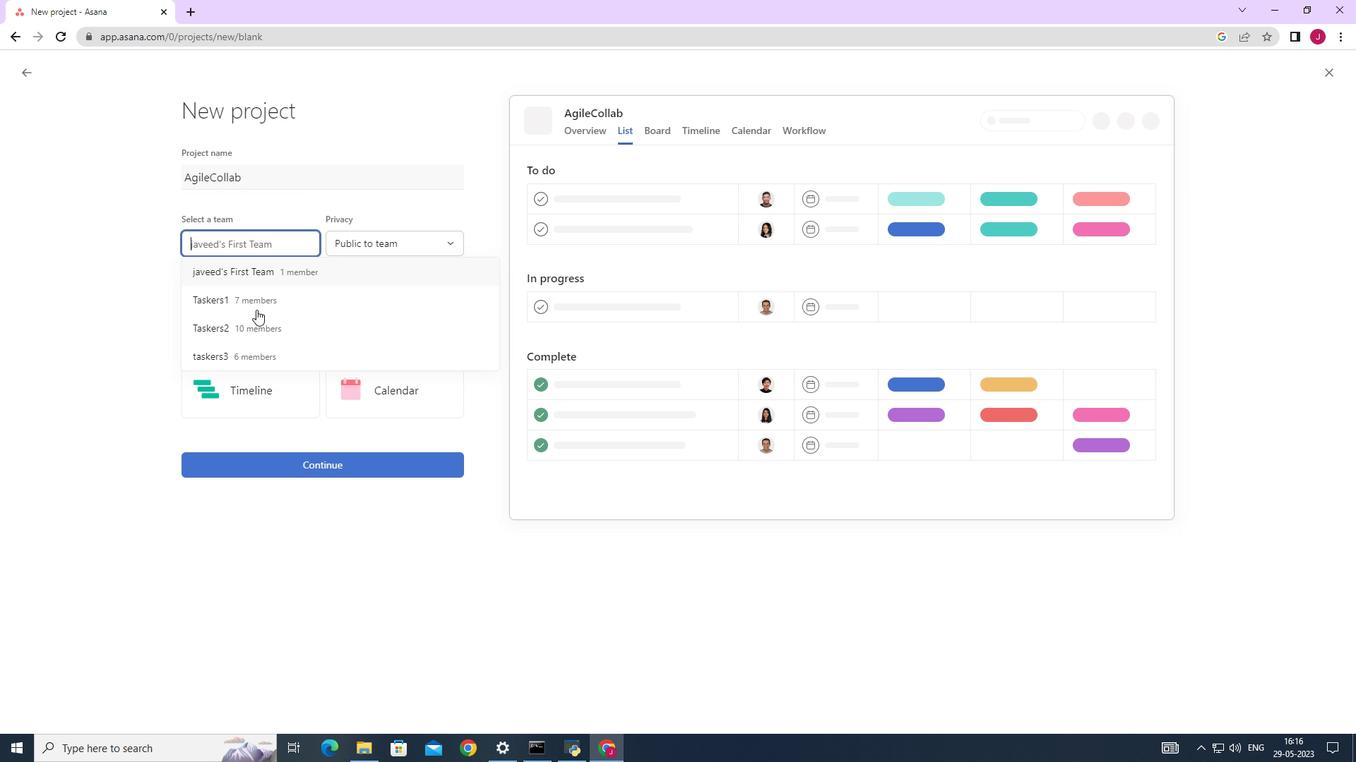 
Action: Mouse pressed left at (245, 357)
Screenshot: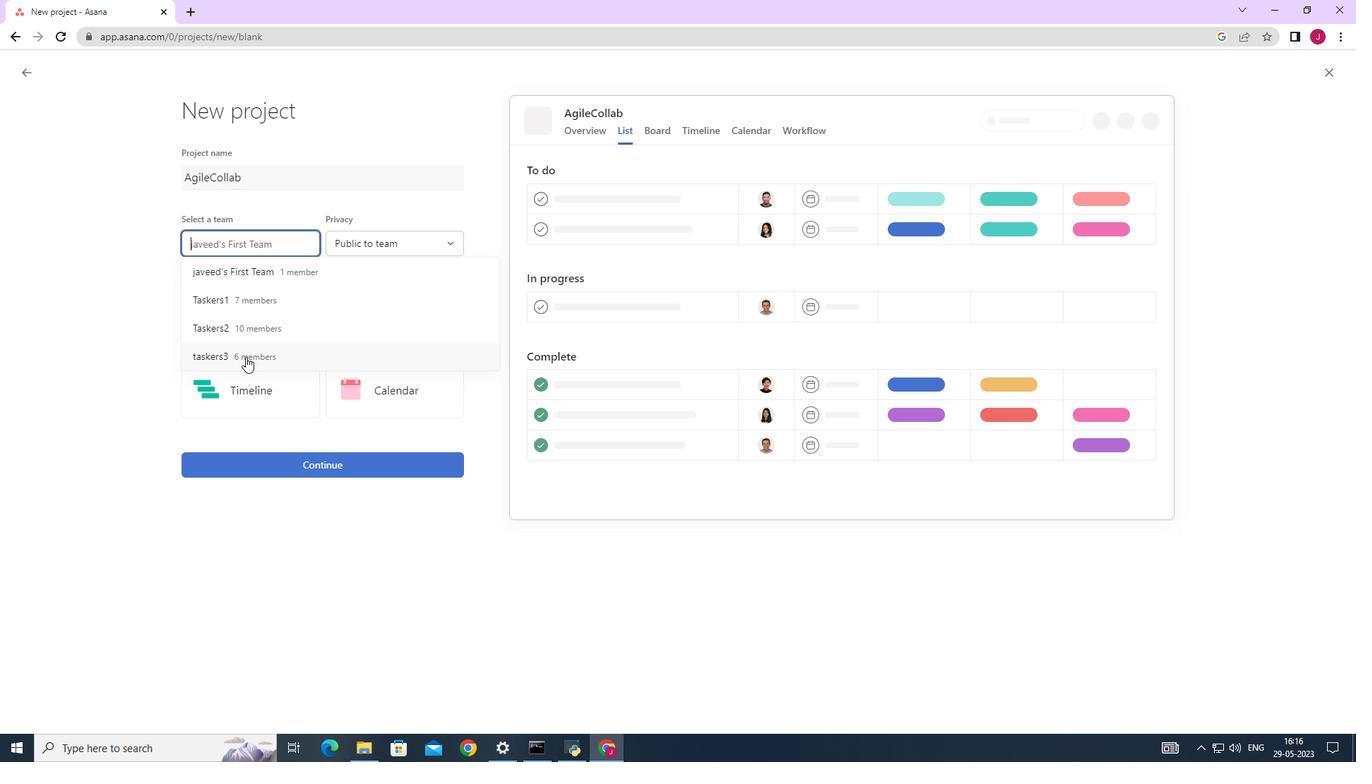 
Action: Mouse moved to (388, 247)
Screenshot: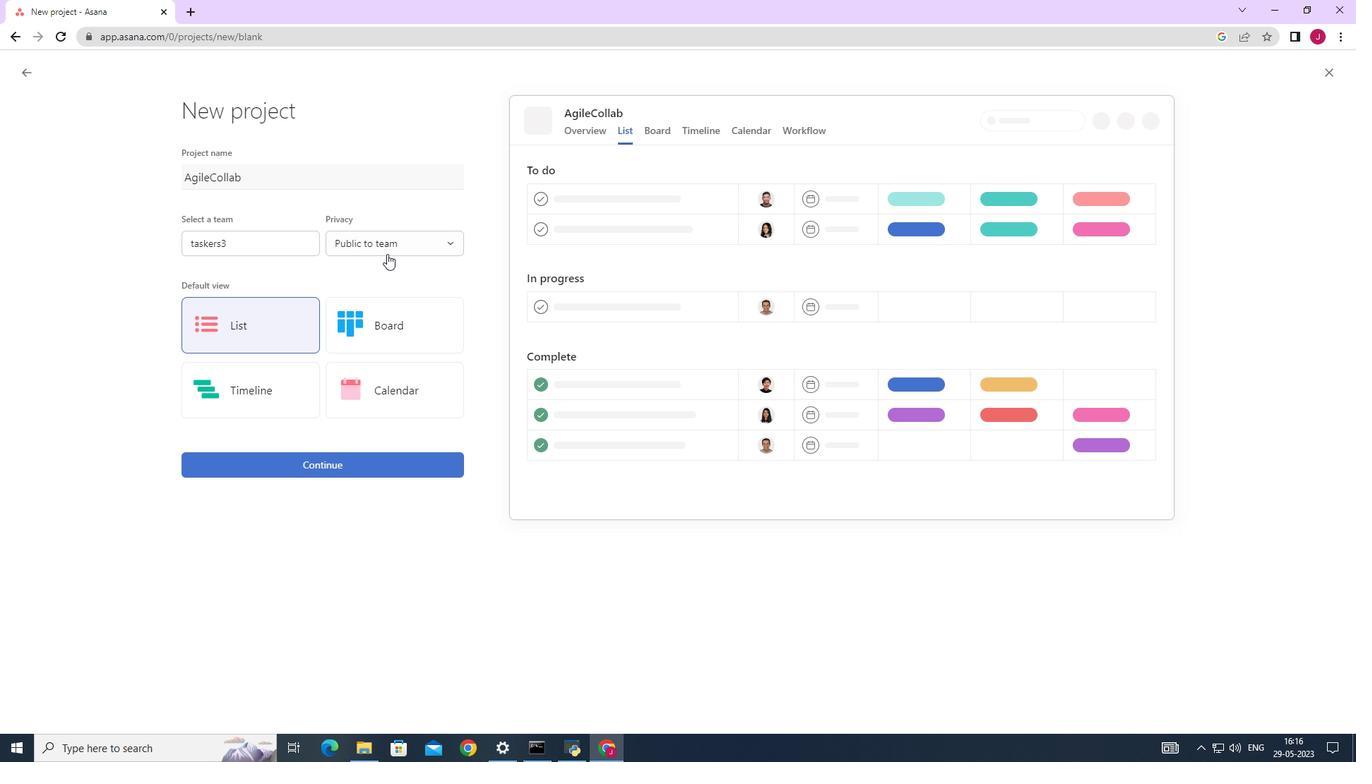 
Action: Mouse pressed left at (388, 247)
Screenshot: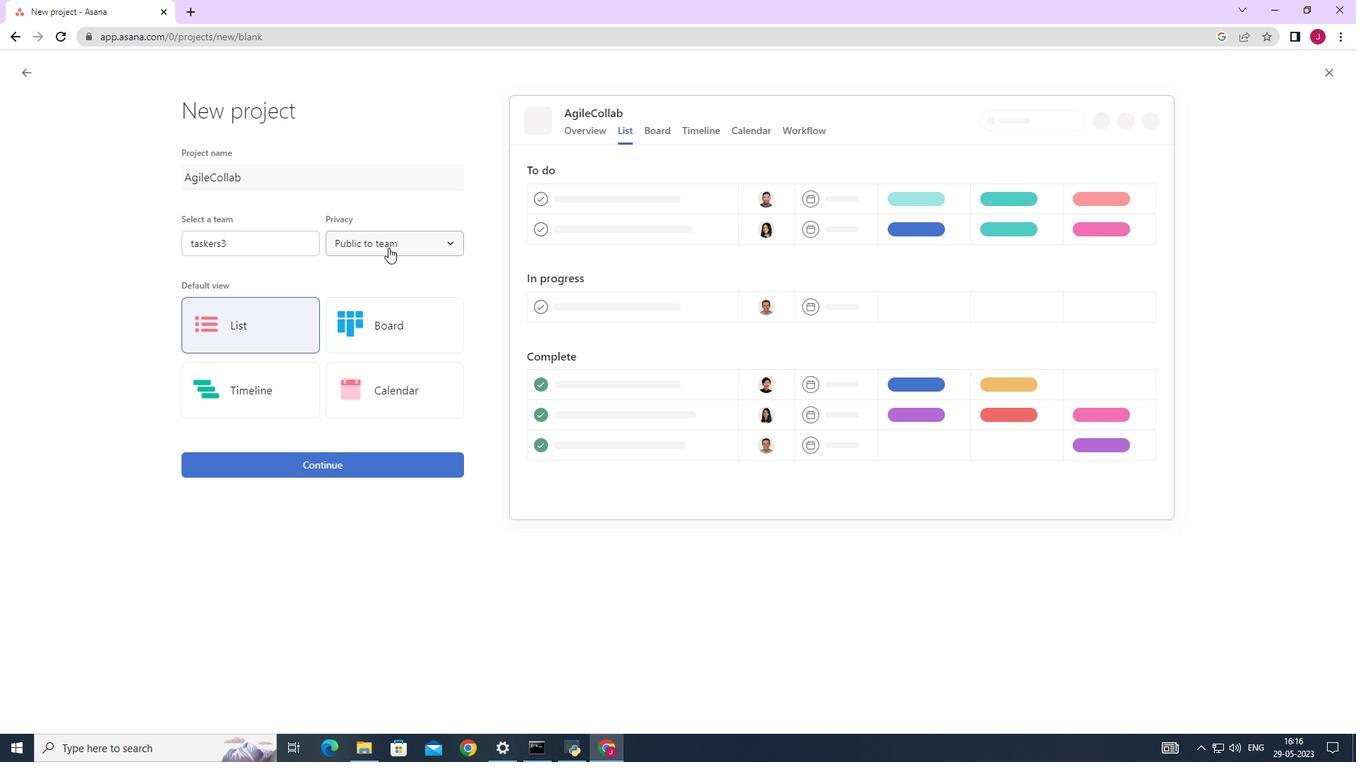 
Action: Mouse moved to (406, 241)
Screenshot: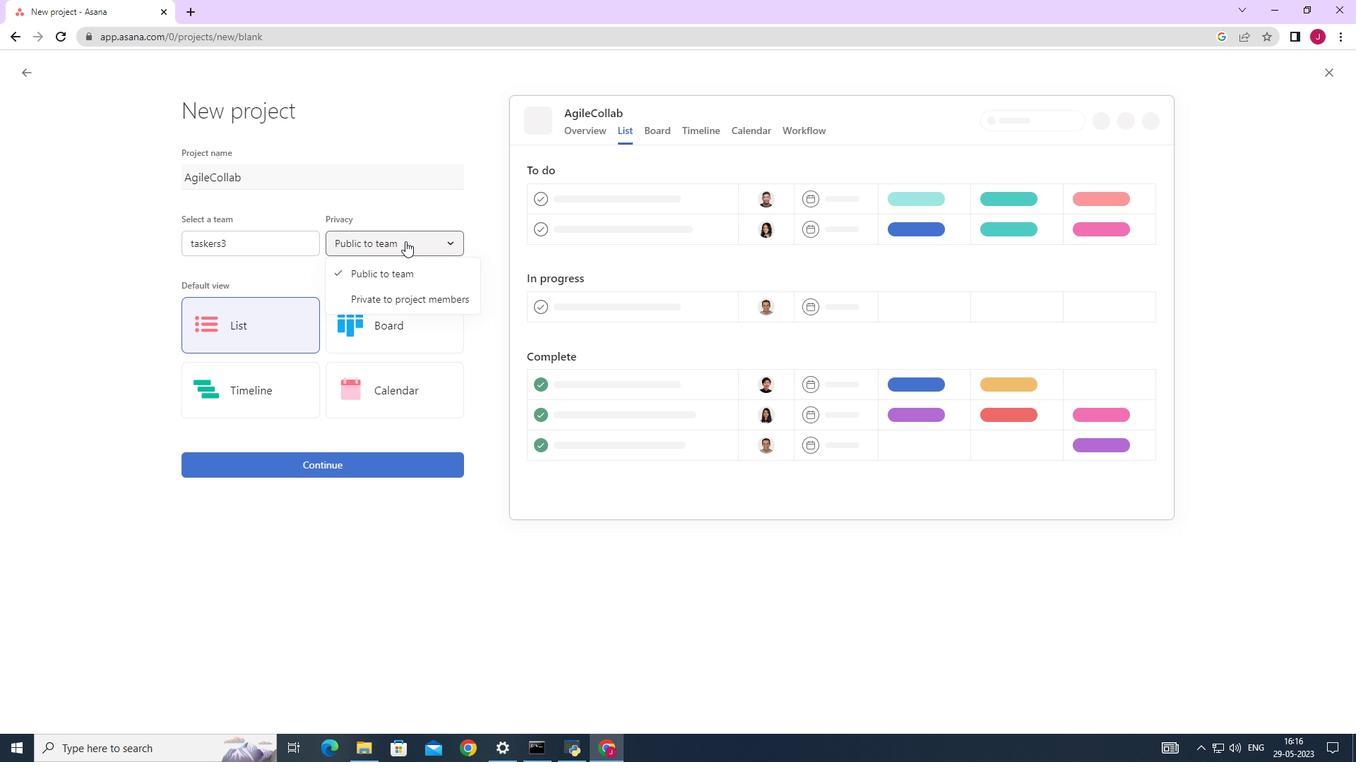
Action: Mouse pressed left at (406, 241)
Screenshot: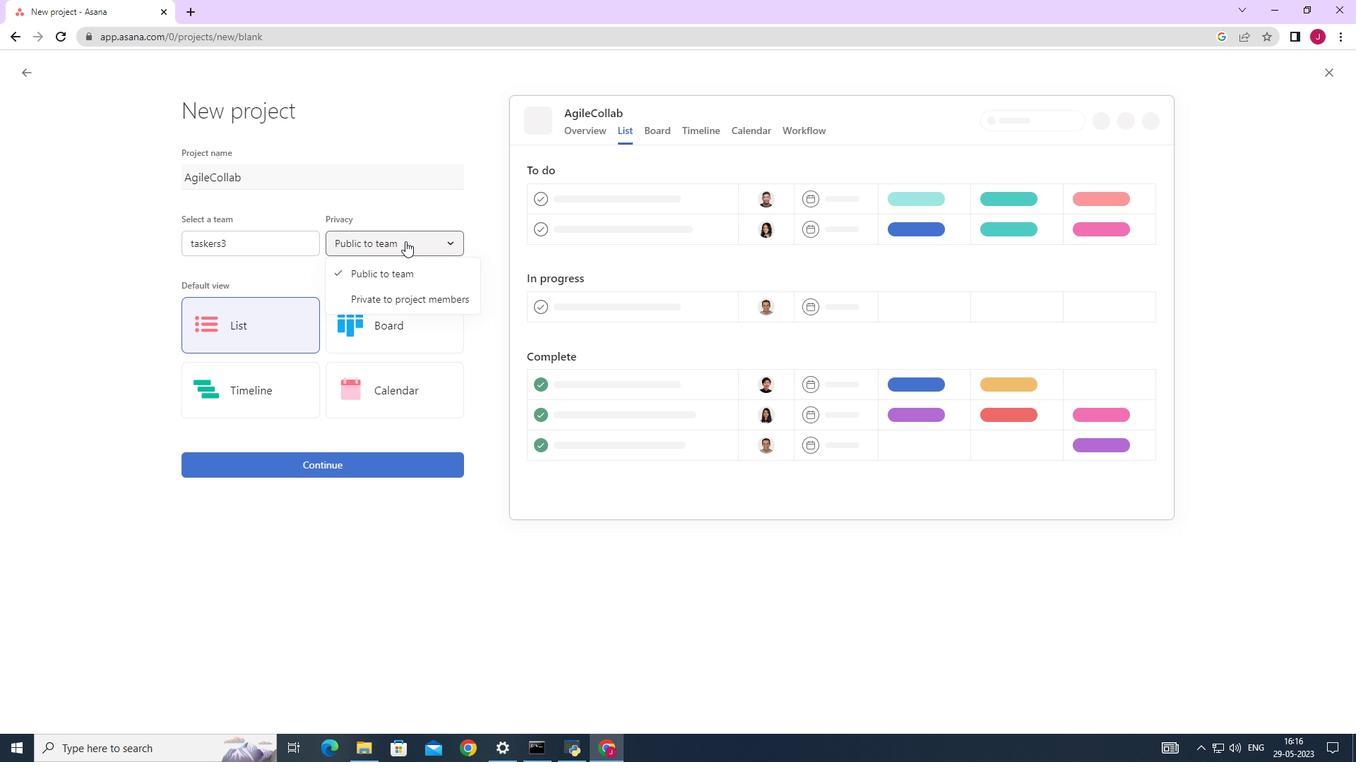
Action: Mouse moved to (259, 324)
Screenshot: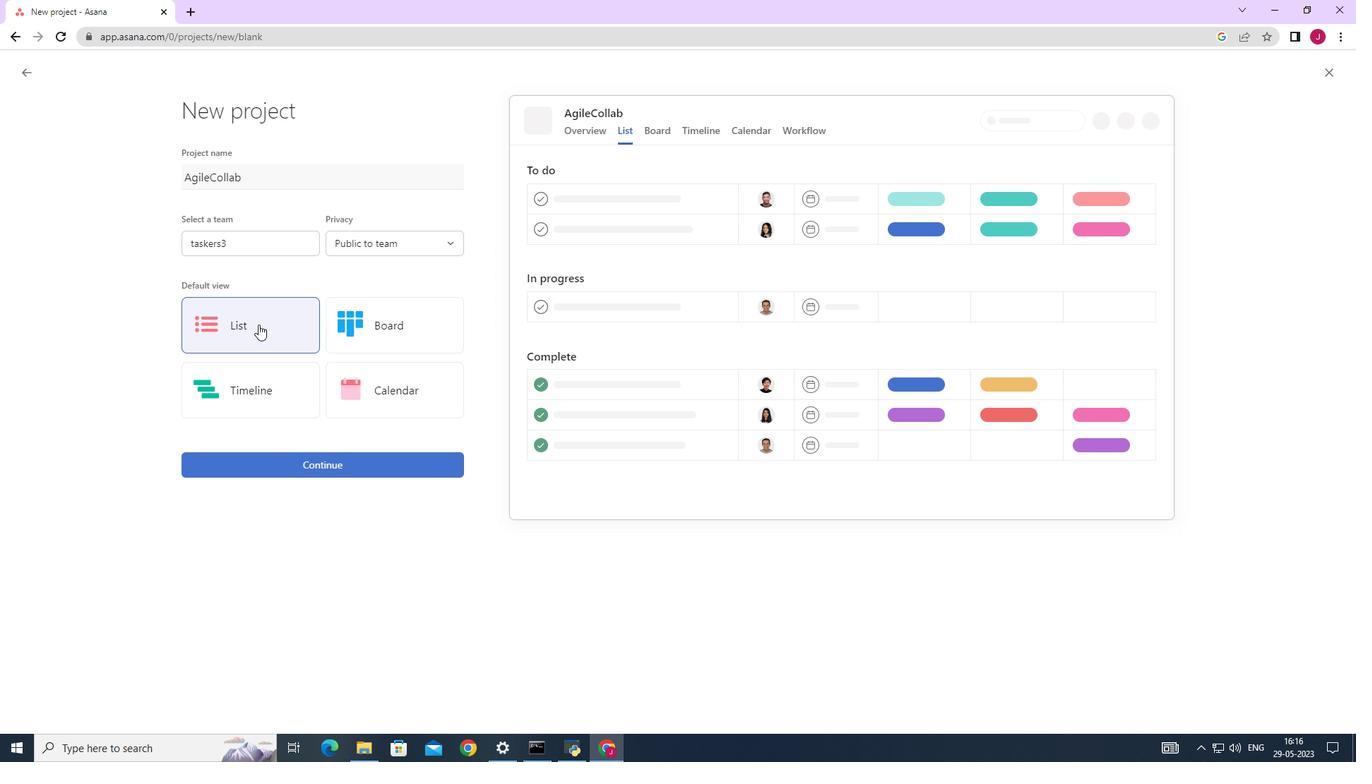 
Action: Mouse pressed left at (259, 324)
Screenshot: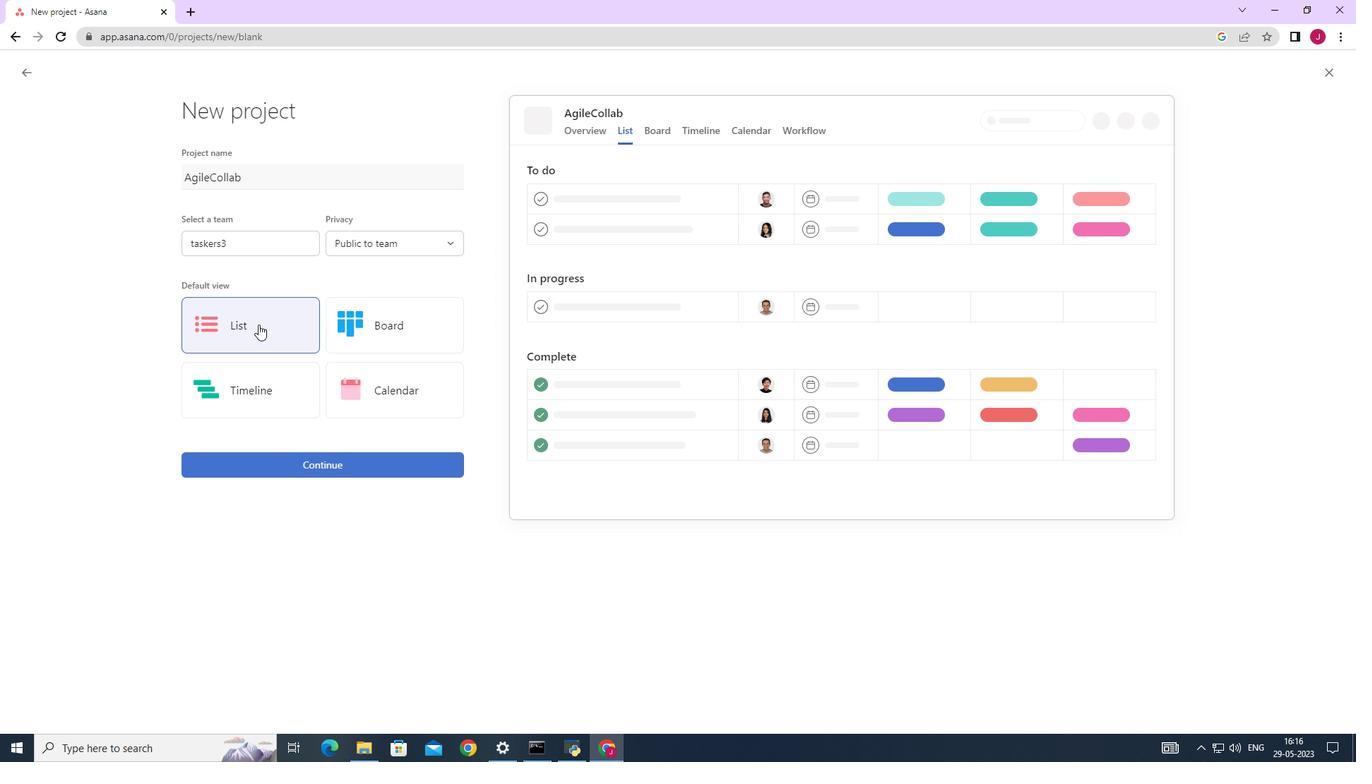 
Action: Mouse moved to (296, 461)
Screenshot: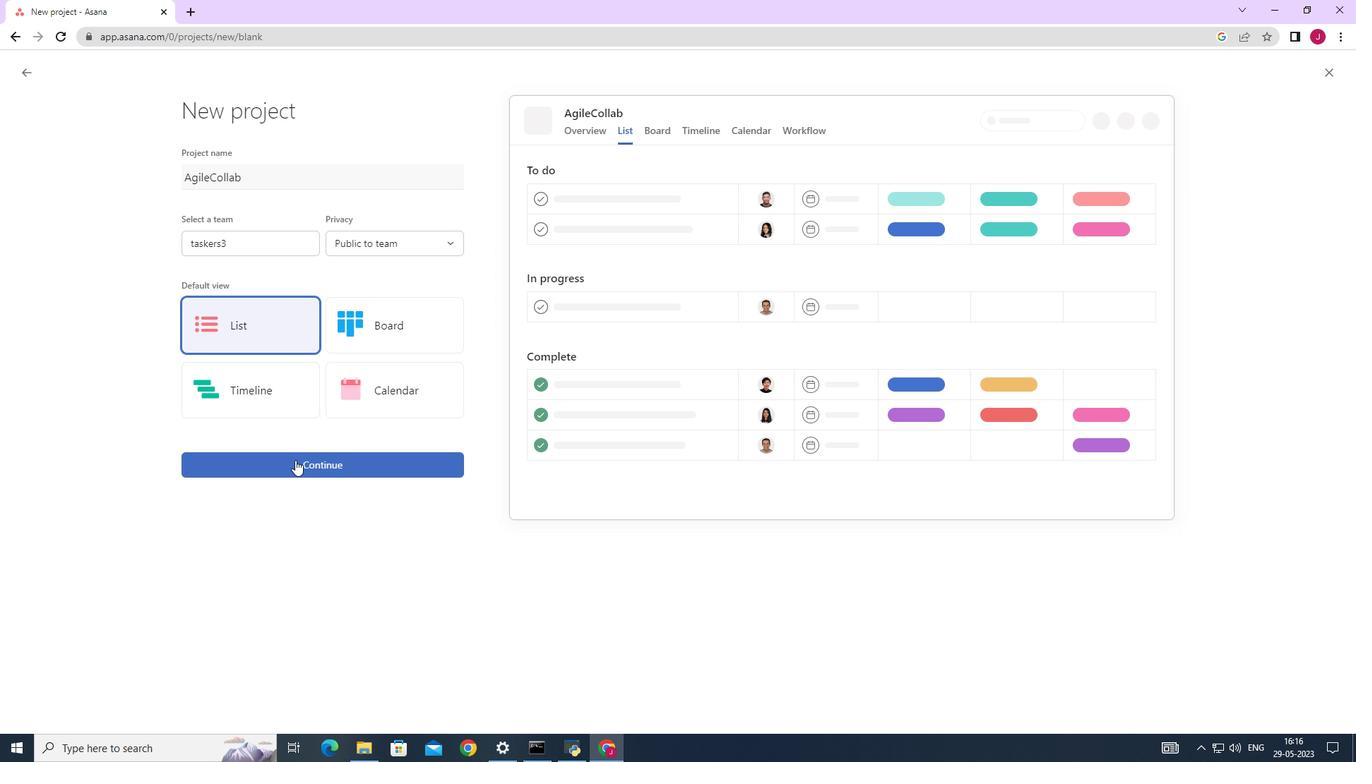 
Action: Mouse pressed left at (296, 461)
Screenshot: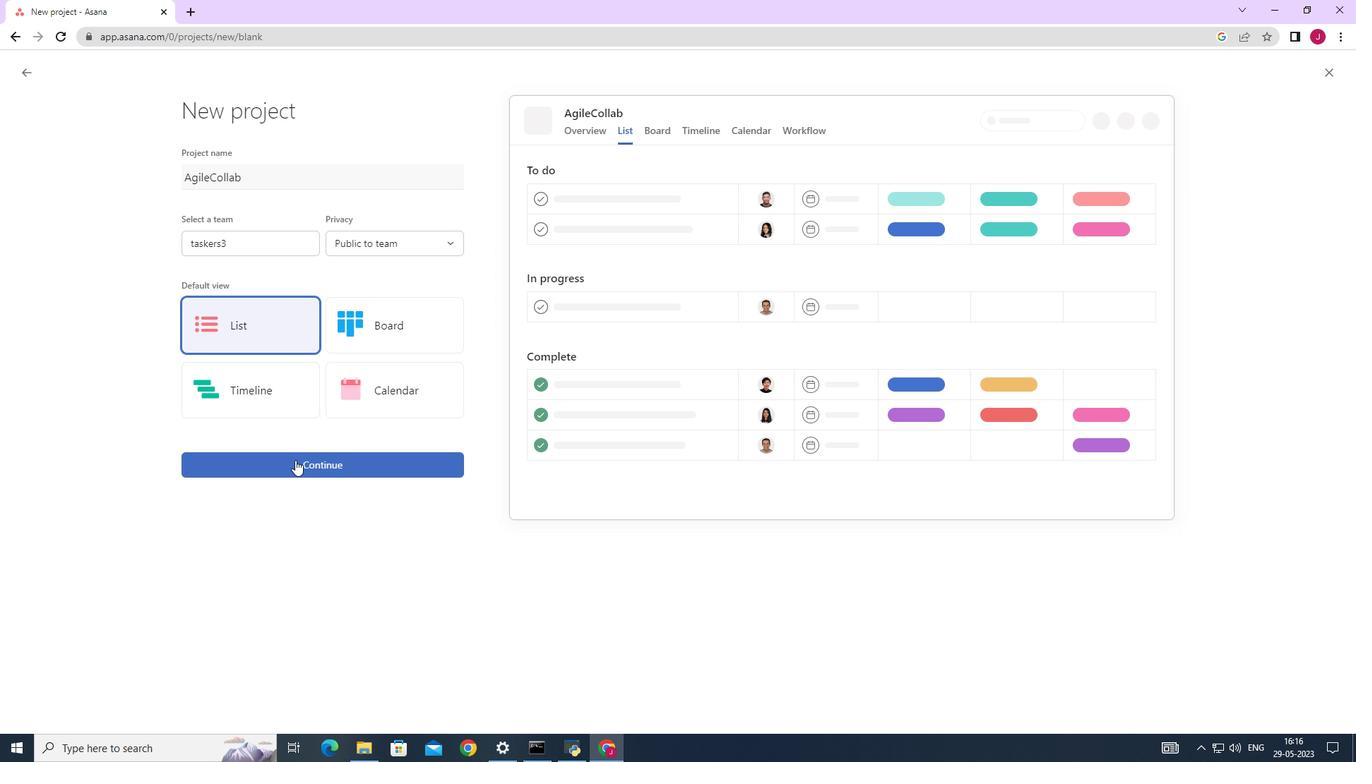 
Action: Mouse moved to (344, 377)
Screenshot: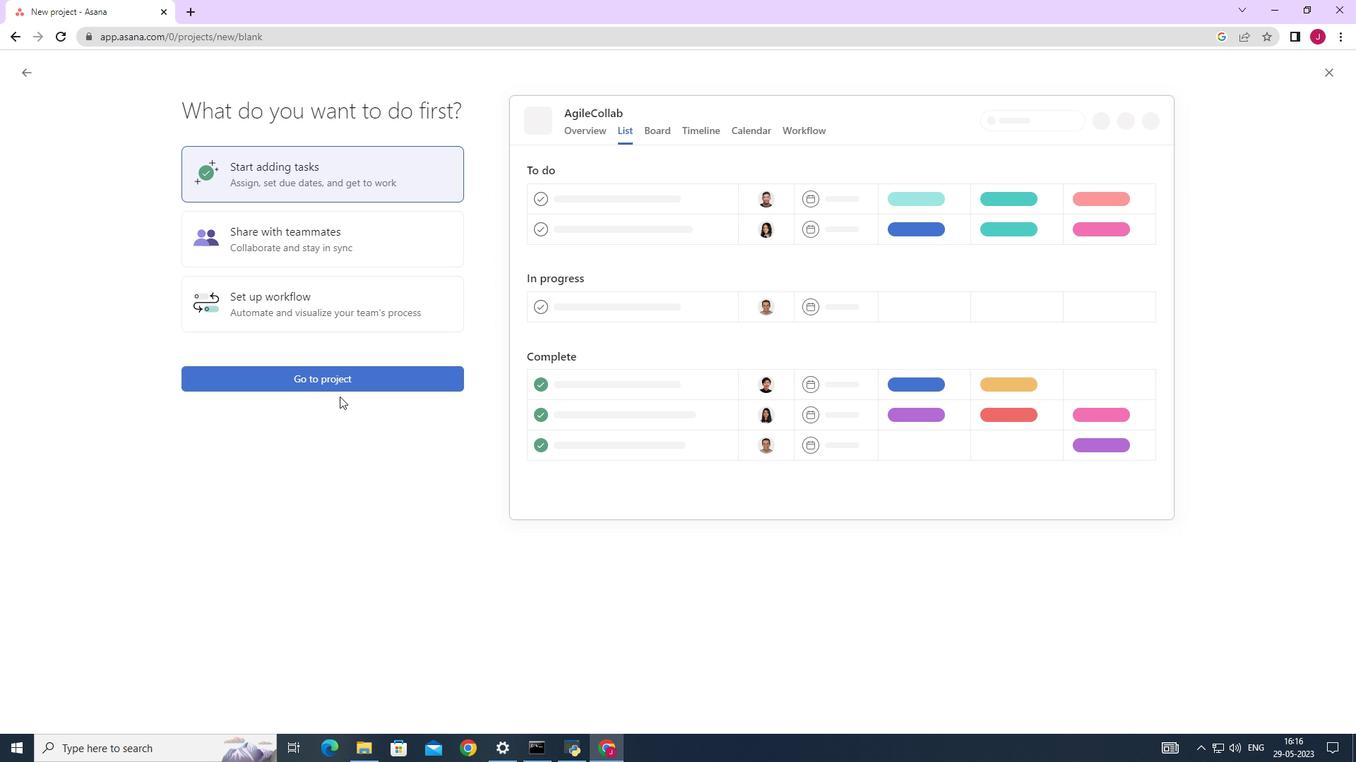 
Action: Mouse pressed left at (344, 377)
Screenshot: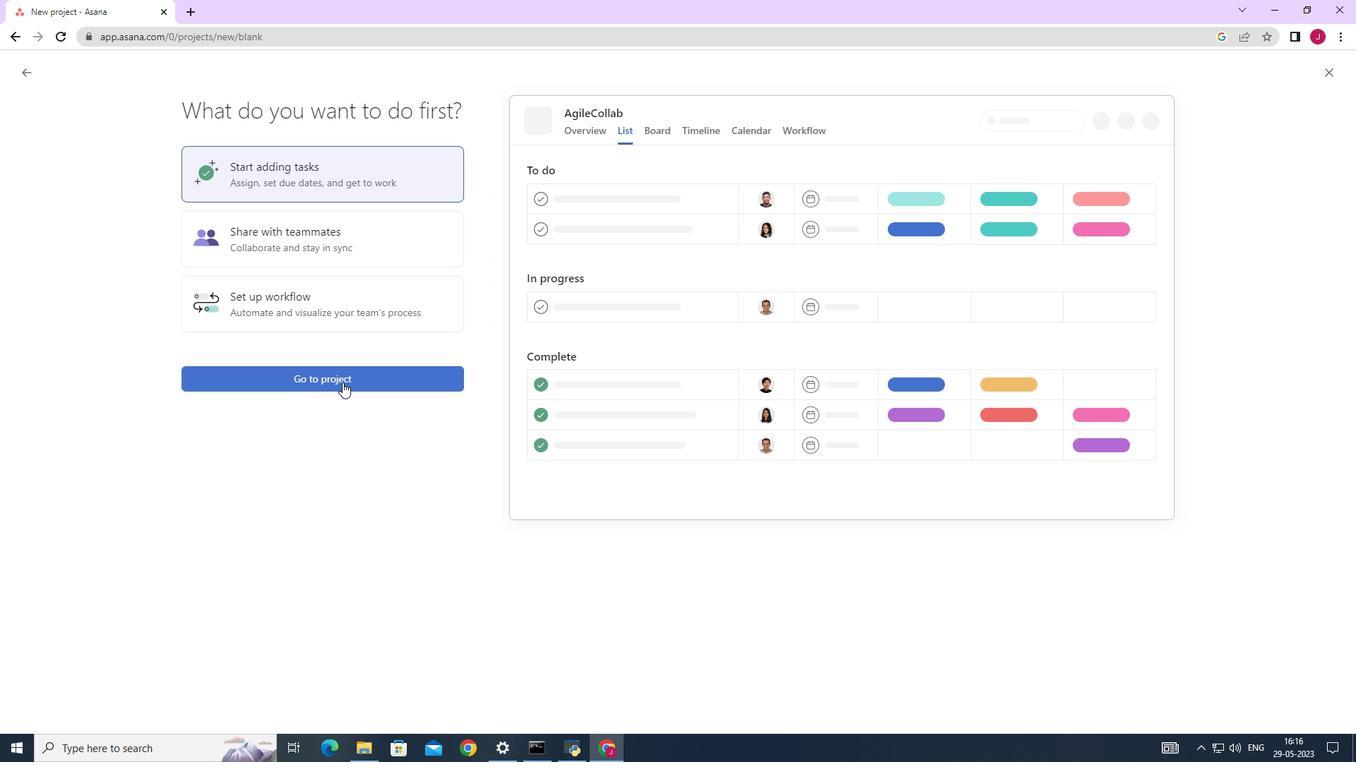 
Action: Mouse moved to (240, 307)
Screenshot: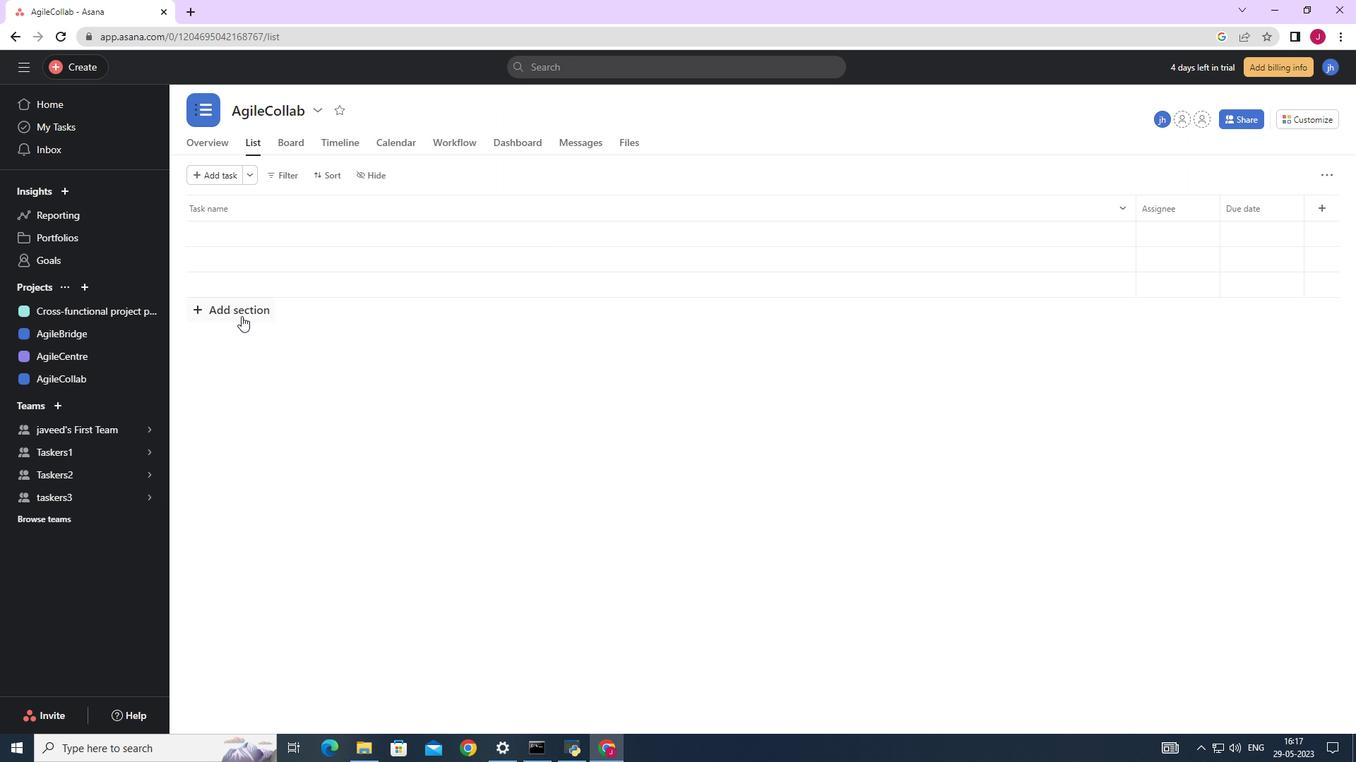 
Action: Mouse pressed left at (240, 307)
Screenshot: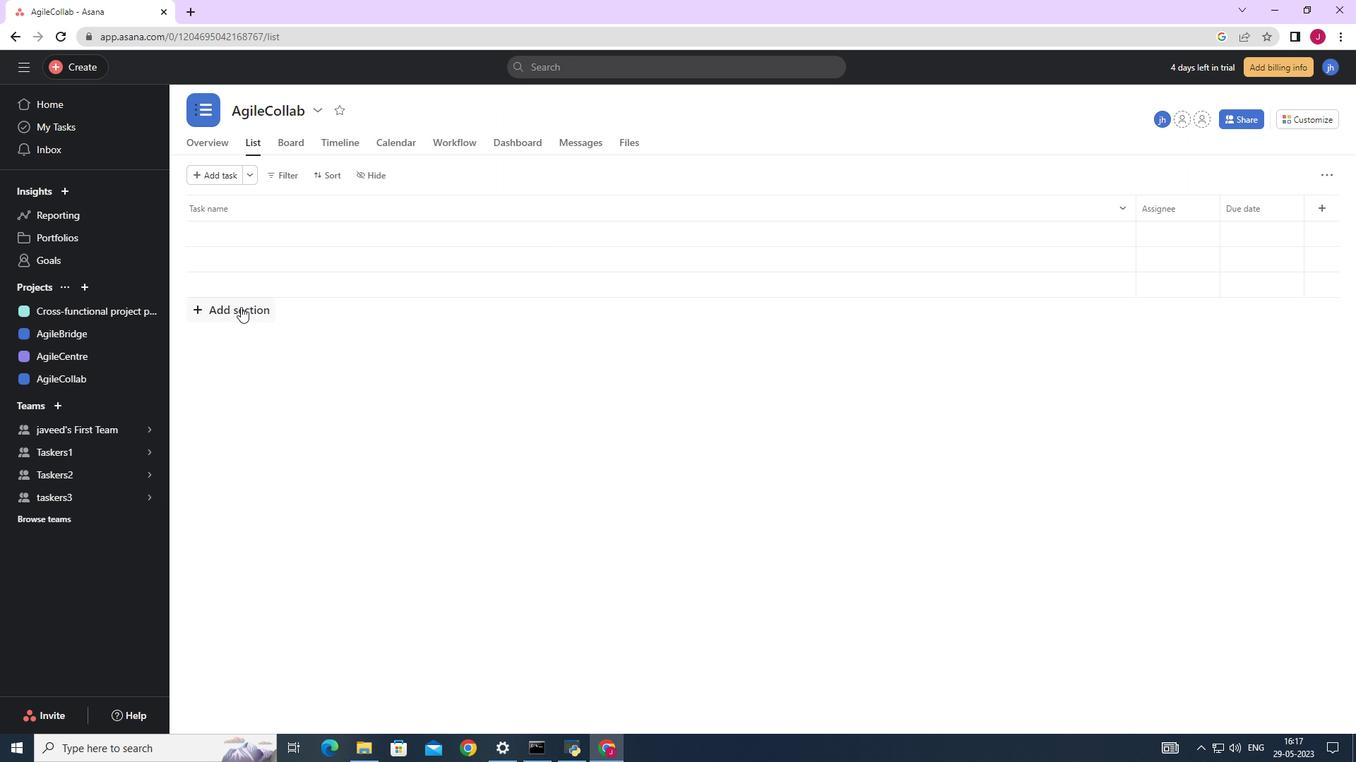 
Action: Mouse moved to (257, 245)
Screenshot: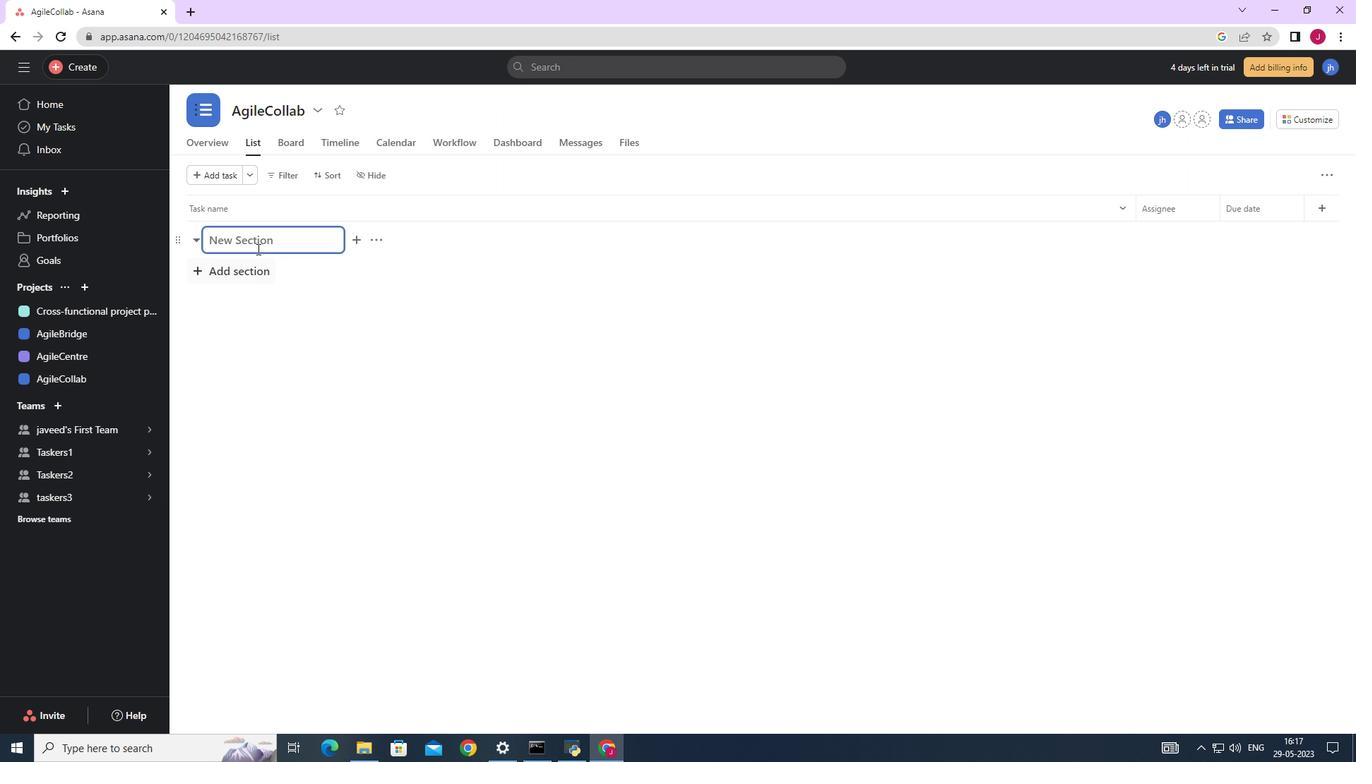 
Action: Key pressed <Key.caps_lock>T<Key.caps_lock>o-<Key.caps_lock>D<Key.caps_lock>o
Screenshot: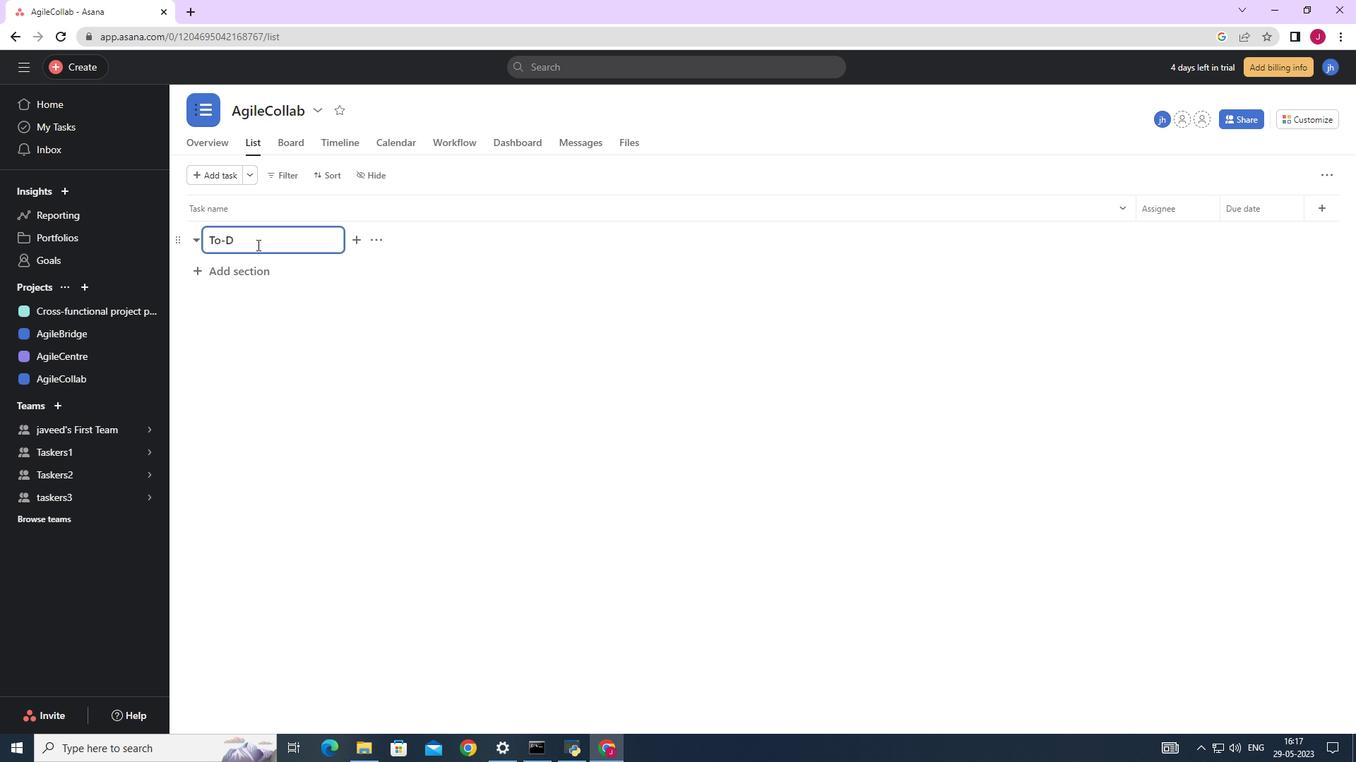 
Action: Mouse moved to (235, 274)
Screenshot: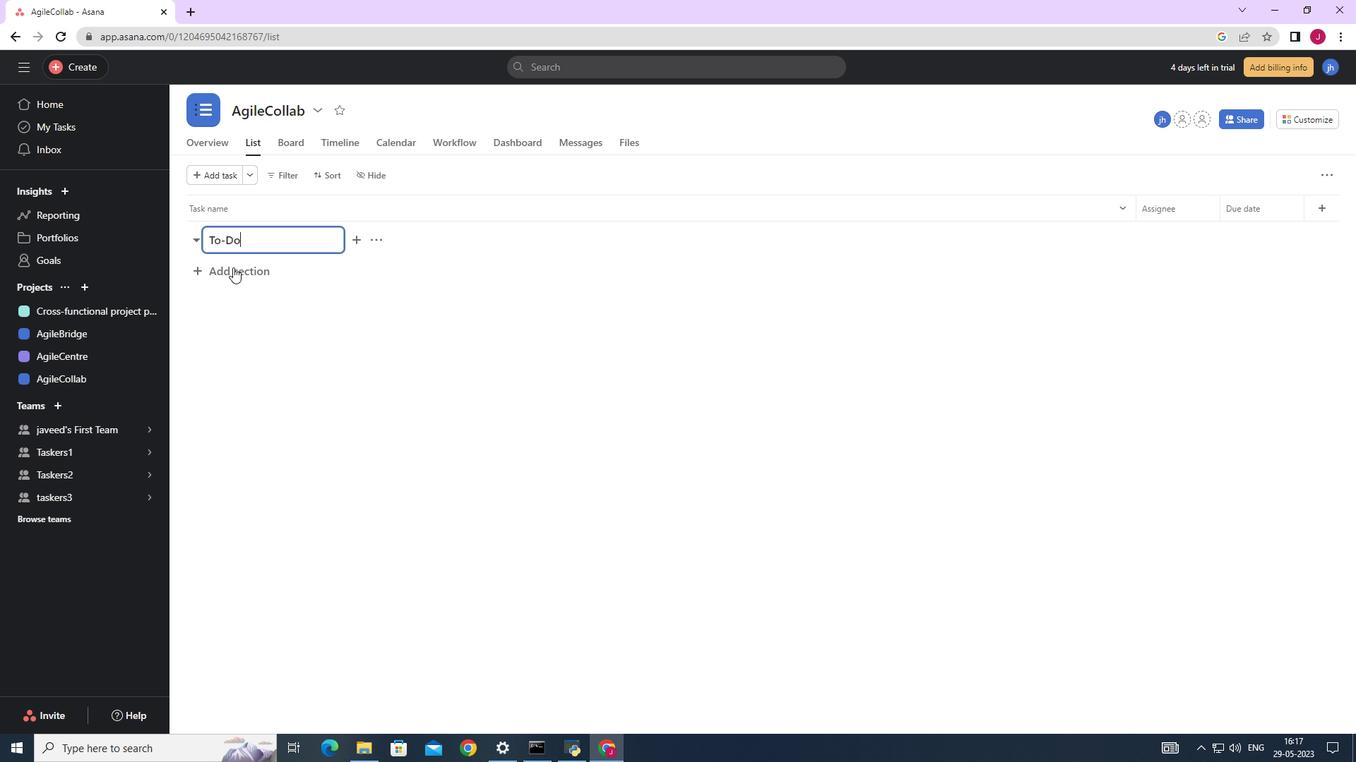 
Action: Mouse pressed left at (235, 274)
Screenshot: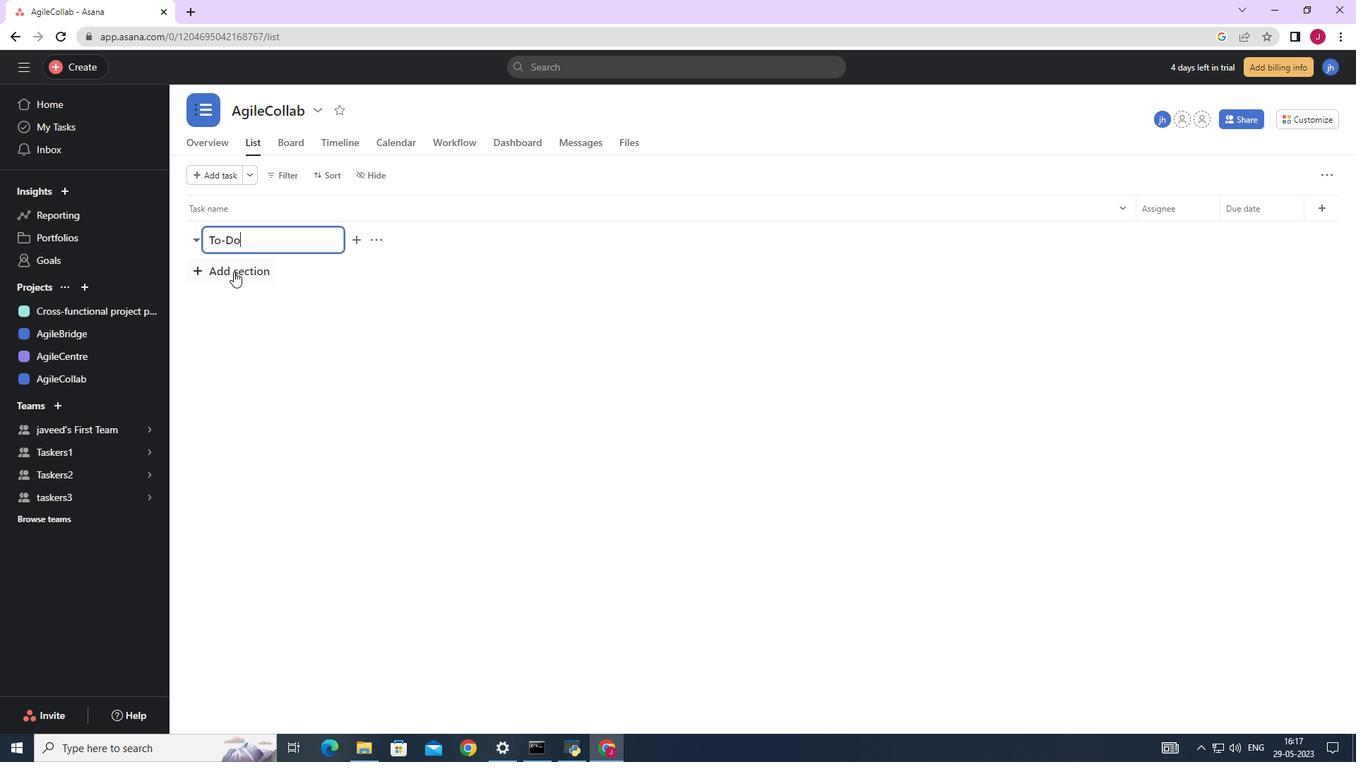 
Action: Key pressed <Key.caps_lock>D<Key.caps_lock>oing
Screenshot: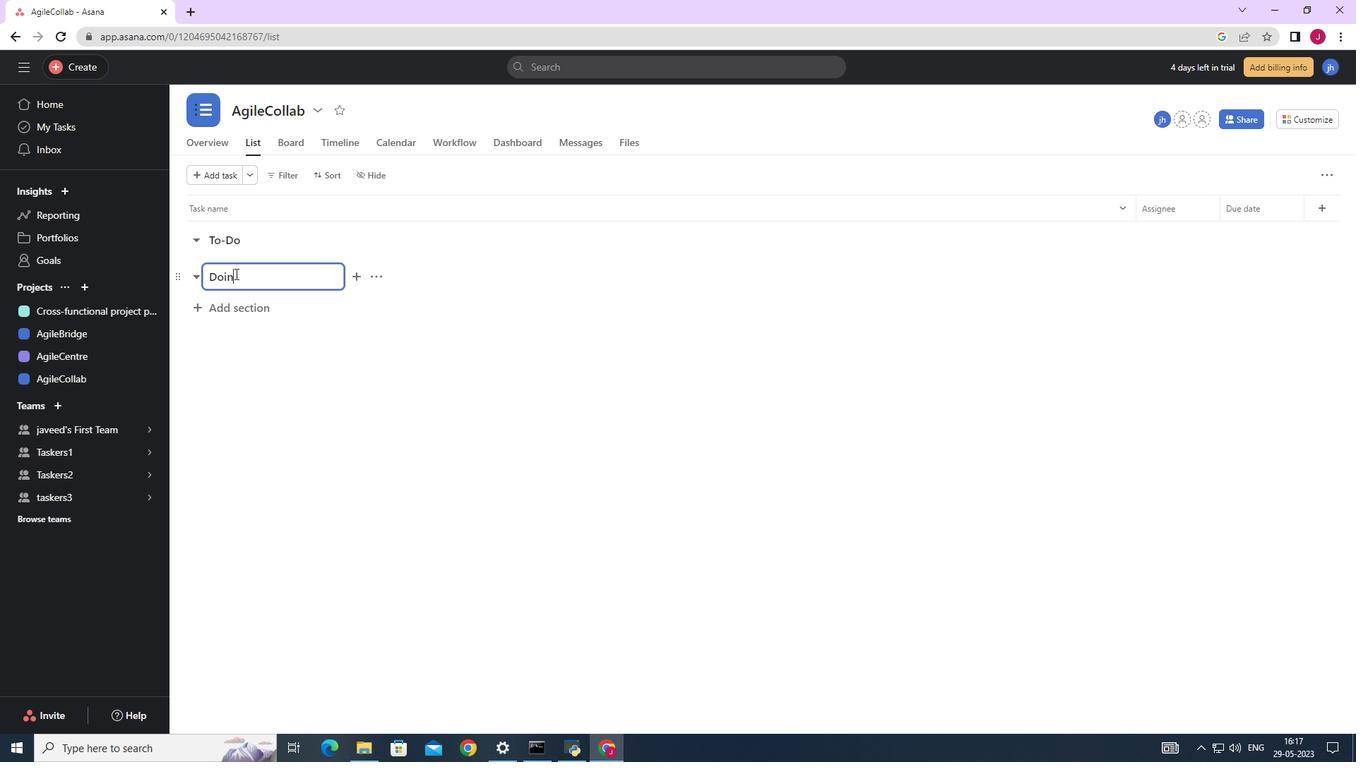 
Action: Mouse moved to (242, 309)
Screenshot: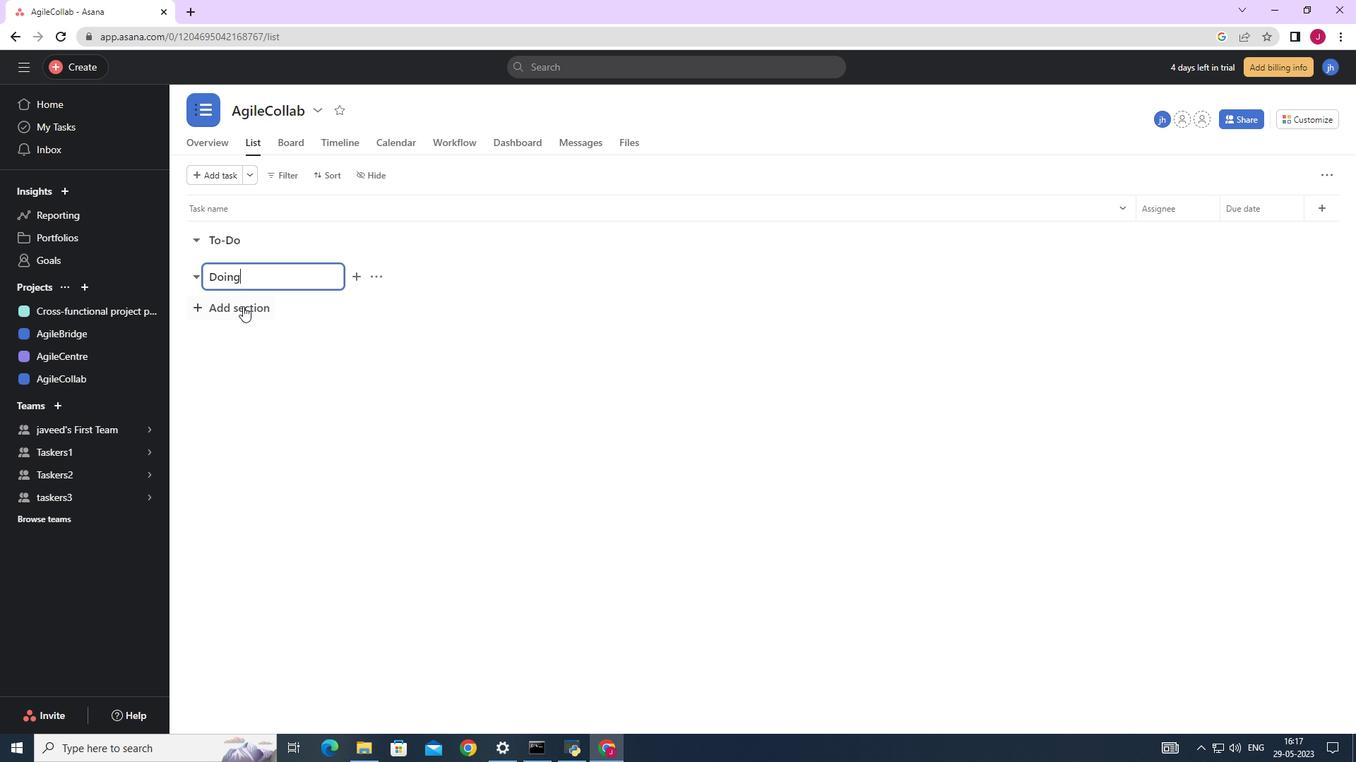 
Action: Mouse pressed left at (242, 309)
Screenshot: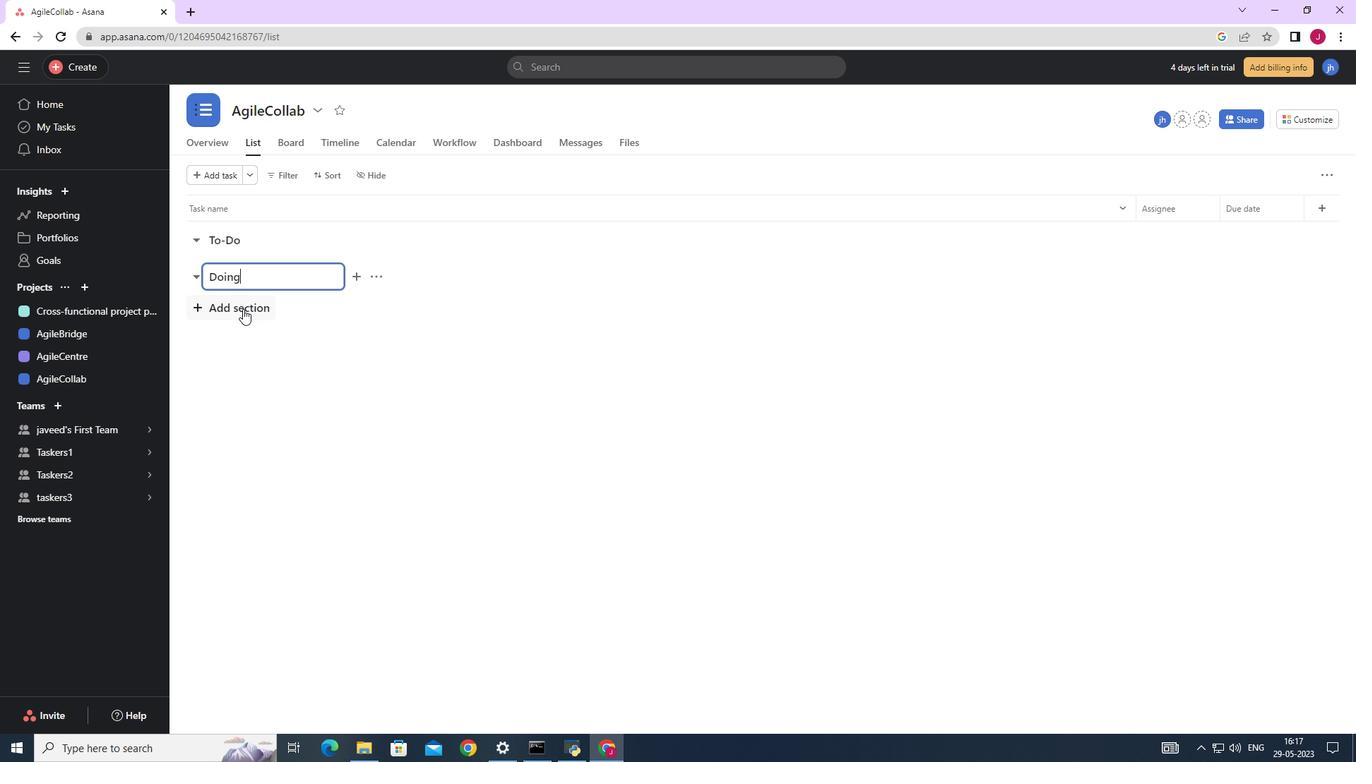 
Action: Key pressed <Key.caps_lock>D<Key.caps_lock>one
Screenshot: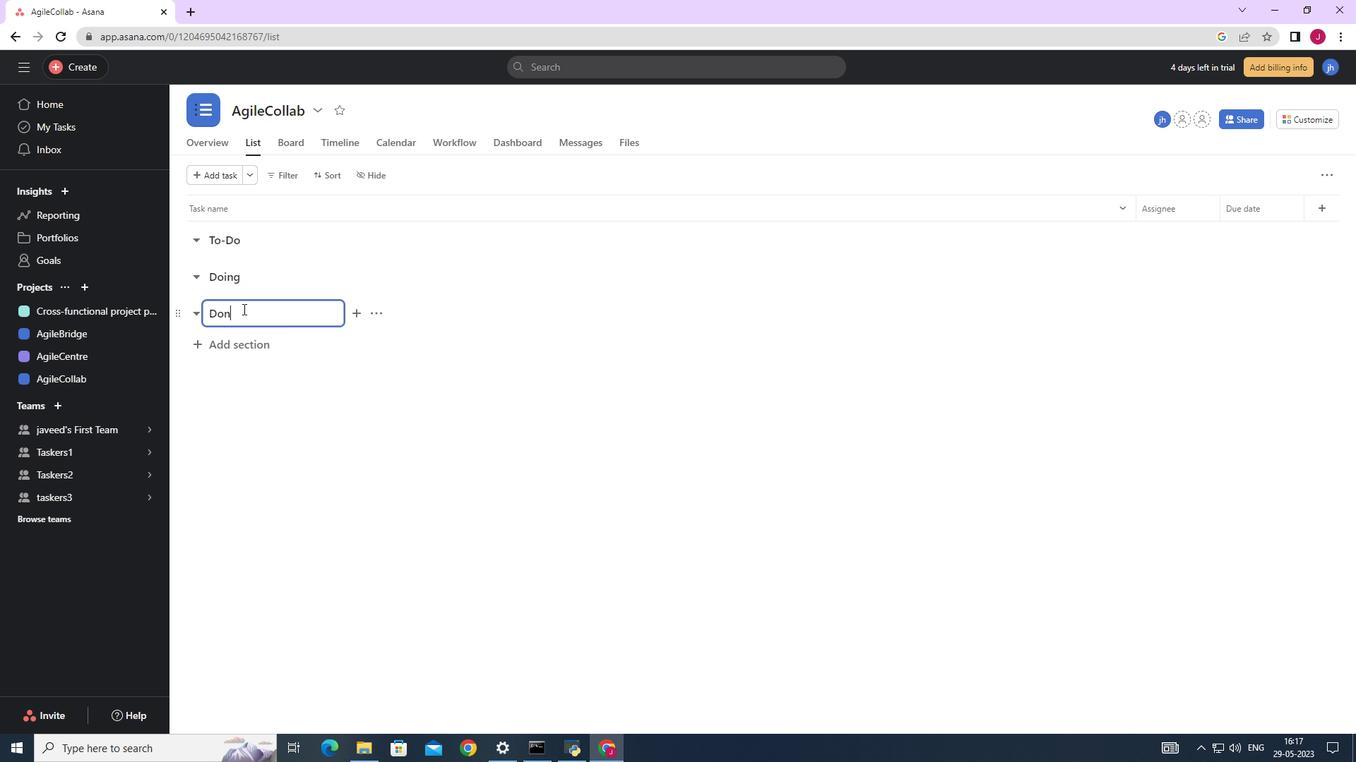 
Action: Mouse moved to (252, 319)
Screenshot: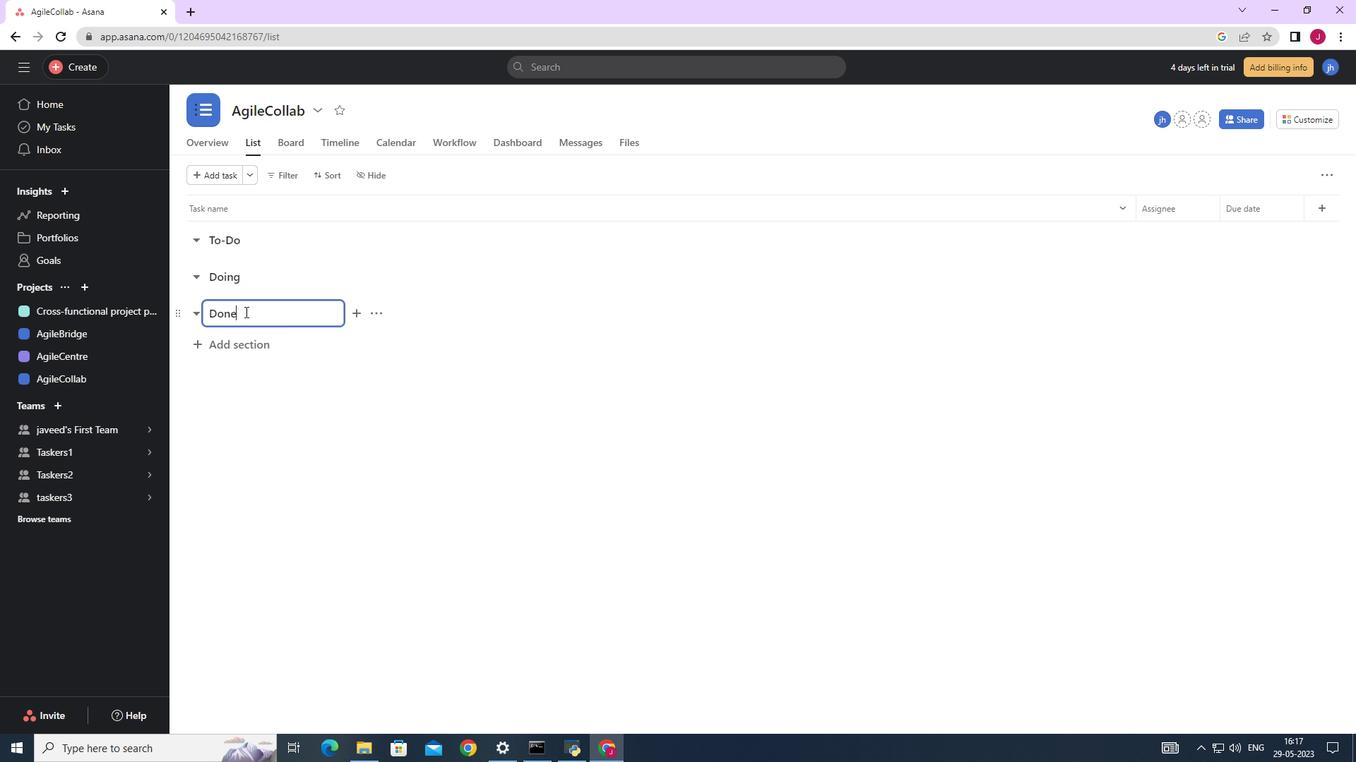 
Action: Key pressed <Key.enter>
Screenshot: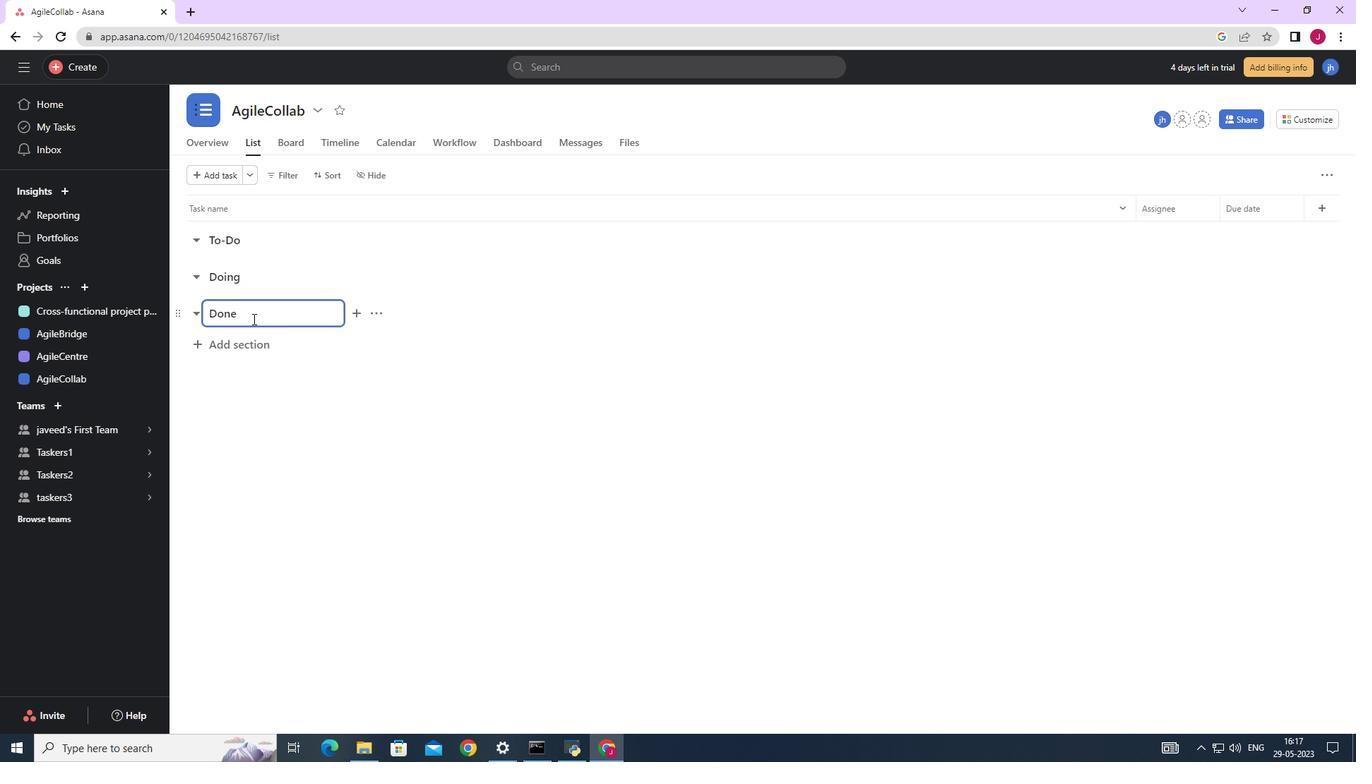
